 Task: Look for space in Khajurāho, India from 9th June, 2023 to 16th June, 2023 for 2 adults in price range Rs.8000 to Rs.16000. Place can be entire place with 2 bedrooms having 2 beds and 1 bathroom. Property type can be house, flat, guest house. Booking option can be shelf check-in. Required host language is English.
Action: Mouse moved to (558, 106)
Screenshot: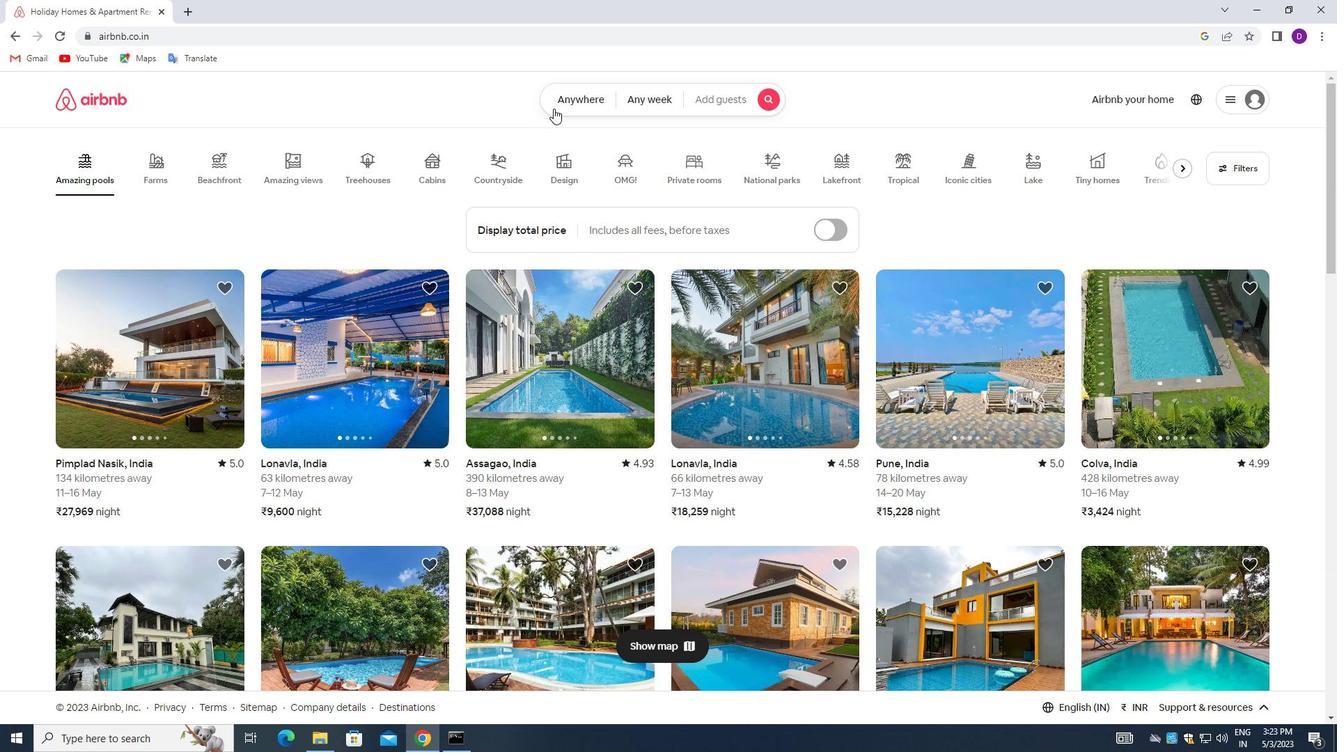
Action: Mouse pressed left at (558, 106)
Screenshot: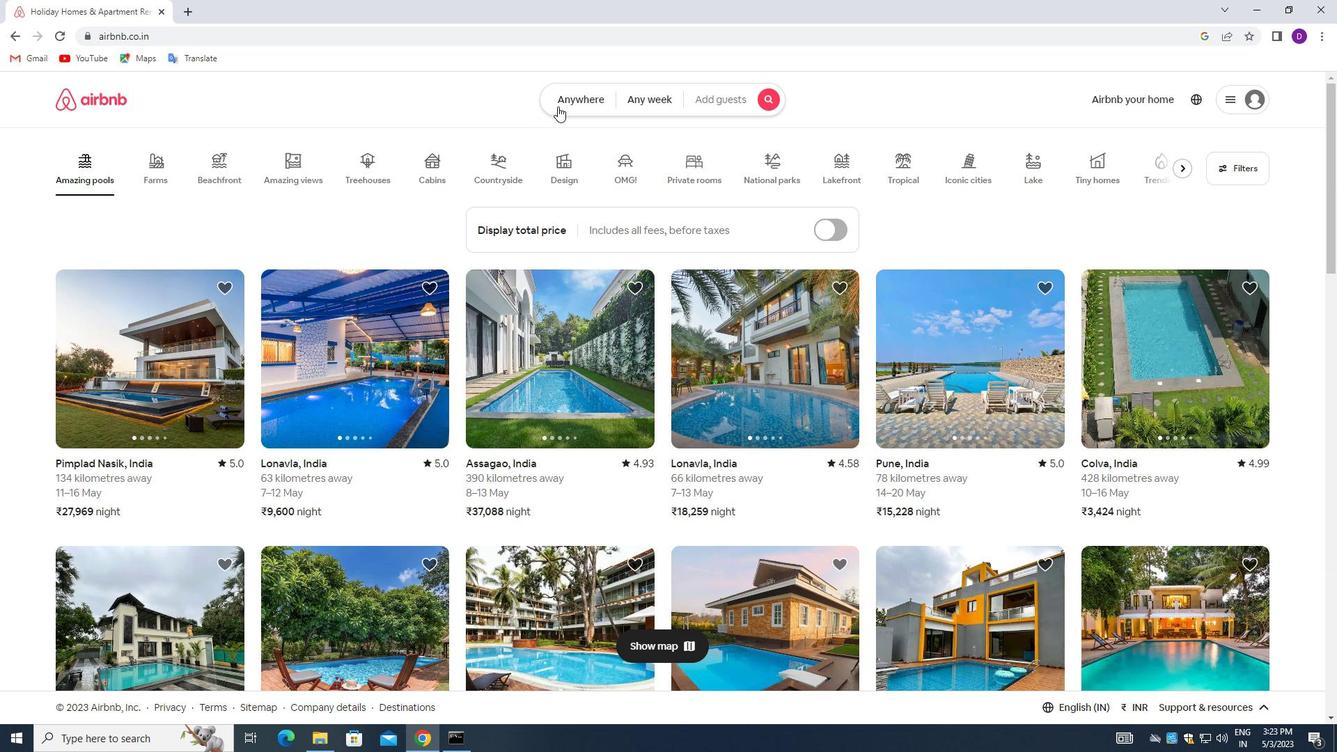 
Action: Mouse moved to (471, 160)
Screenshot: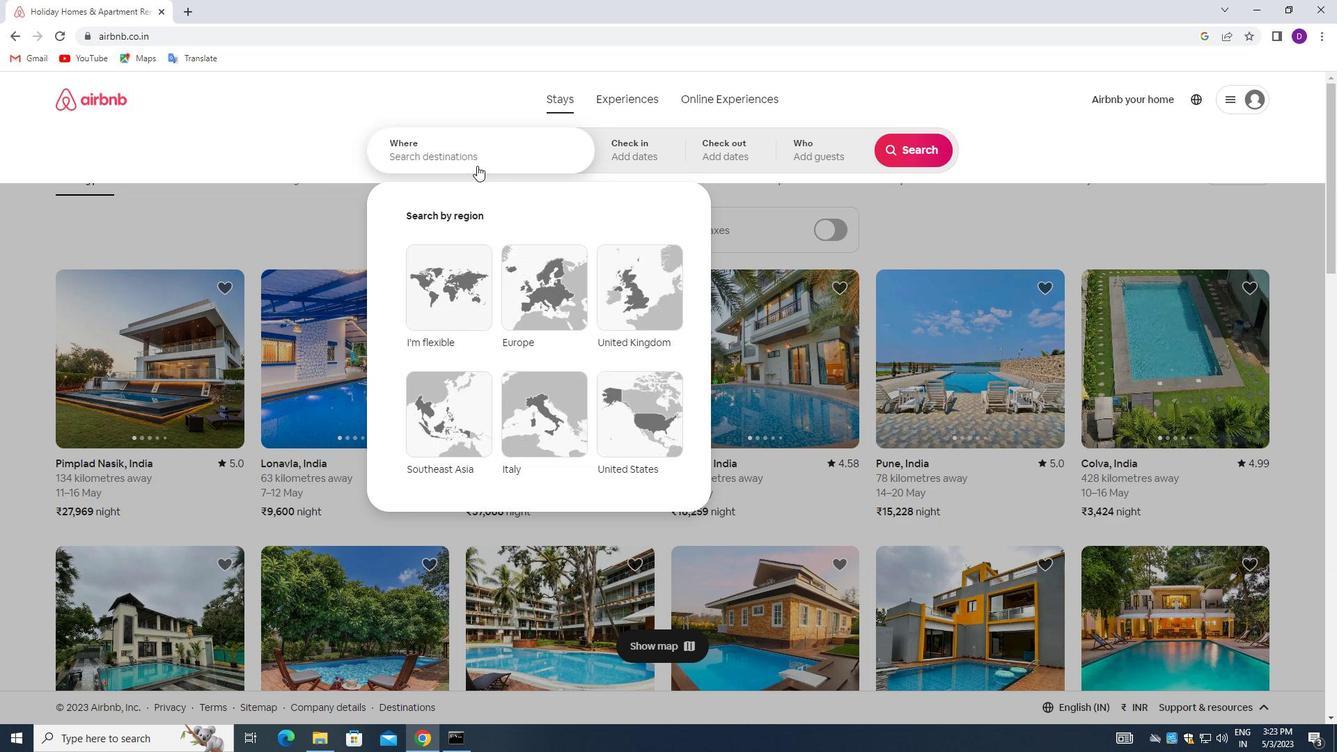 
Action: Mouse pressed left at (471, 160)
Screenshot: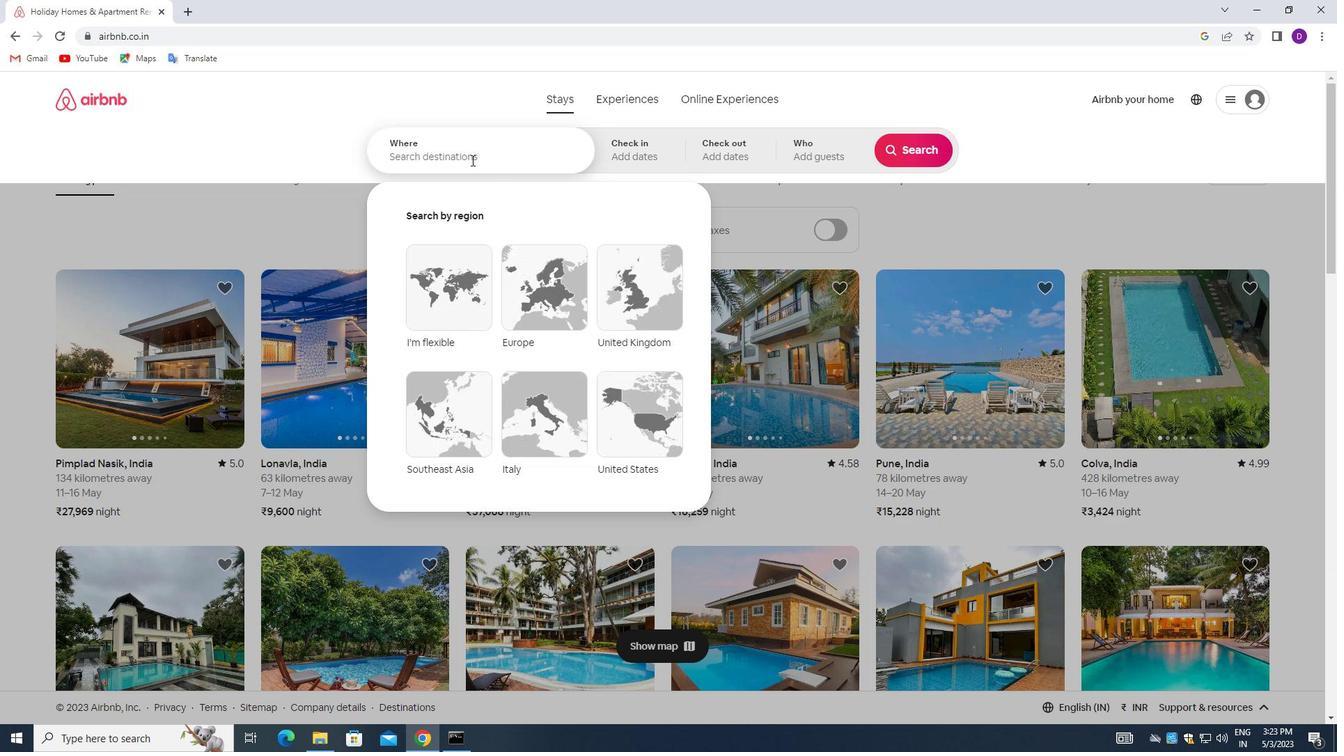 
Action: Mouse moved to (277, 131)
Screenshot: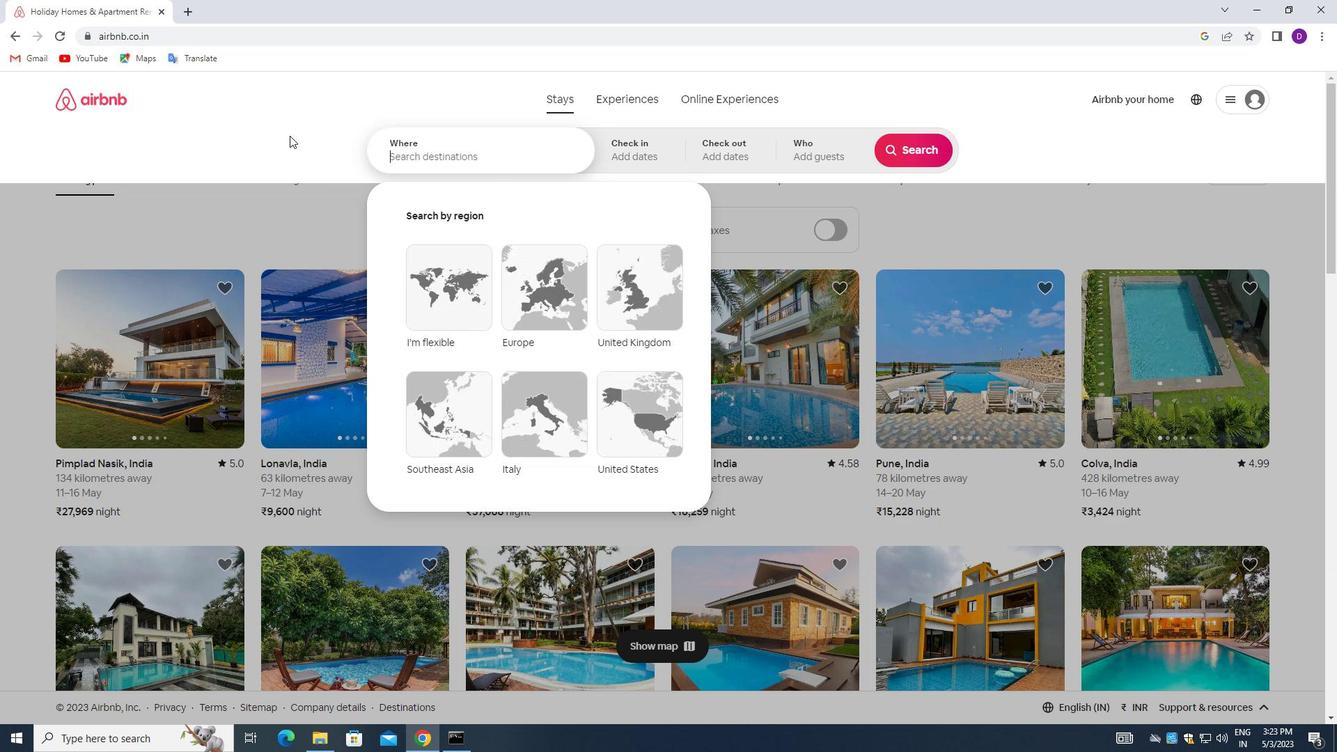 
Action: Key pressed <Key.shift>KHAJURAHO,<Key.space><Key.shift>INDIA<Key.enter>
Screenshot: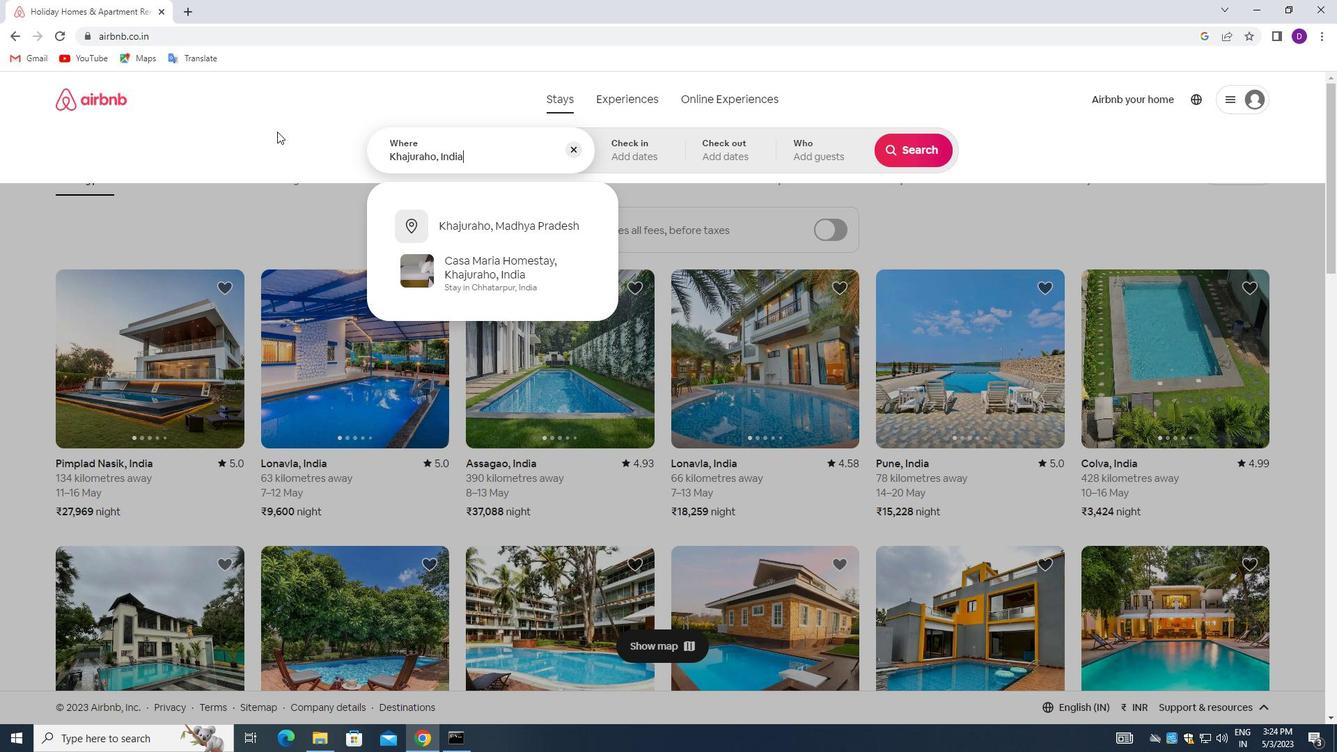 
Action: Mouse moved to (864, 351)
Screenshot: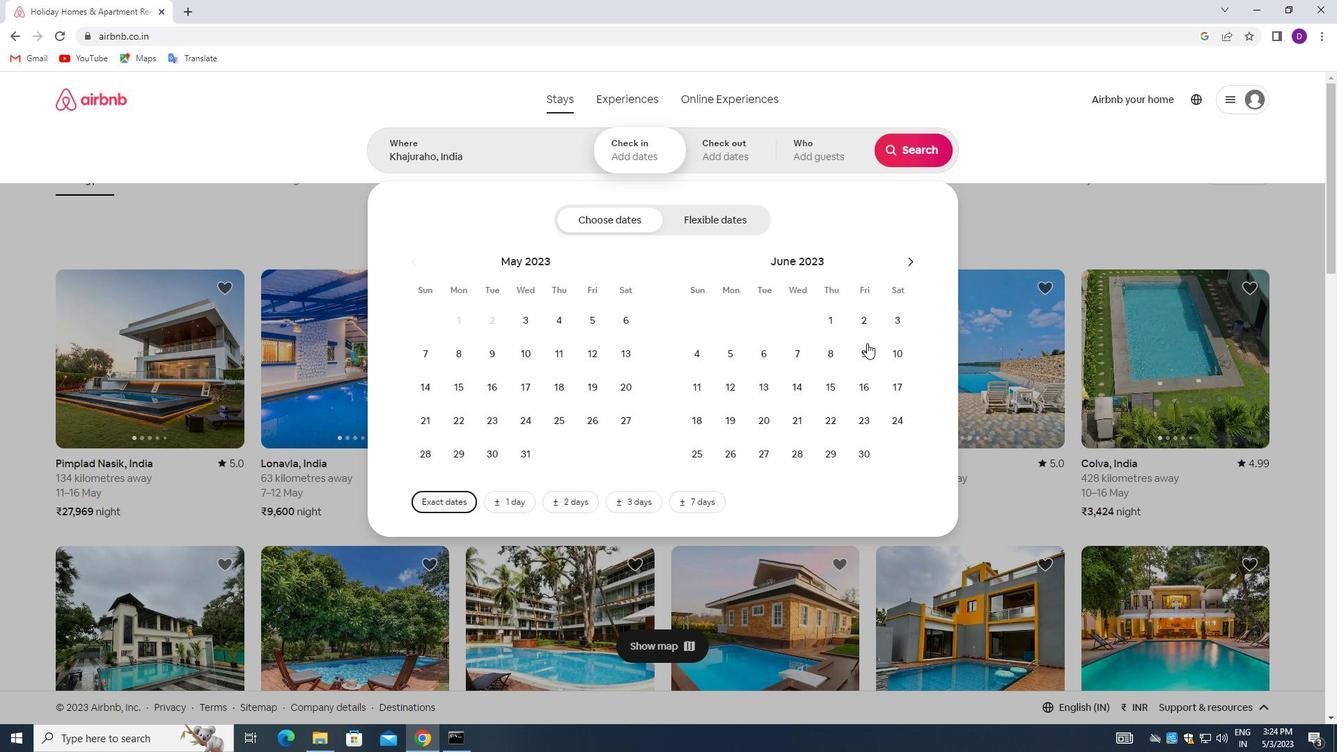 
Action: Mouse pressed left at (864, 351)
Screenshot: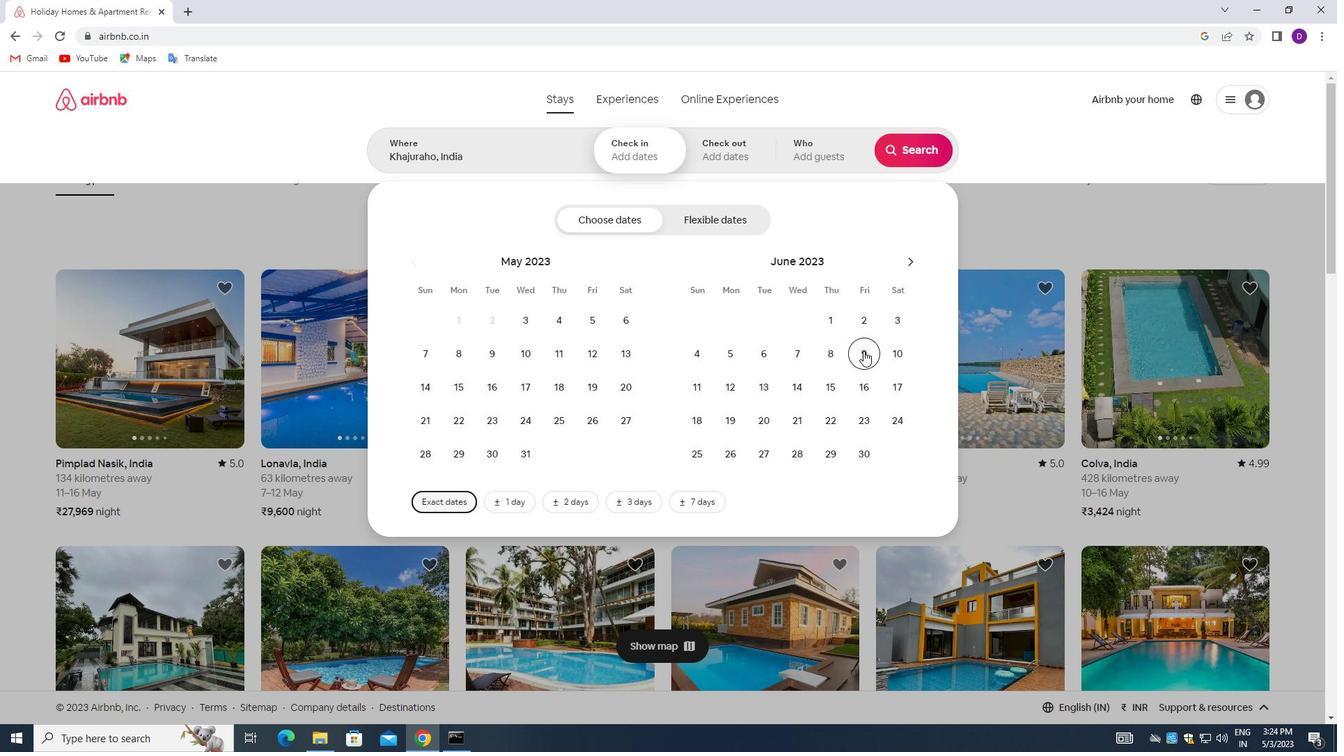 
Action: Mouse moved to (866, 385)
Screenshot: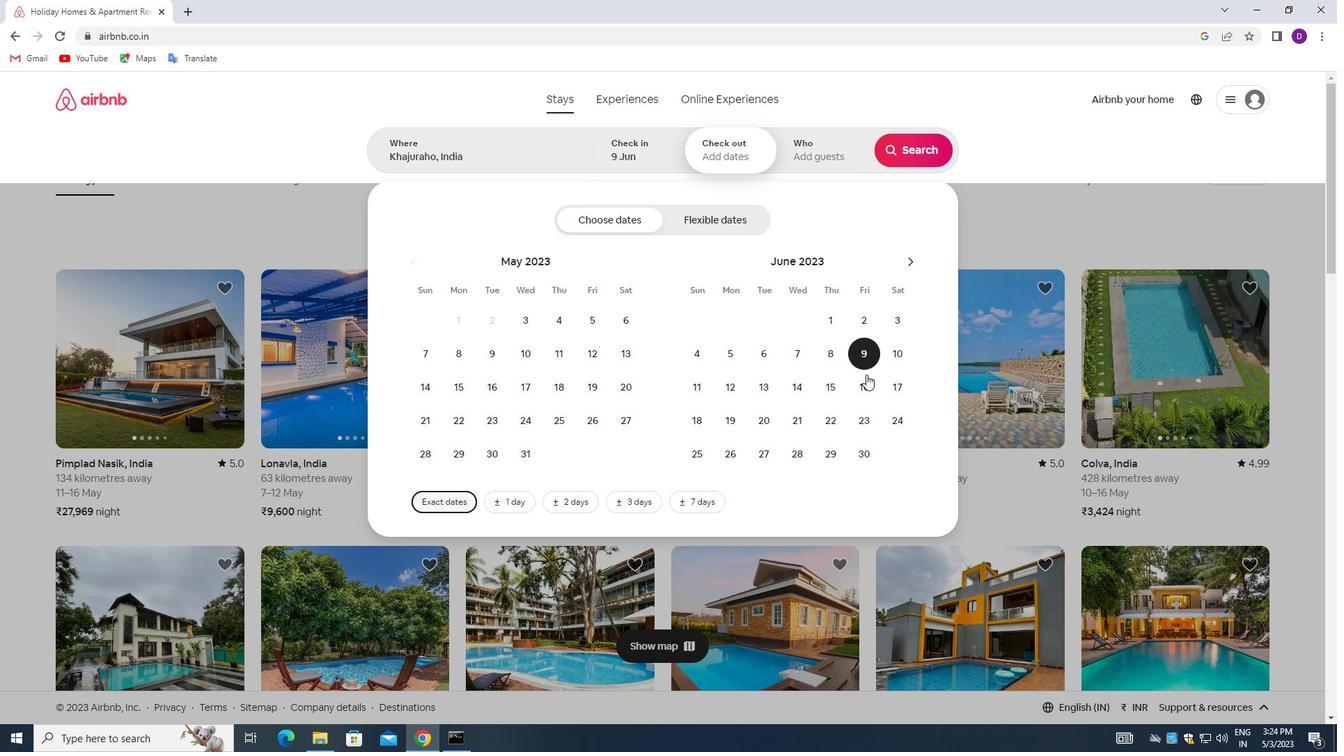 
Action: Mouse pressed left at (866, 385)
Screenshot: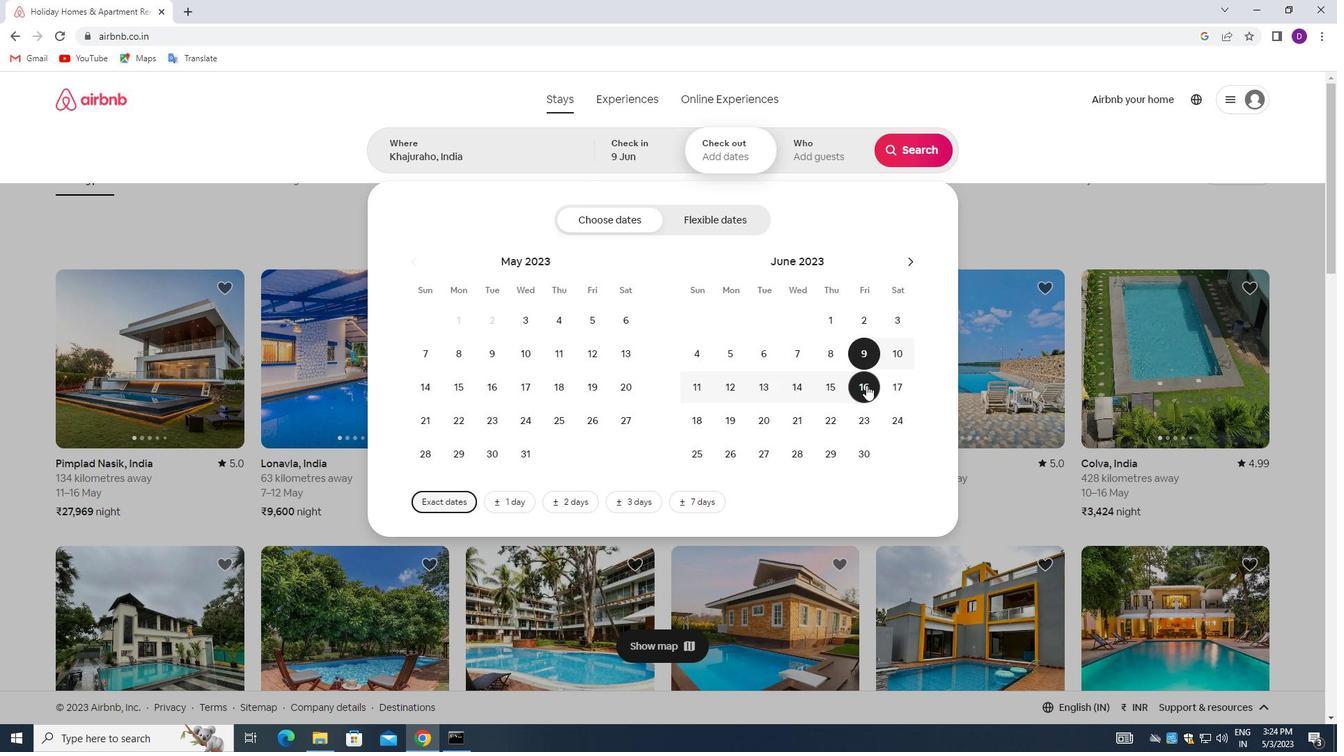 
Action: Mouse moved to (809, 144)
Screenshot: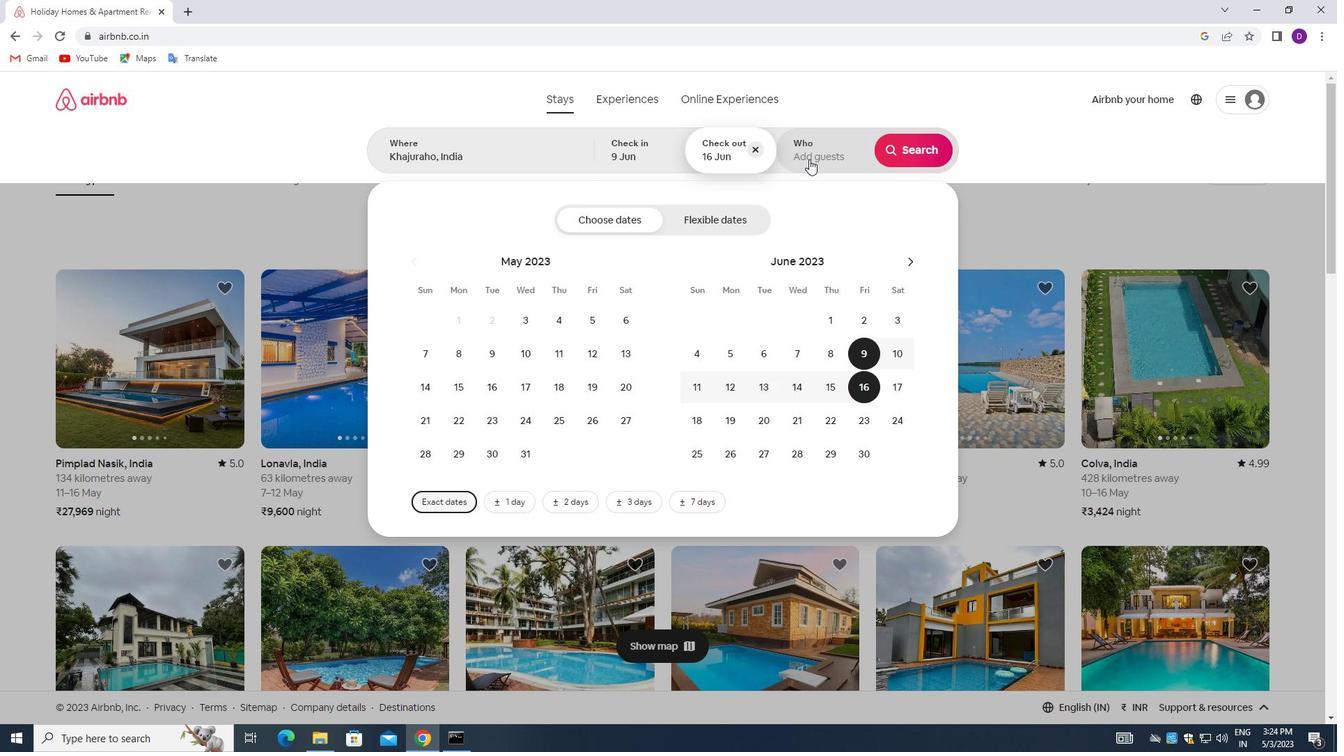 
Action: Mouse pressed left at (809, 144)
Screenshot: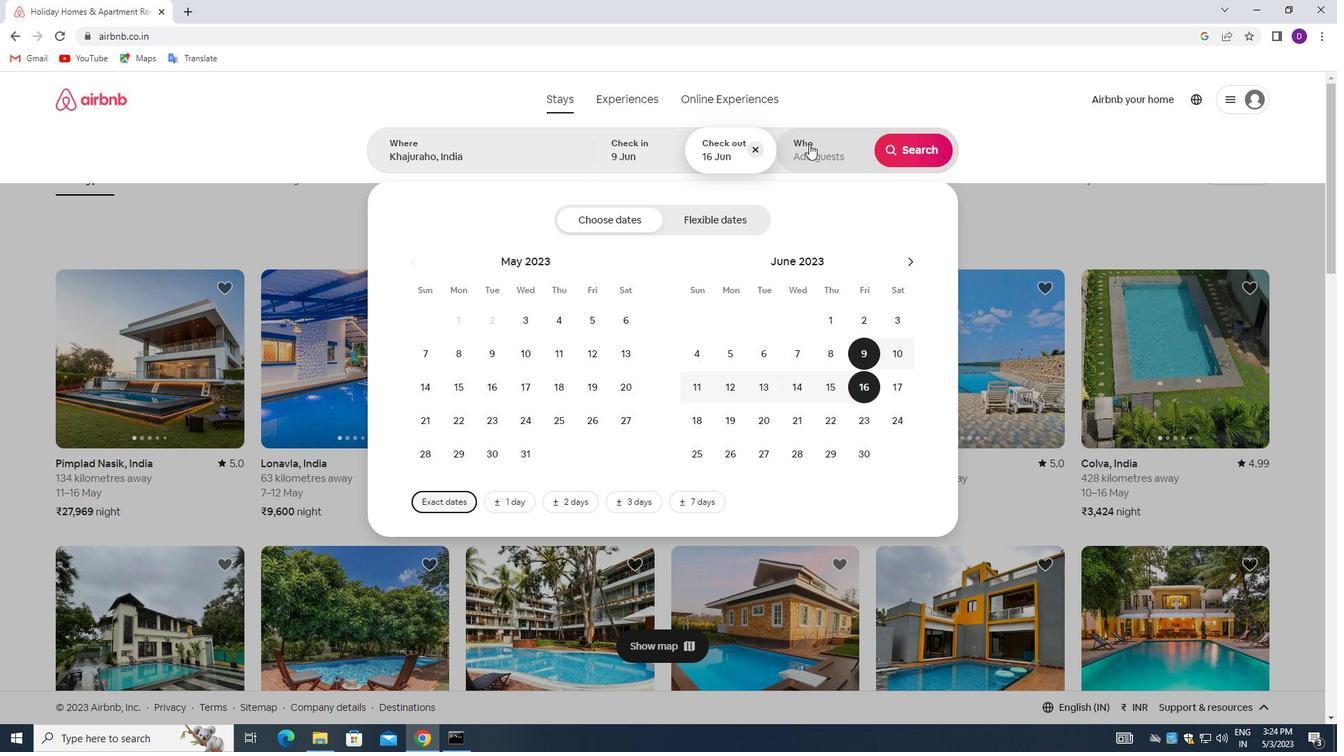 
Action: Mouse moved to (923, 227)
Screenshot: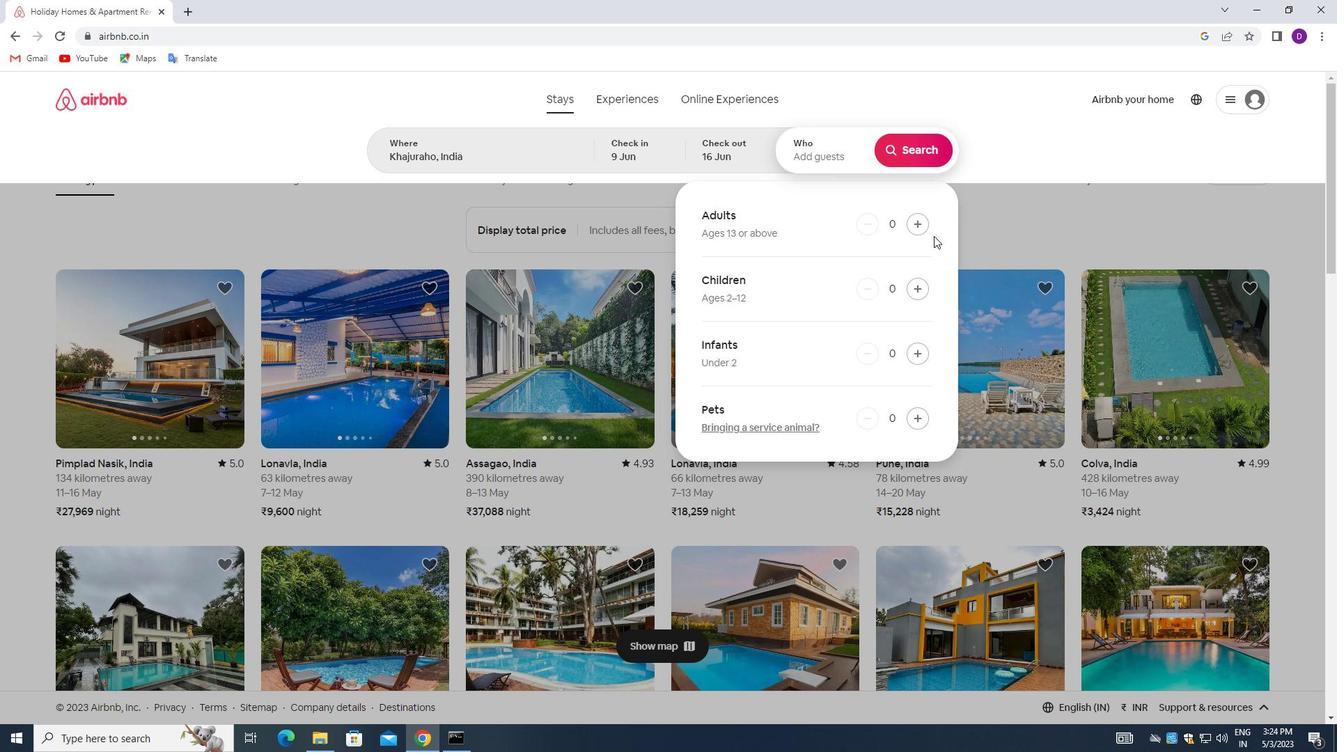 
Action: Mouse pressed left at (923, 227)
Screenshot: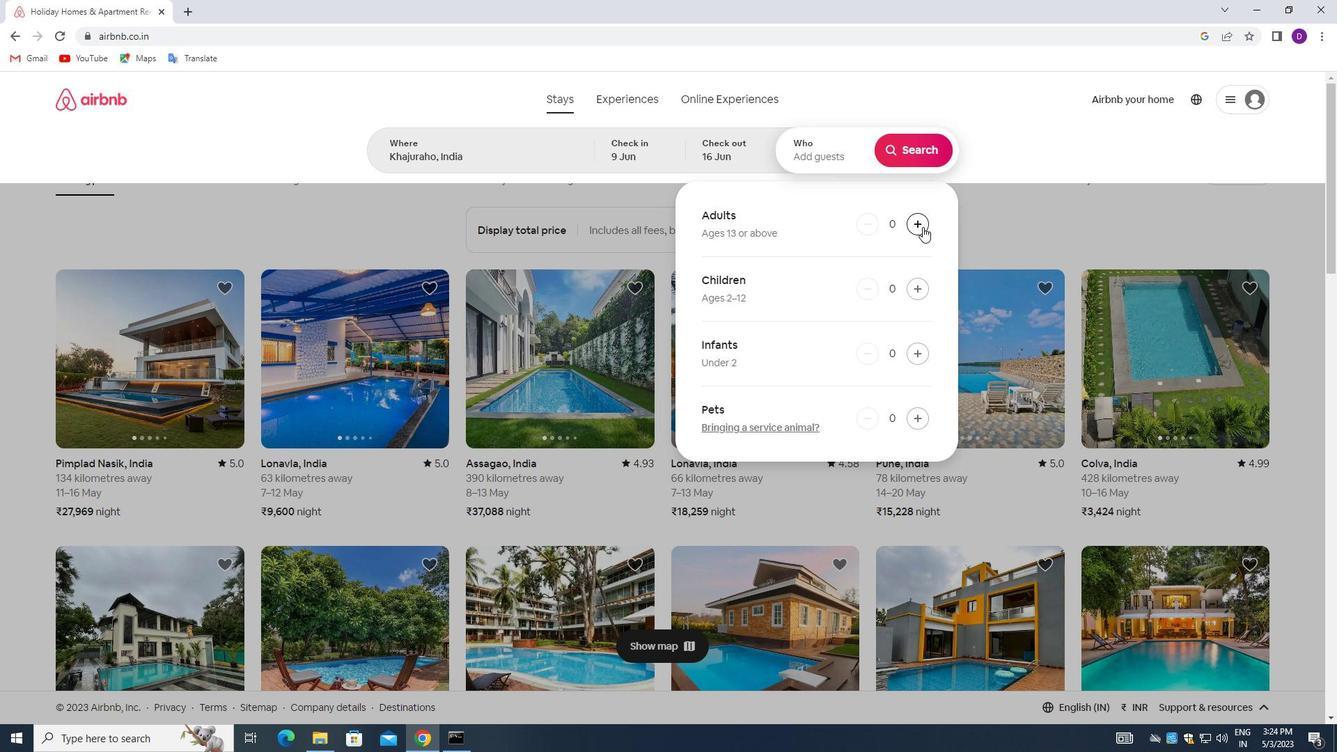
Action: Mouse pressed left at (923, 227)
Screenshot: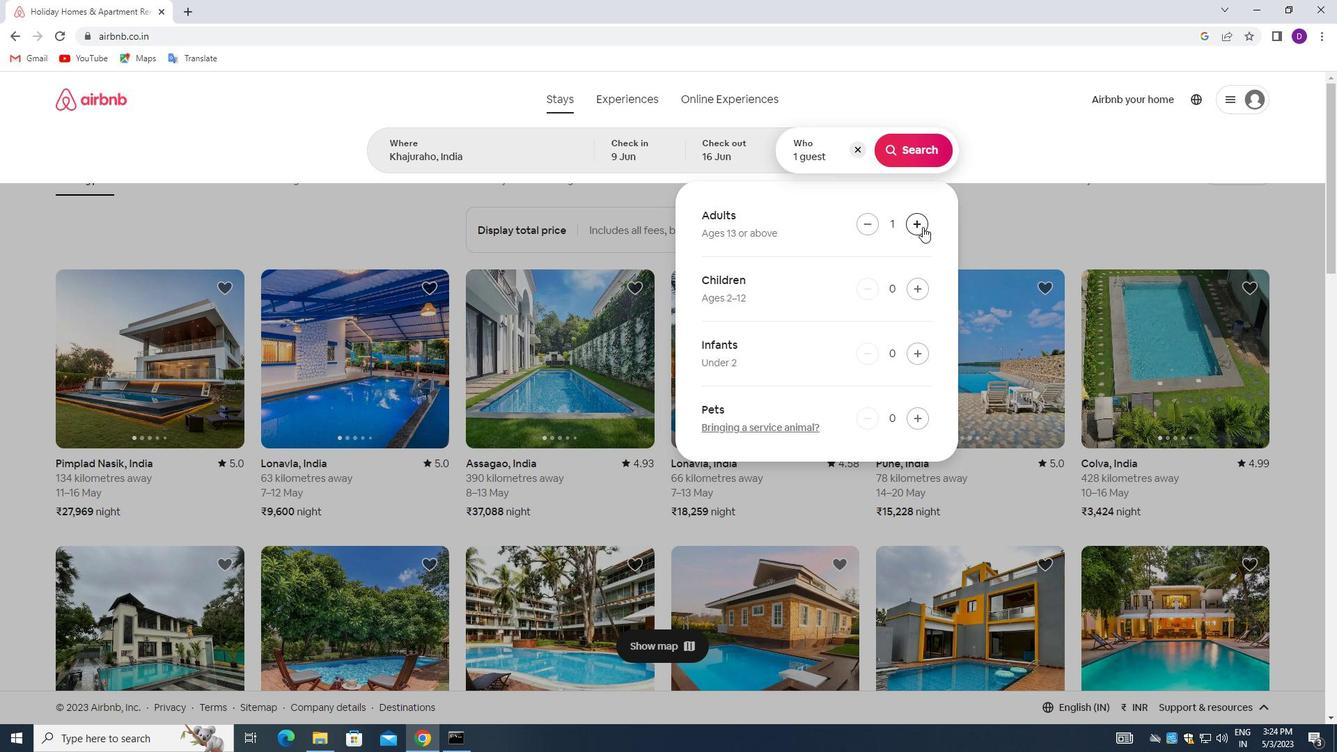 
Action: Mouse moved to (912, 145)
Screenshot: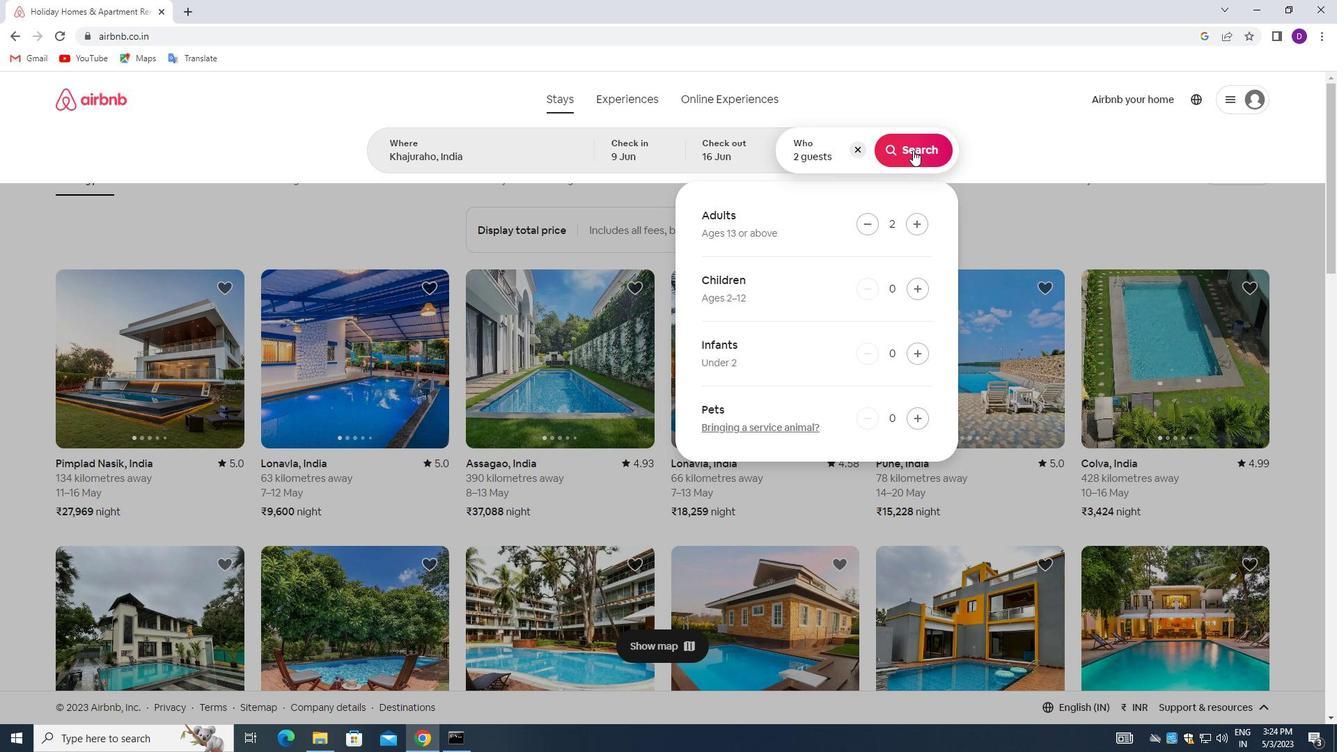 
Action: Mouse pressed left at (912, 145)
Screenshot: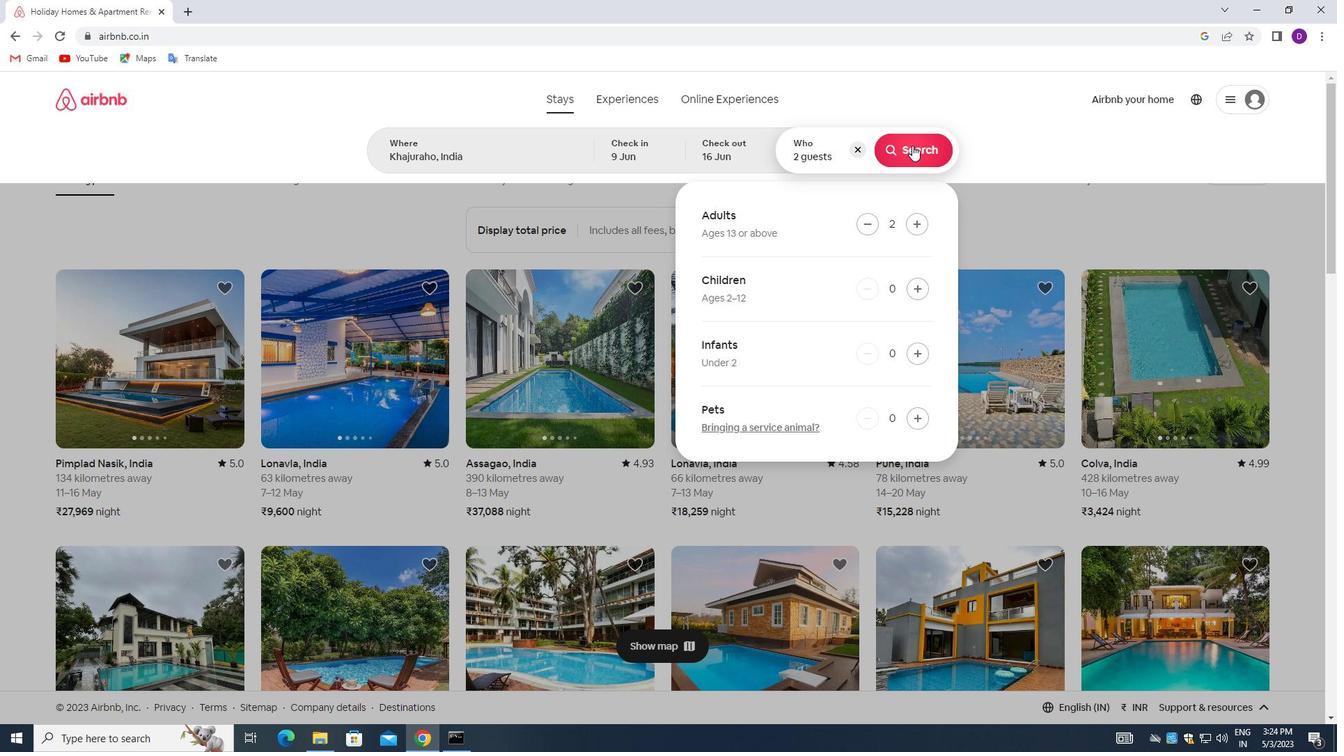 
Action: Mouse moved to (1261, 158)
Screenshot: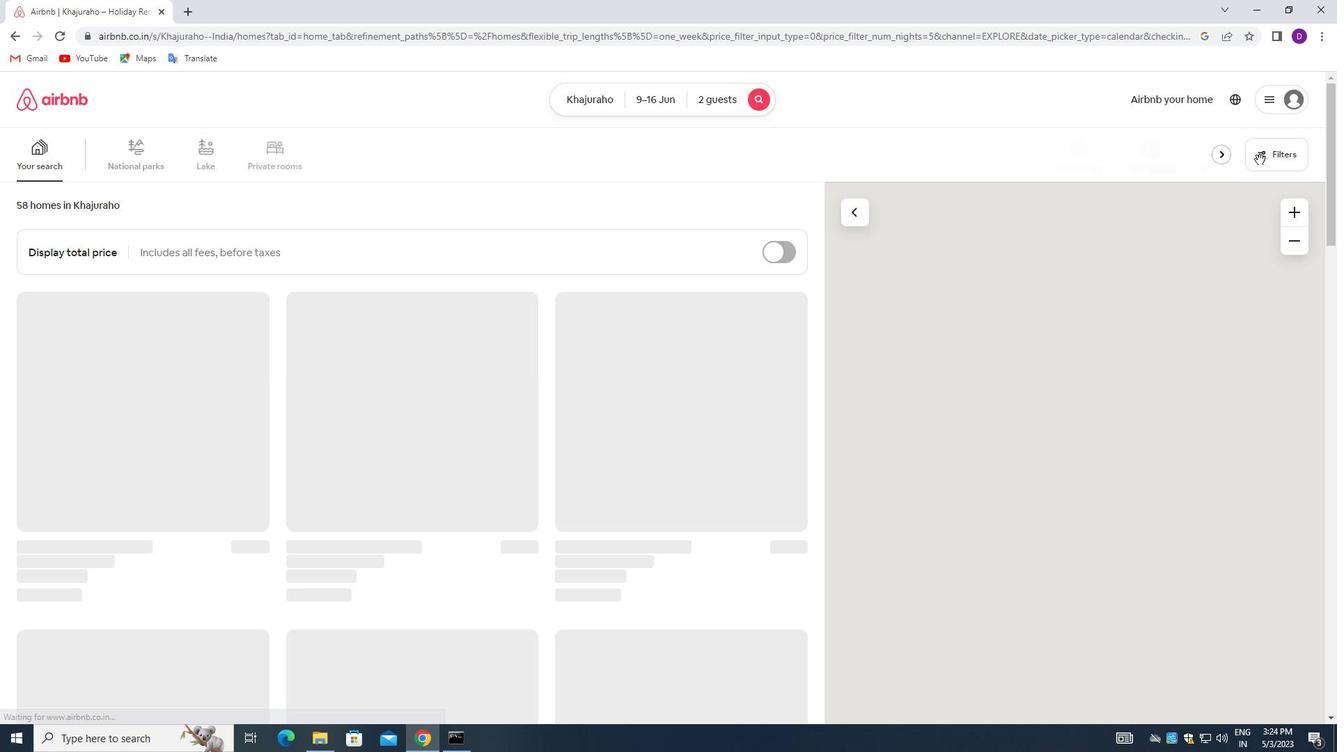 
Action: Mouse pressed left at (1261, 158)
Screenshot: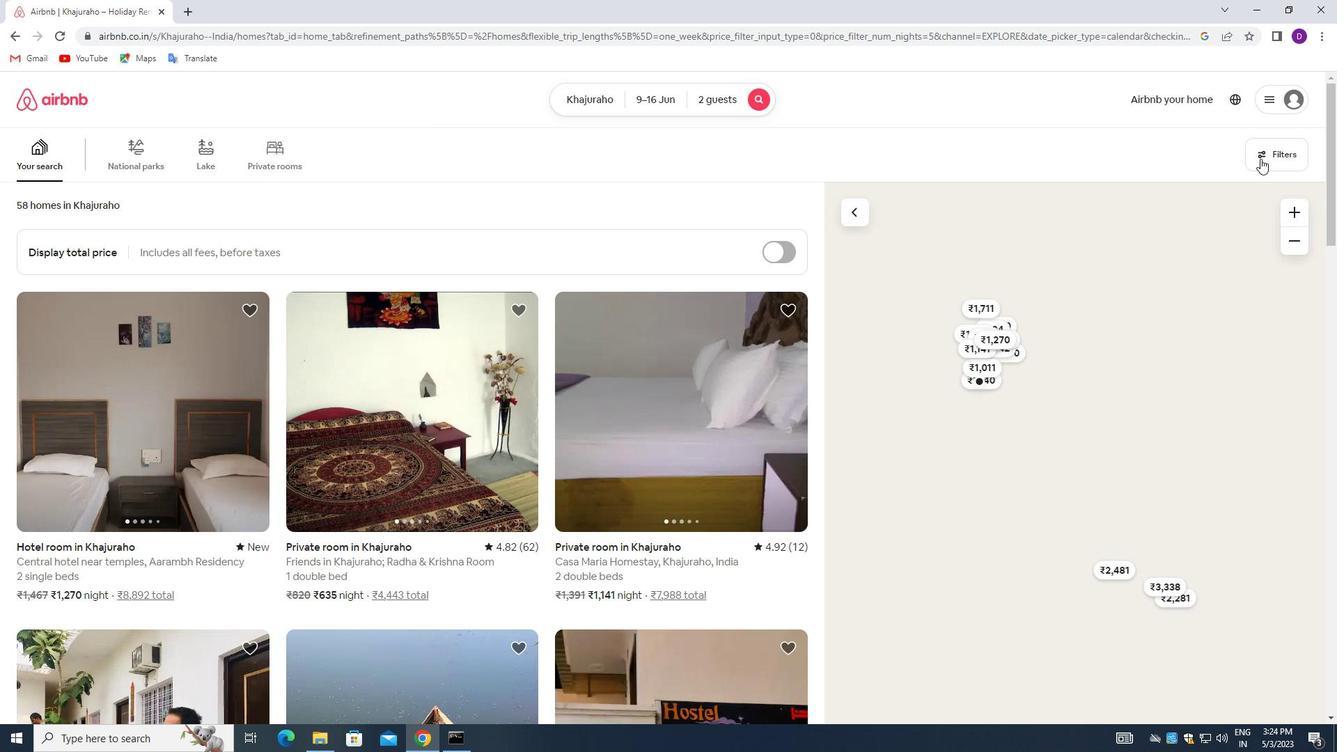 
Action: Mouse moved to (486, 337)
Screenshot: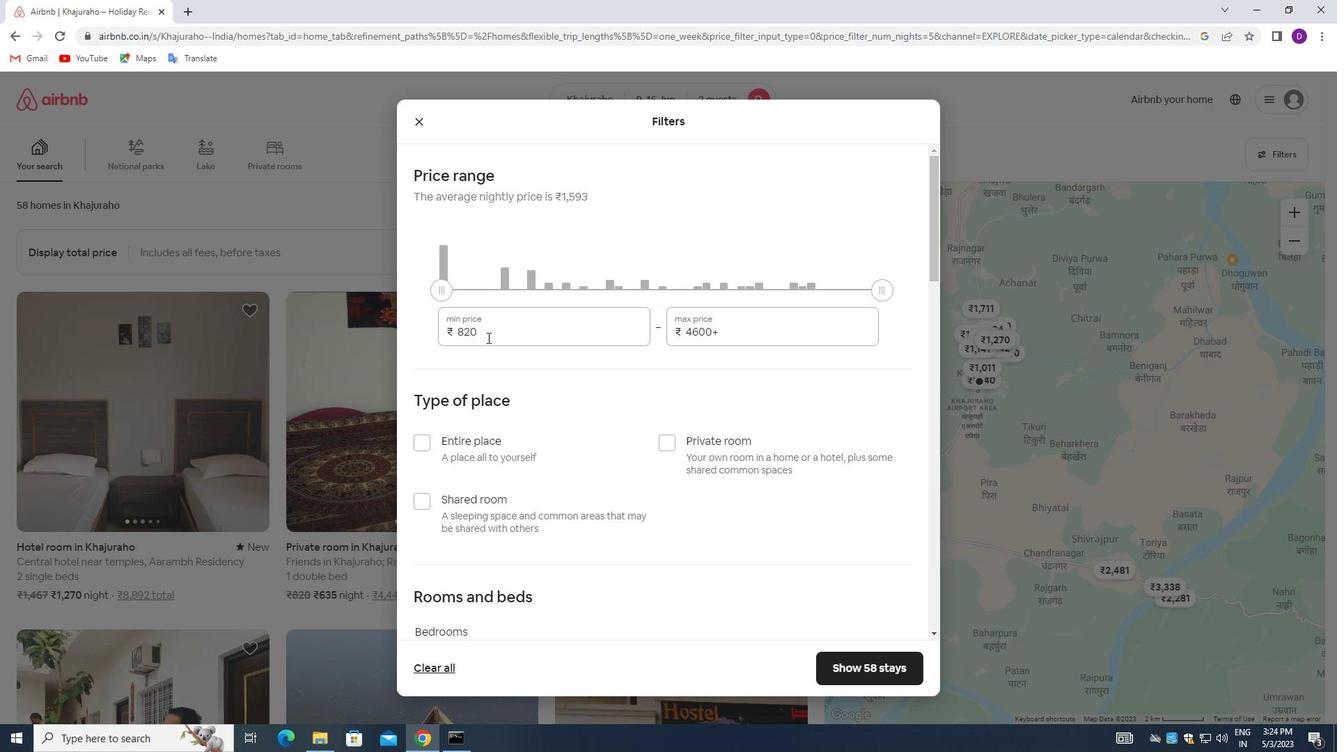 
Action: Mouse pressed left at (486, 337)
Screenshot: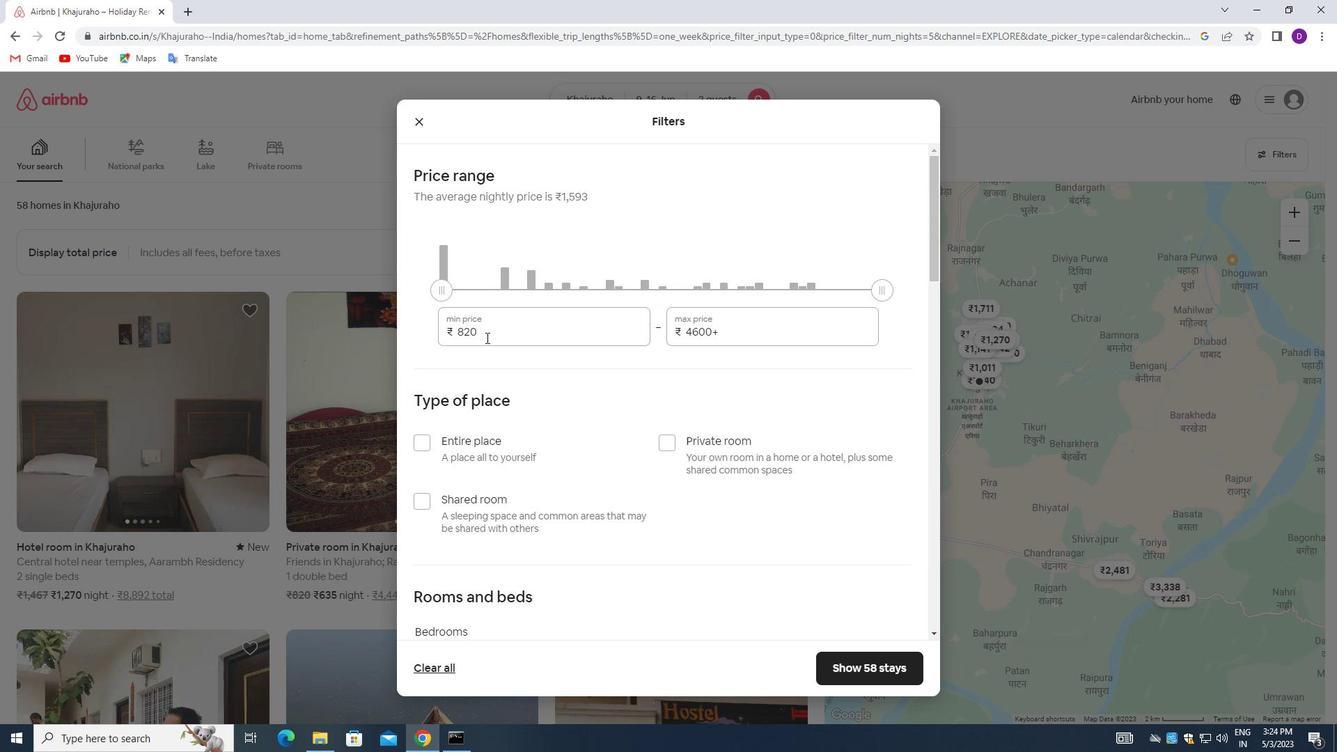 
Action: Mouse pressed left at (486, 337)
Screenshot: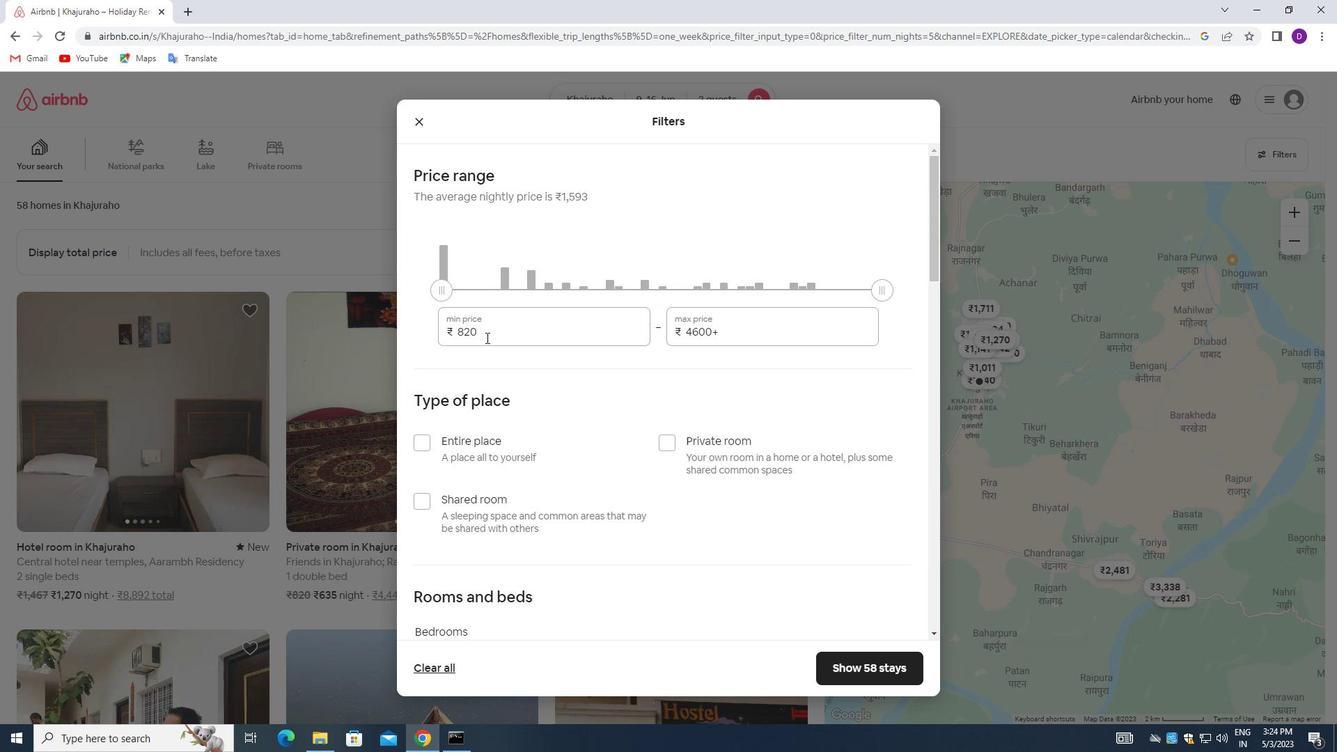 
Action: Key pressed 8000<Key.tab>16000
Screenshot: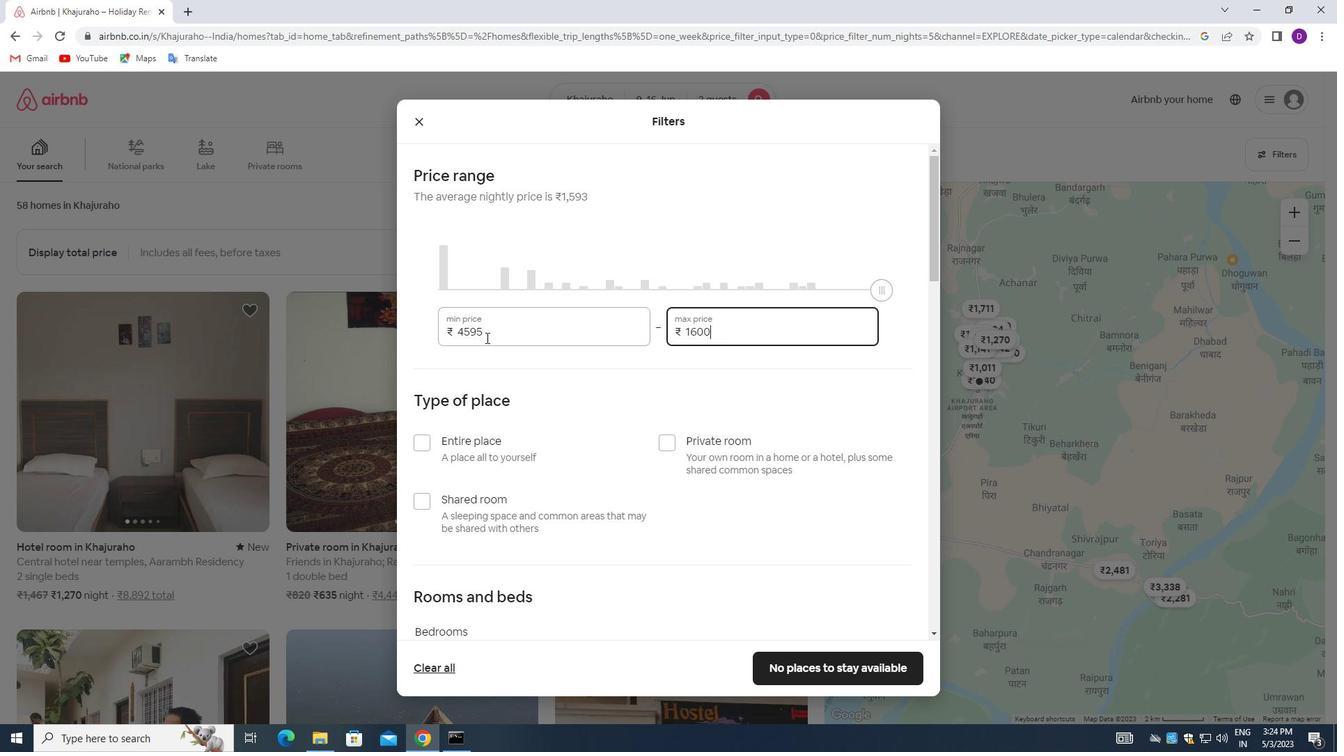 
Action: Mouse moved to (686, 404)
Screenshot: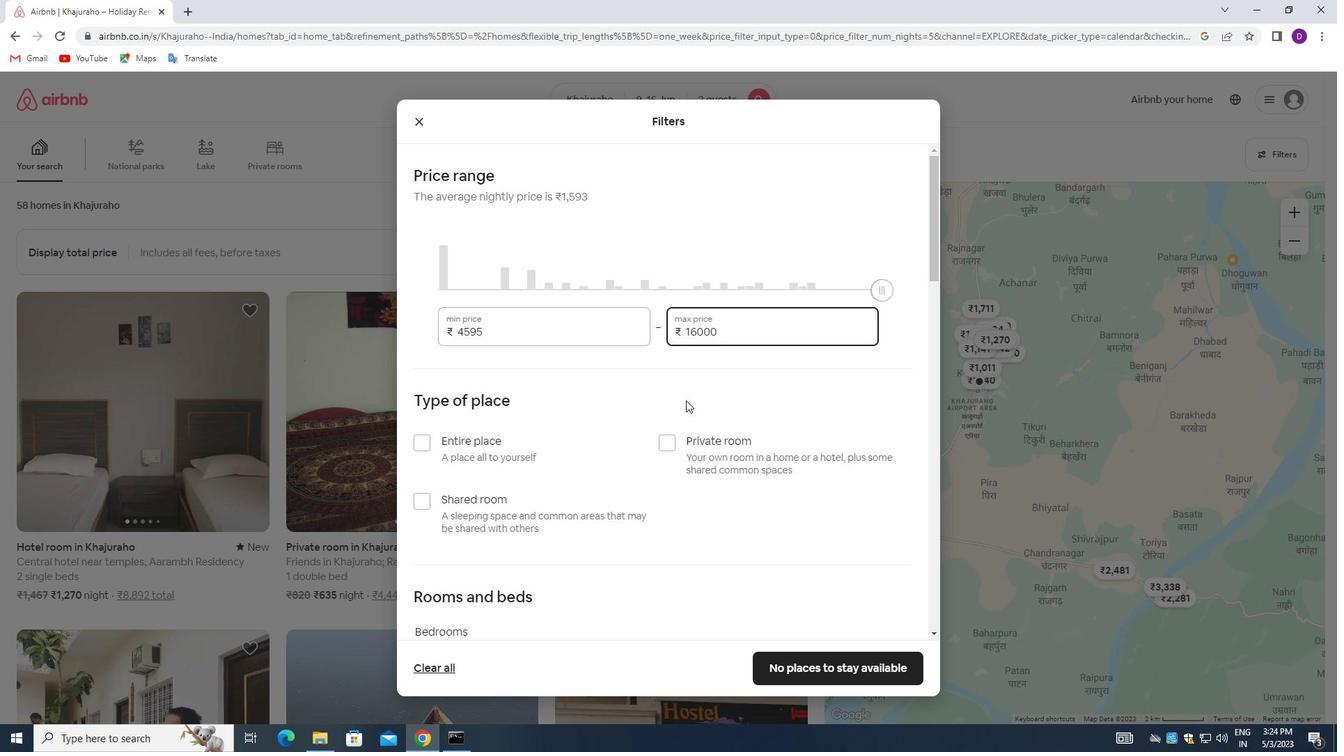 
Action: Mouse scrolled (686, 403) with delta (0, 0)
Screenshot: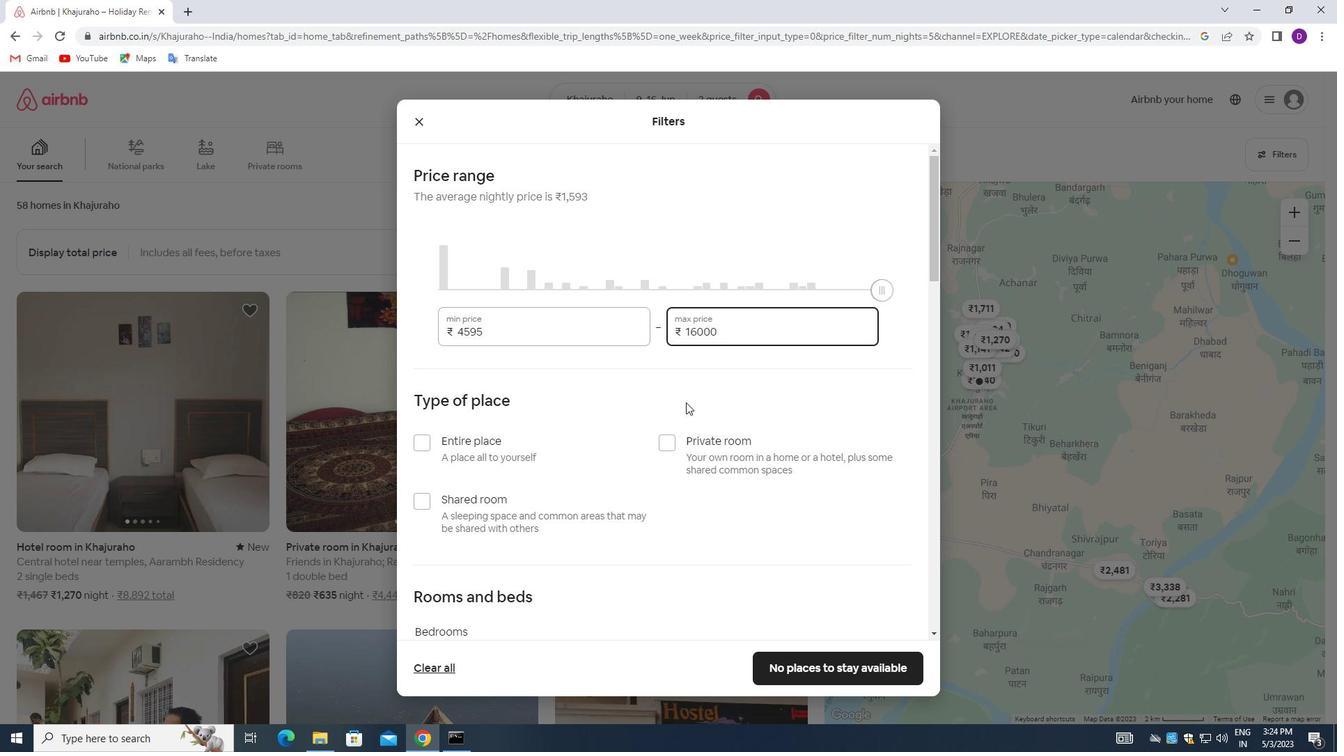 
Action: Mouse moved to (686, 404)
Screenshot: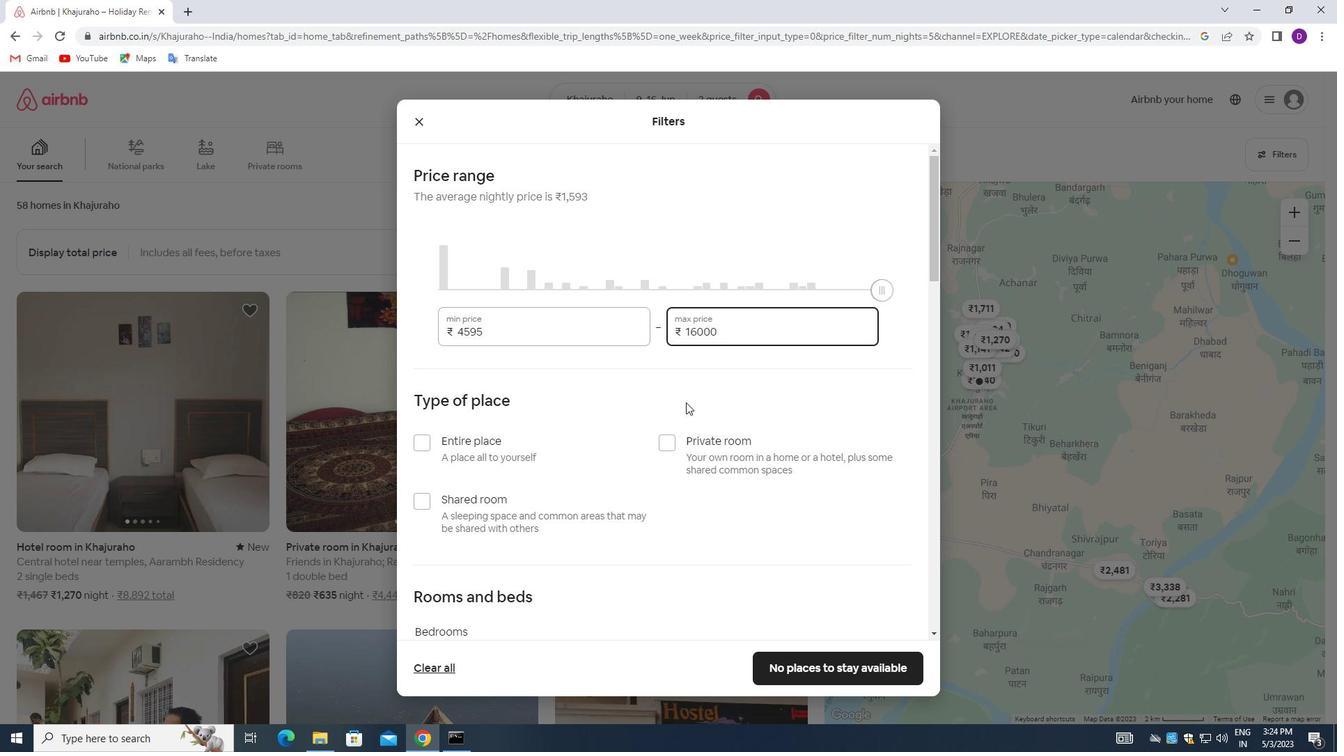
Action: Mouse scrolled (686, 404) with delta (0, 0)
Screenshot: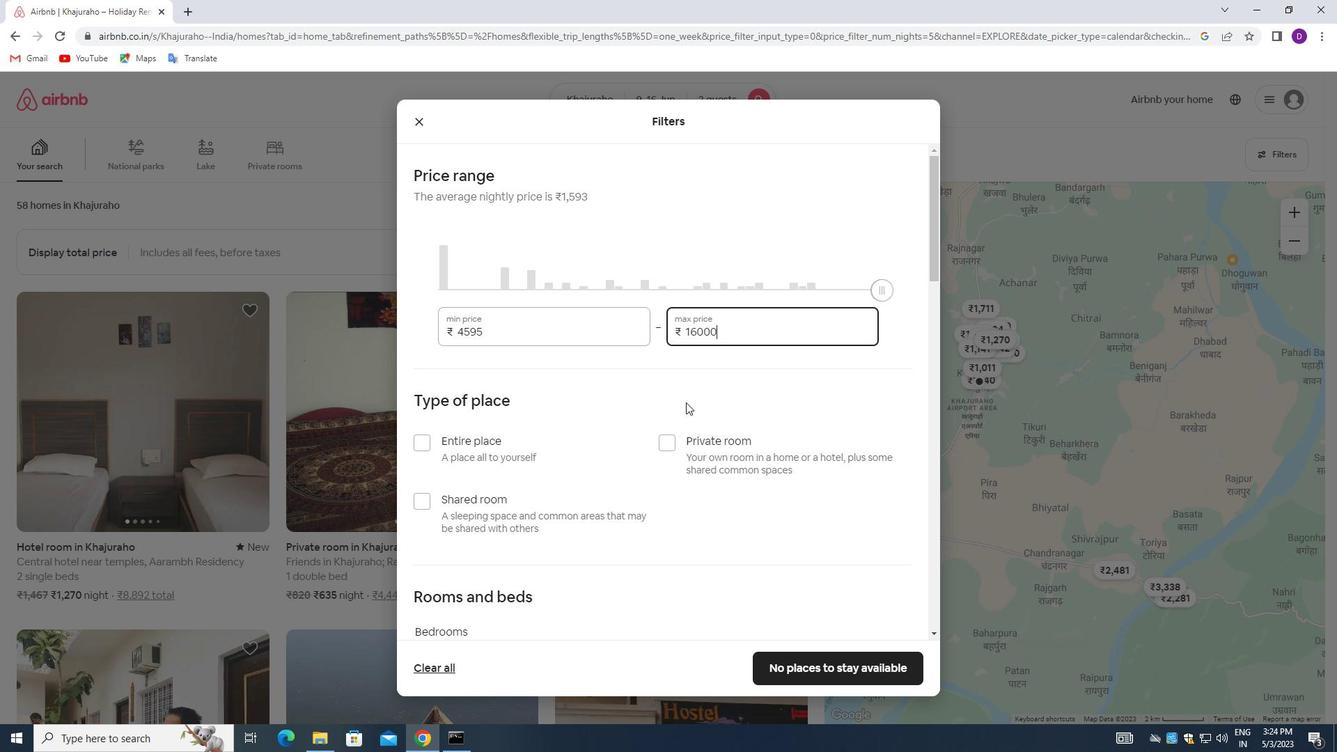 
Action: Mouse moved to (422, 306)
Screenshot: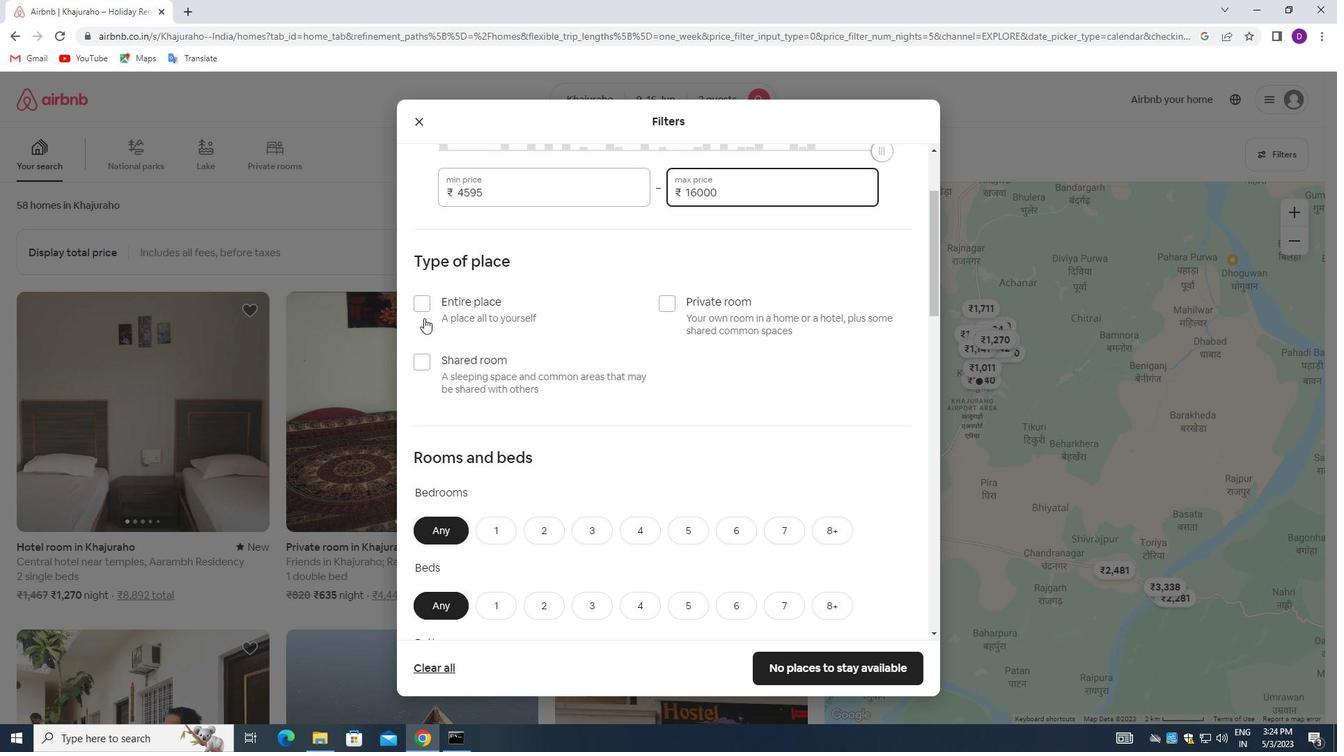 
Action: Mouse pressed left at (422, 306)
Screenshot: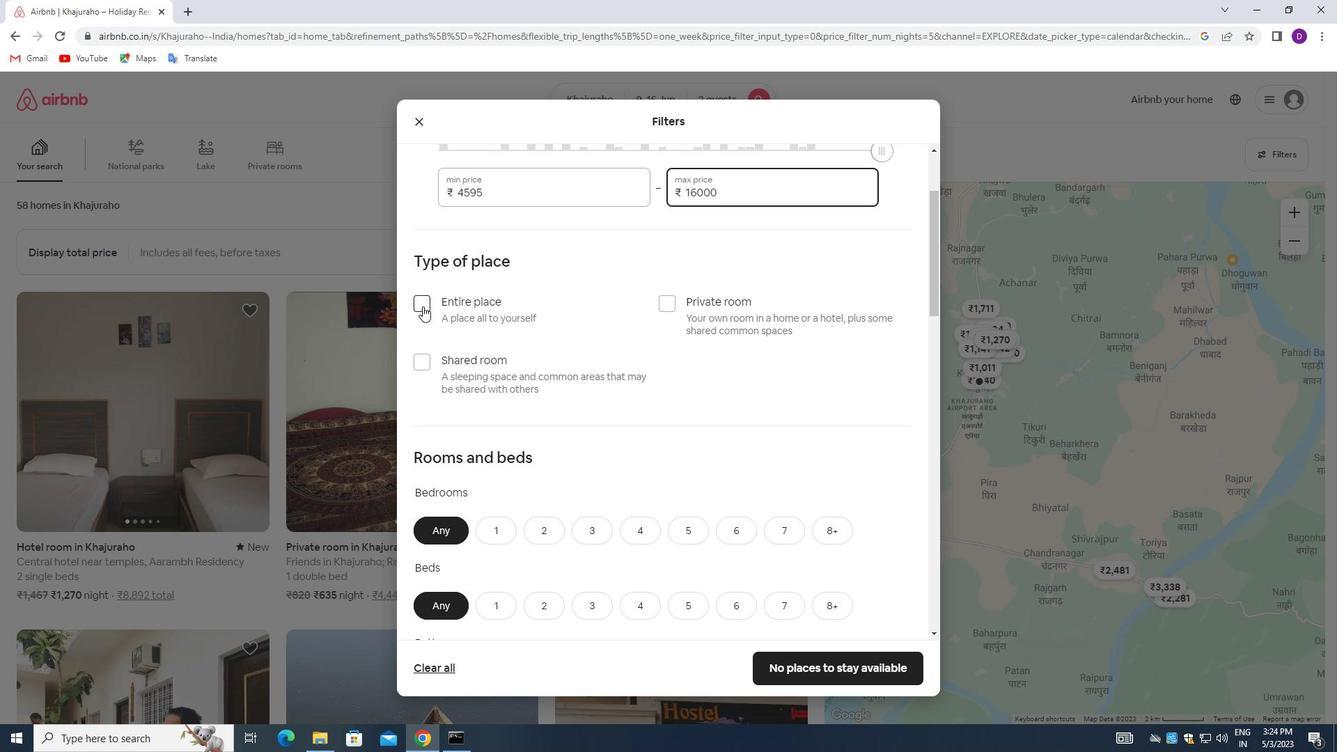 
Action: Mouse moved to (613, 411)
Screenshot: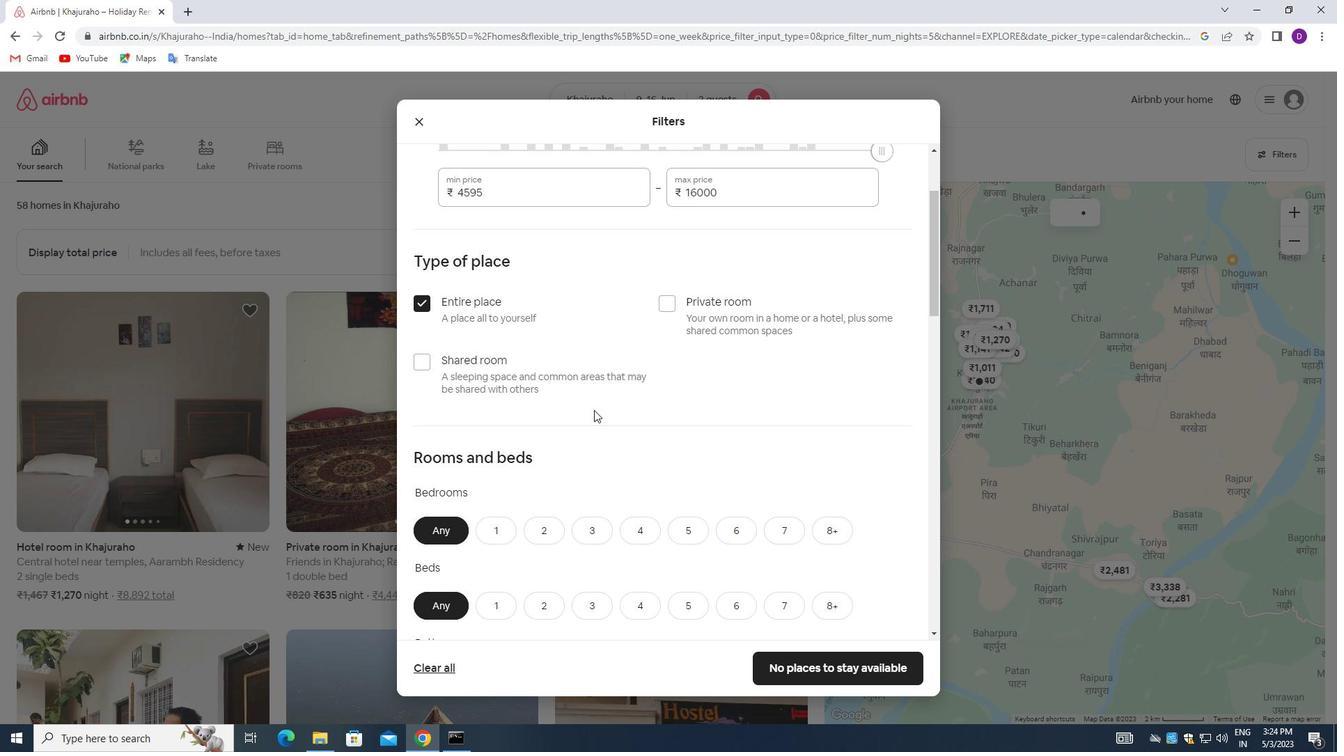 
Action: Mouse scrolled (613, 411) with delta (0, 0)
Screenshot: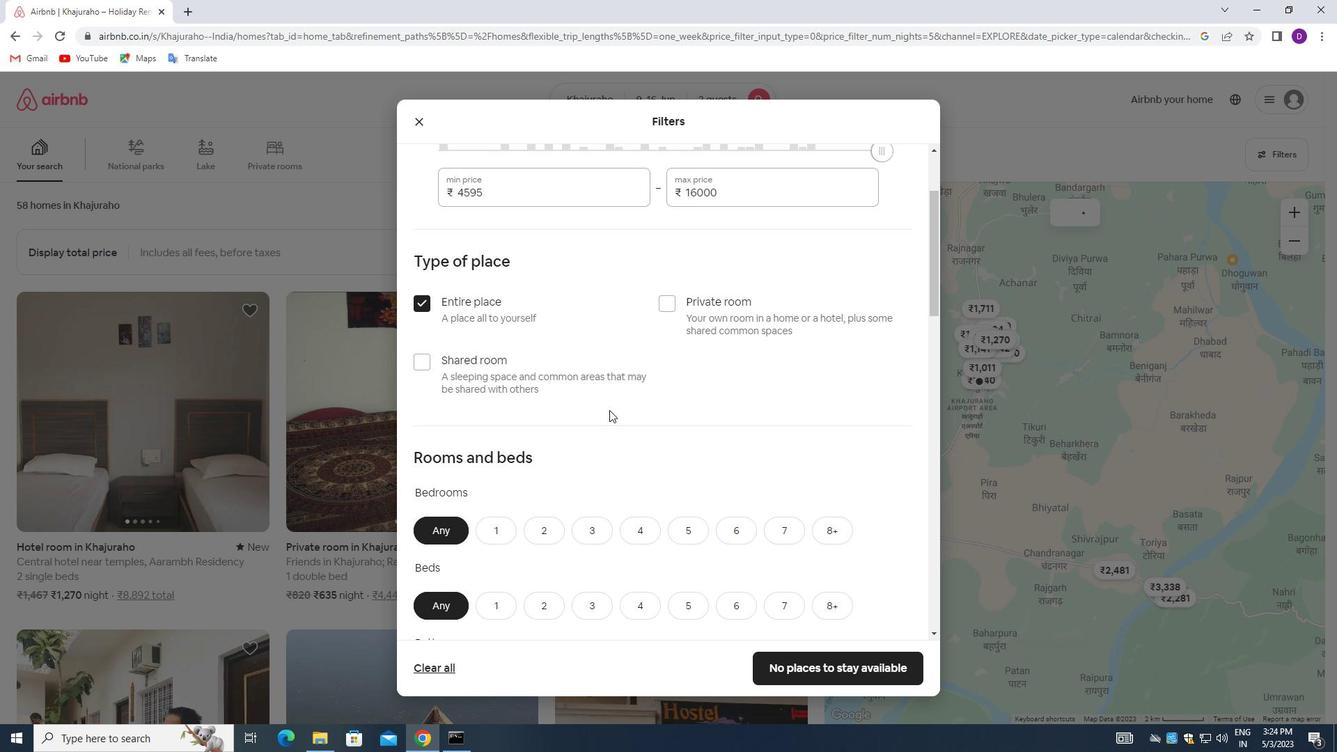 
Action: Mouse scrolled (613, 411) with delta (0, 0)
Screenshot: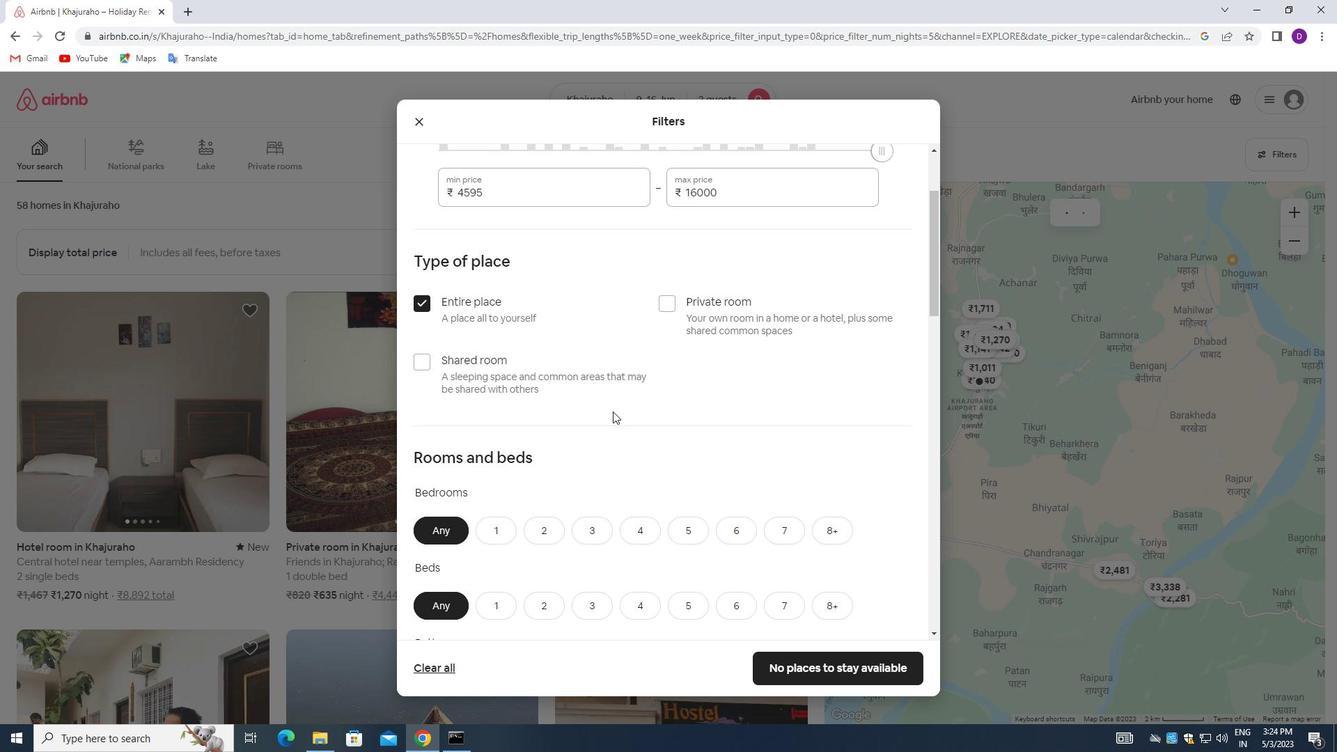 
Action: Mouse scrolled (613, 411) with delta (0, 0)
Screenshot: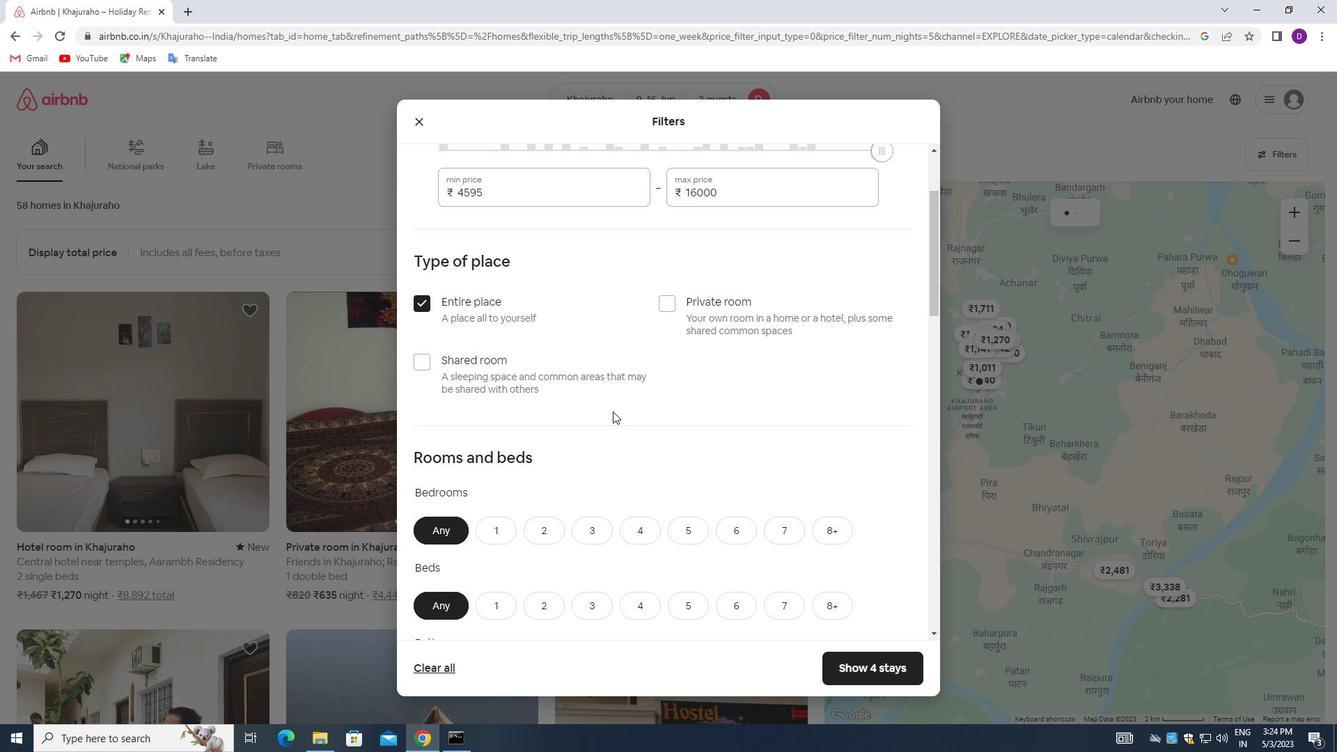 
Action: Mouse moved to (537, 326)
Screenshot: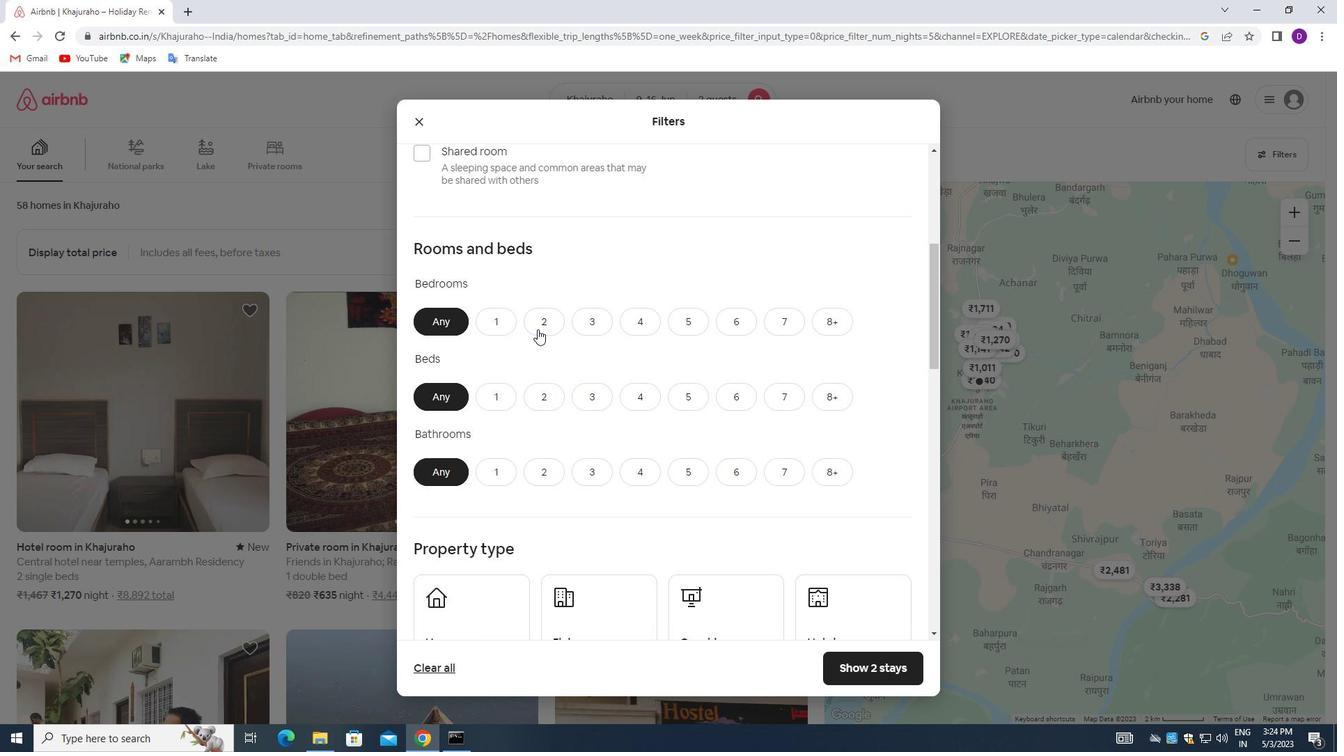 
Action: Mouse pressed left at (537, 326)
Screenshot: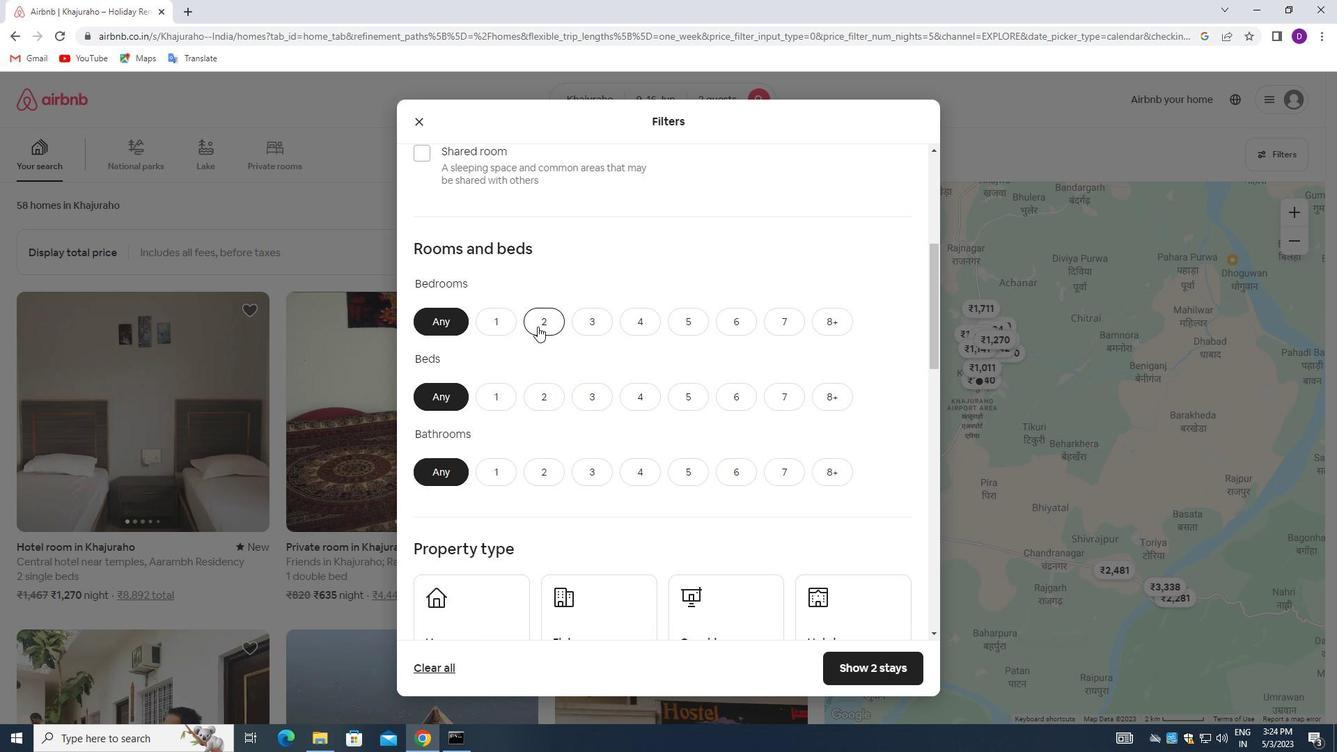 
Action: Mouse moved to (544, 399)
Screenshot: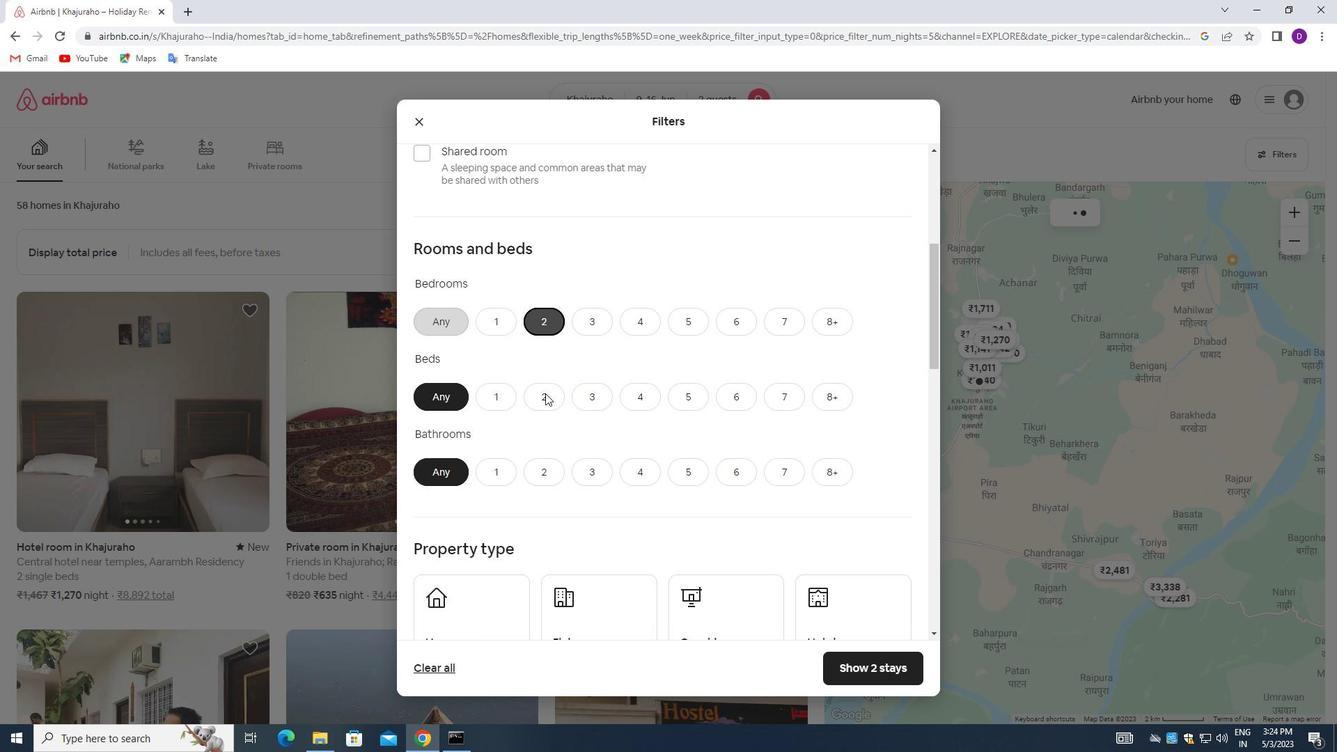 
Action: Mouse pressed left at (544, 399)
Screenshot: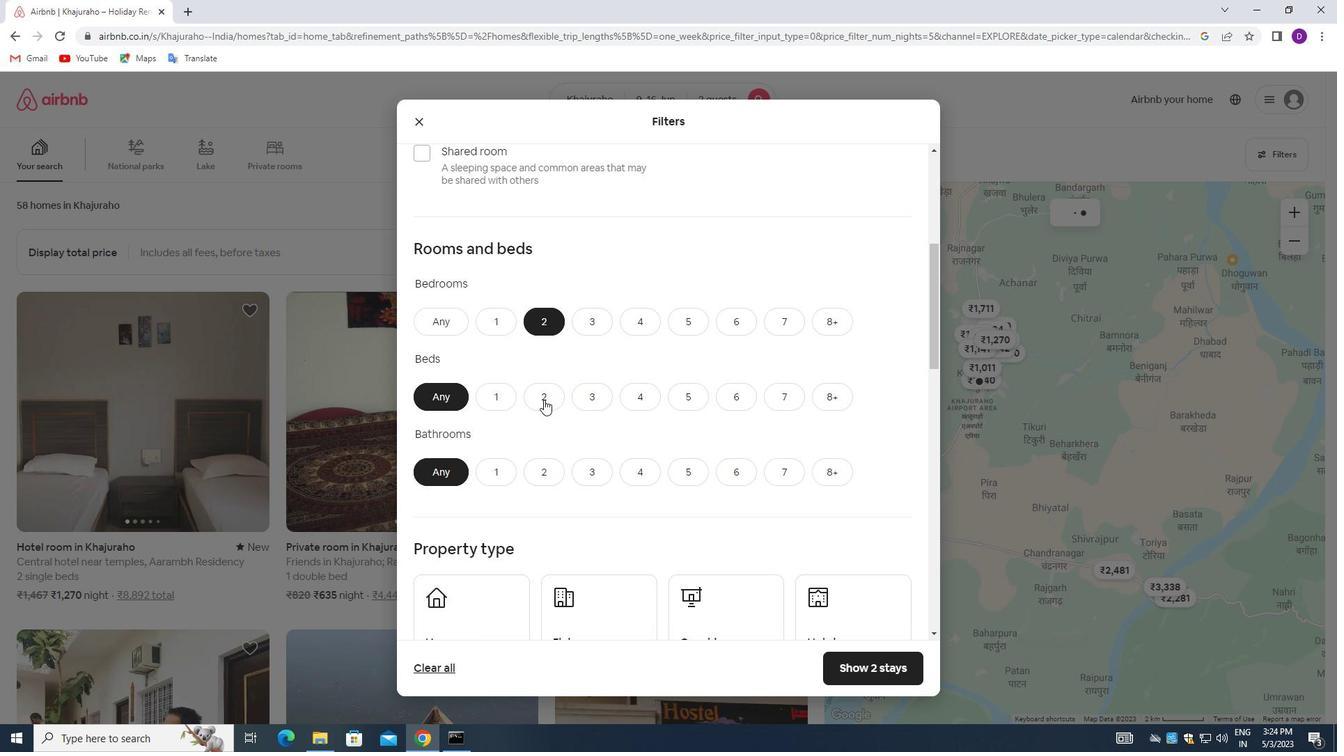 
Action: Mouse moved to (500, 472)
Screenshot: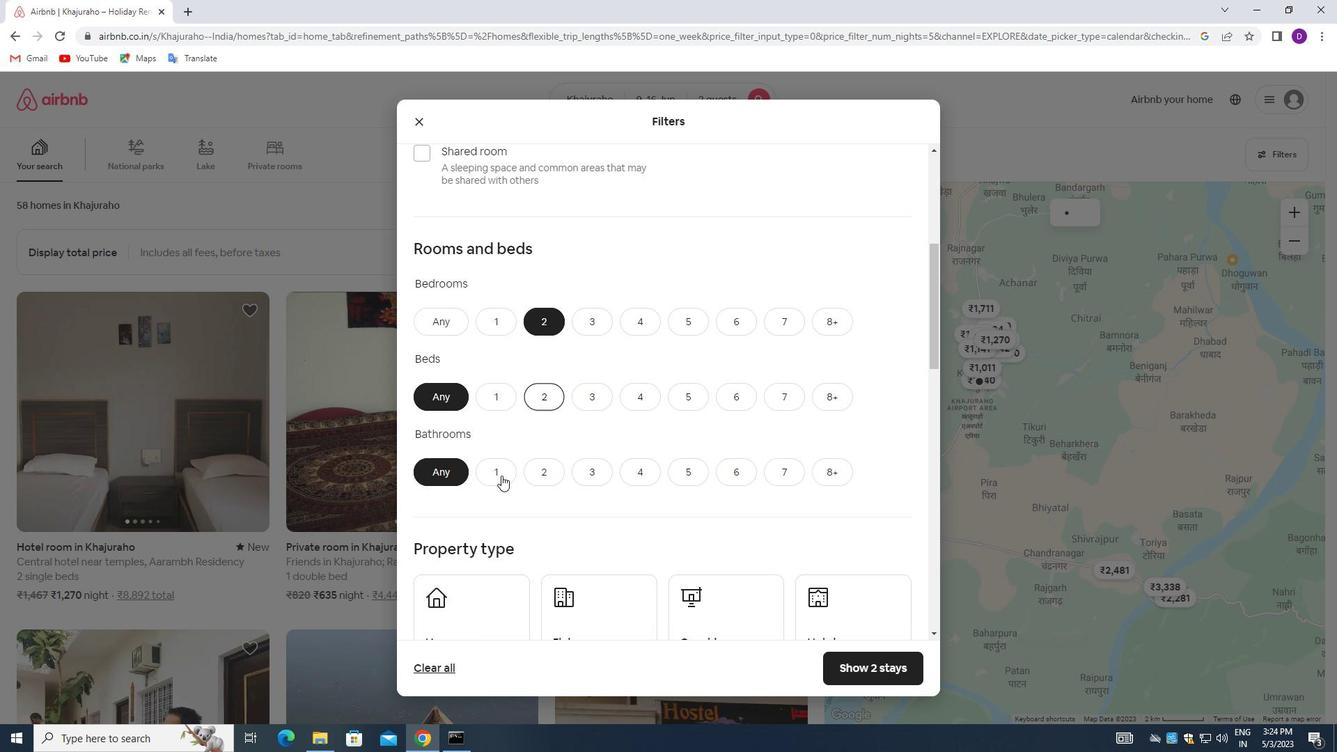 
Action: Mouse pressed left at (500, 472)
Screenshot: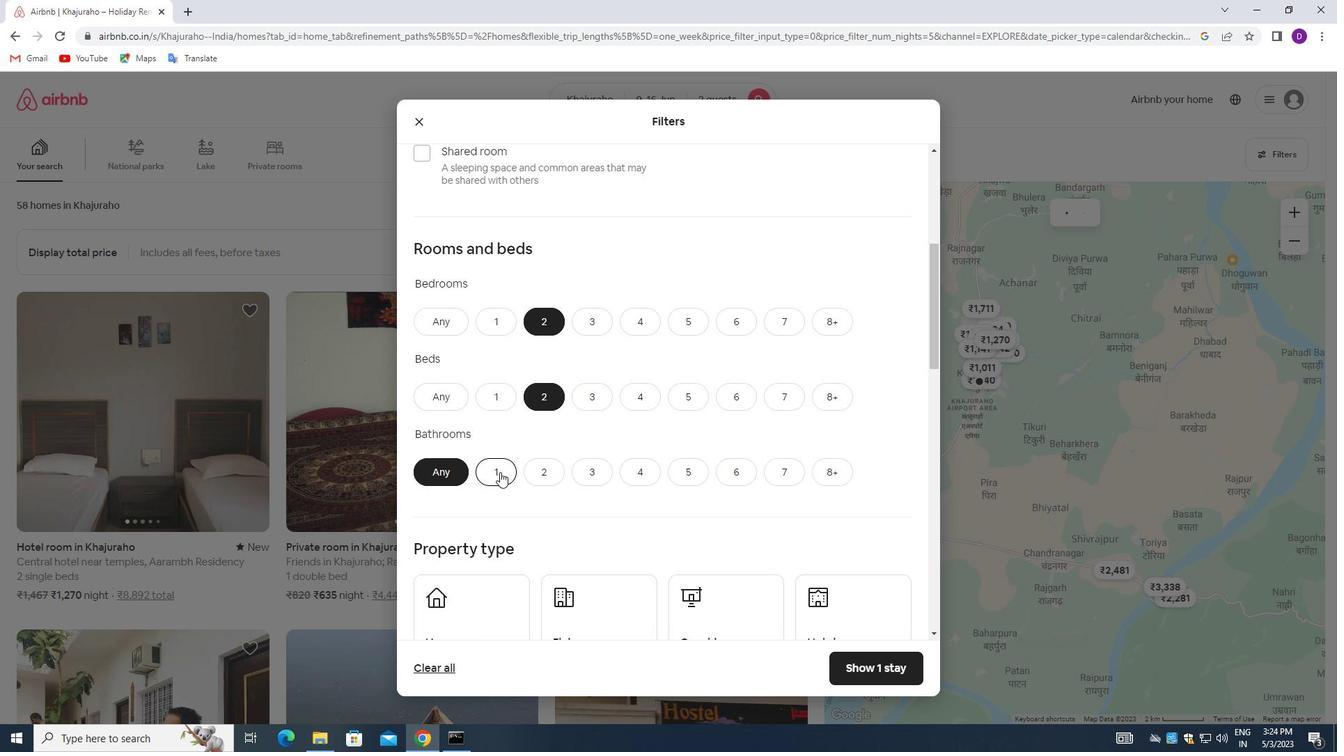 
Action: Mouse moved to (553, 429)
Screenshot: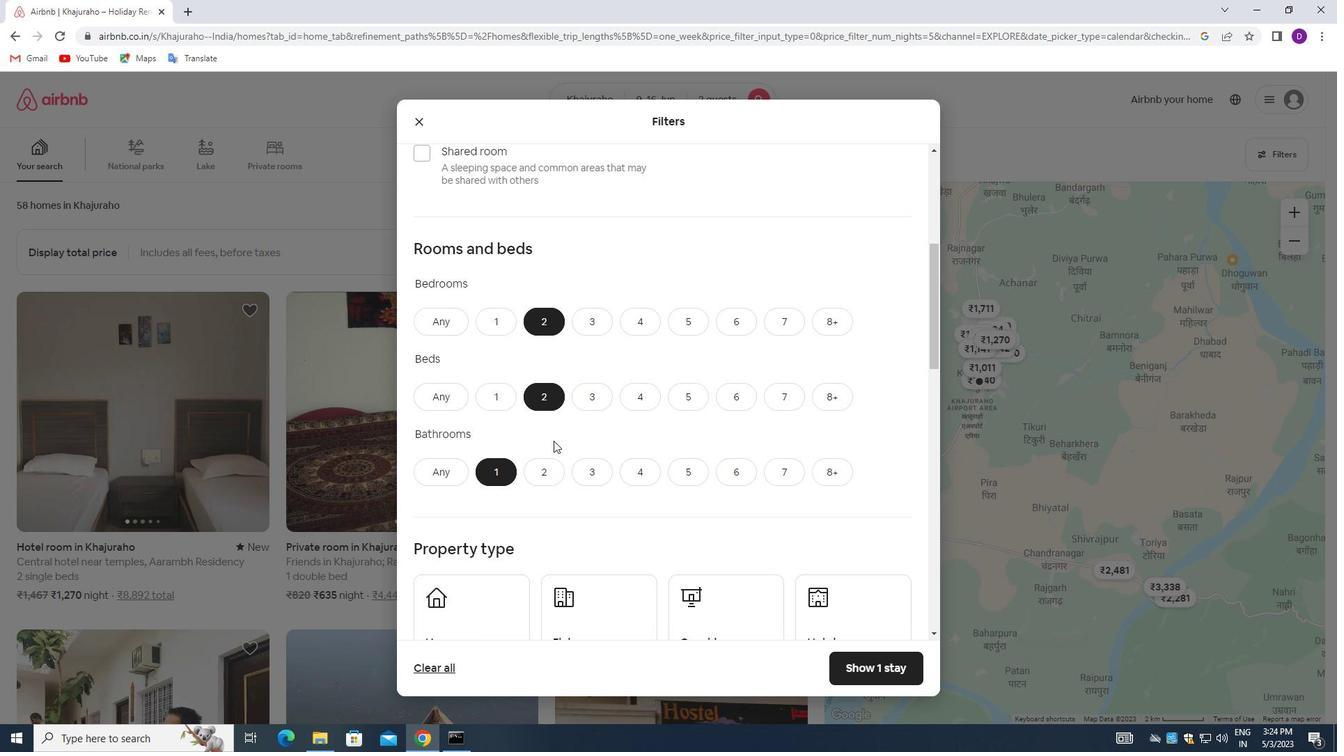 
Action: Mouse scrolled (553, 429) with delta (0, 0)
Screenshot: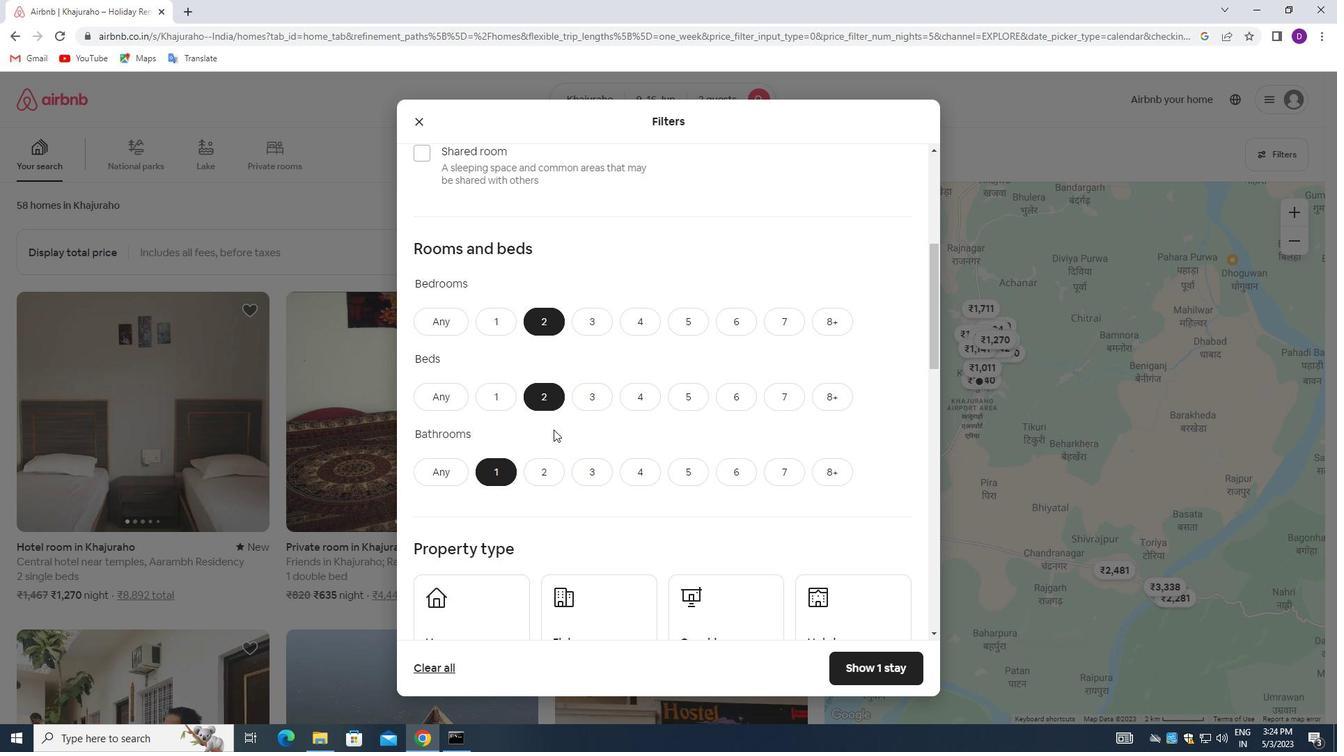 
Action: Mouse scrolled (553, 429) with delta (0, 0)
Screenshot: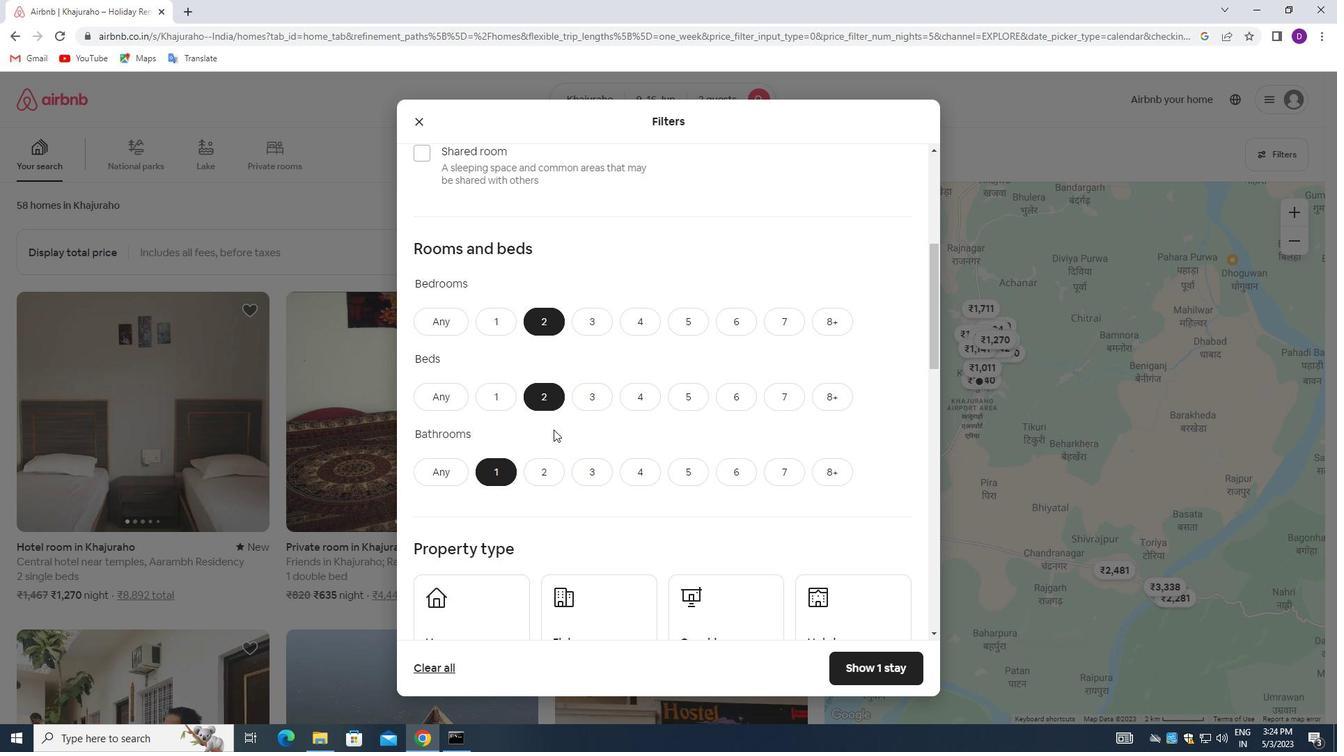 
Action: Mouse scrolled (553, 429) with delta (0, 0)
Screenshot: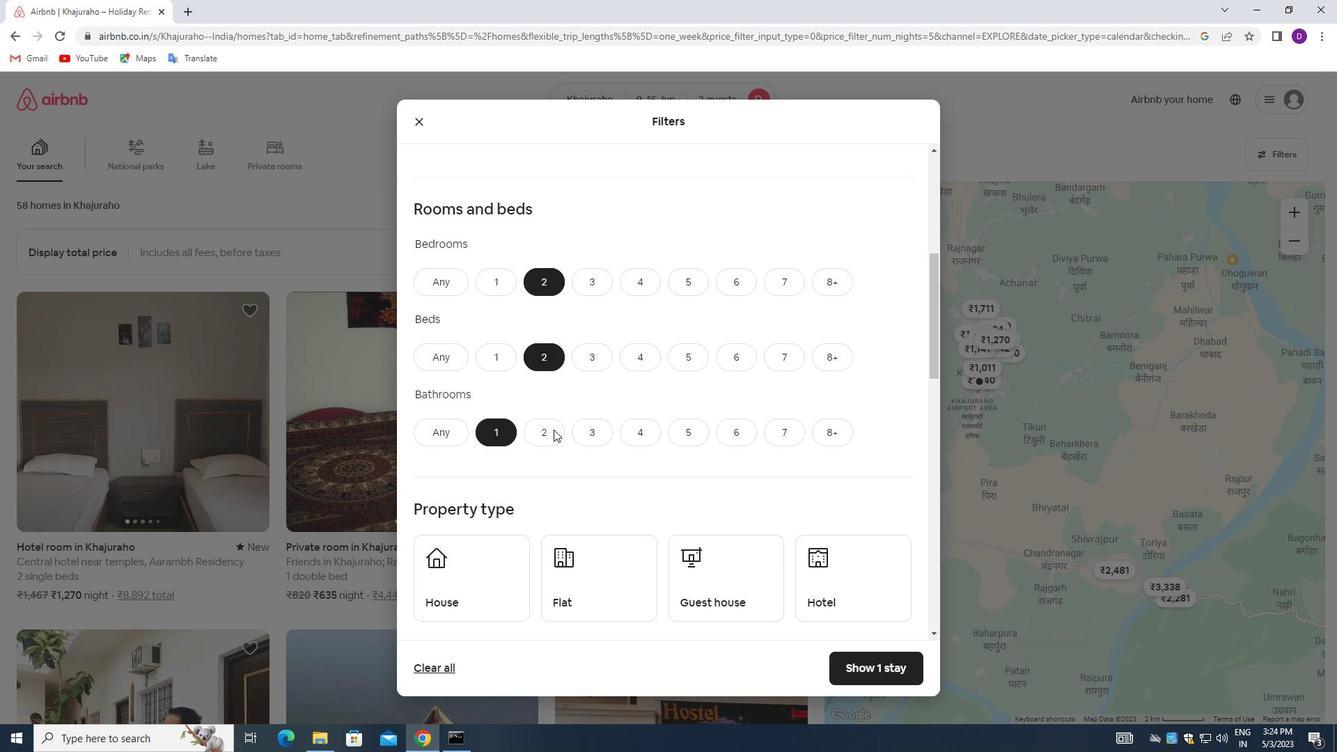 
Action: Mouse moved to (487, 404)
Screenshot: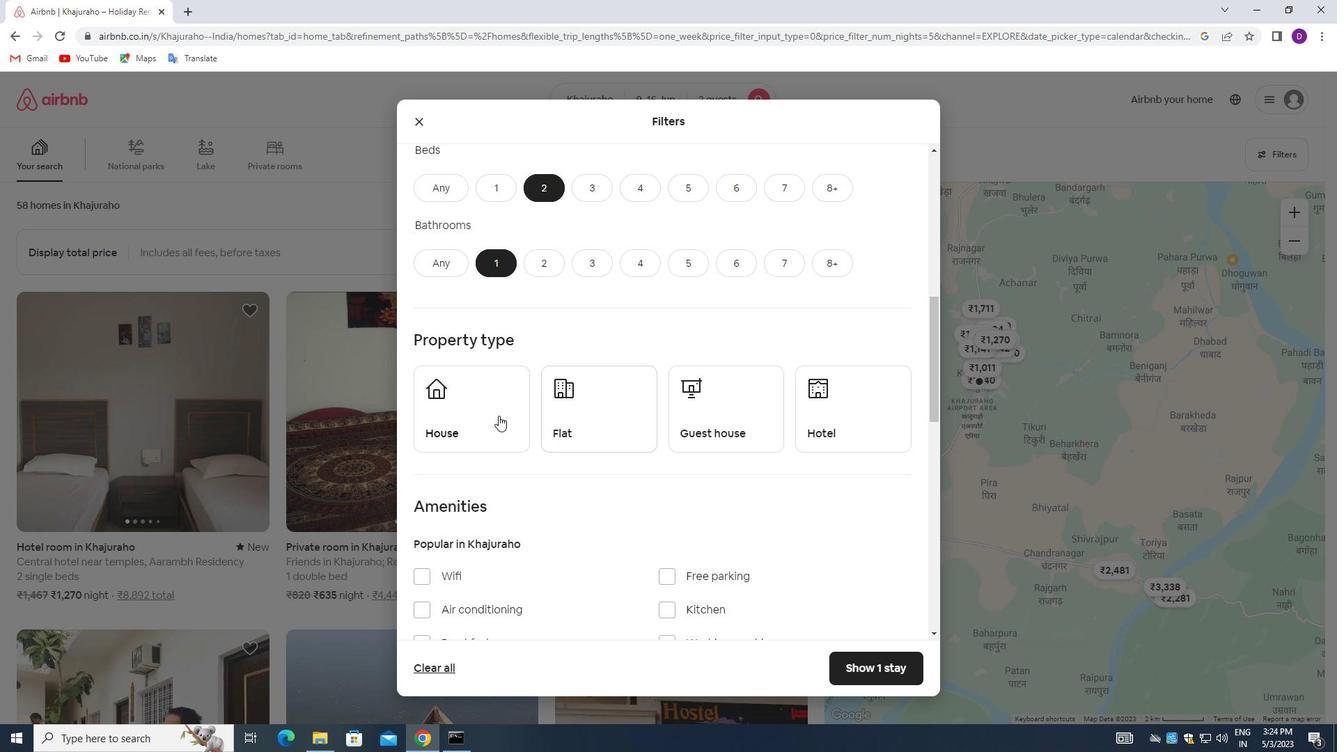 
Action: Mouse pressed left at (487, 404)
Screenshot: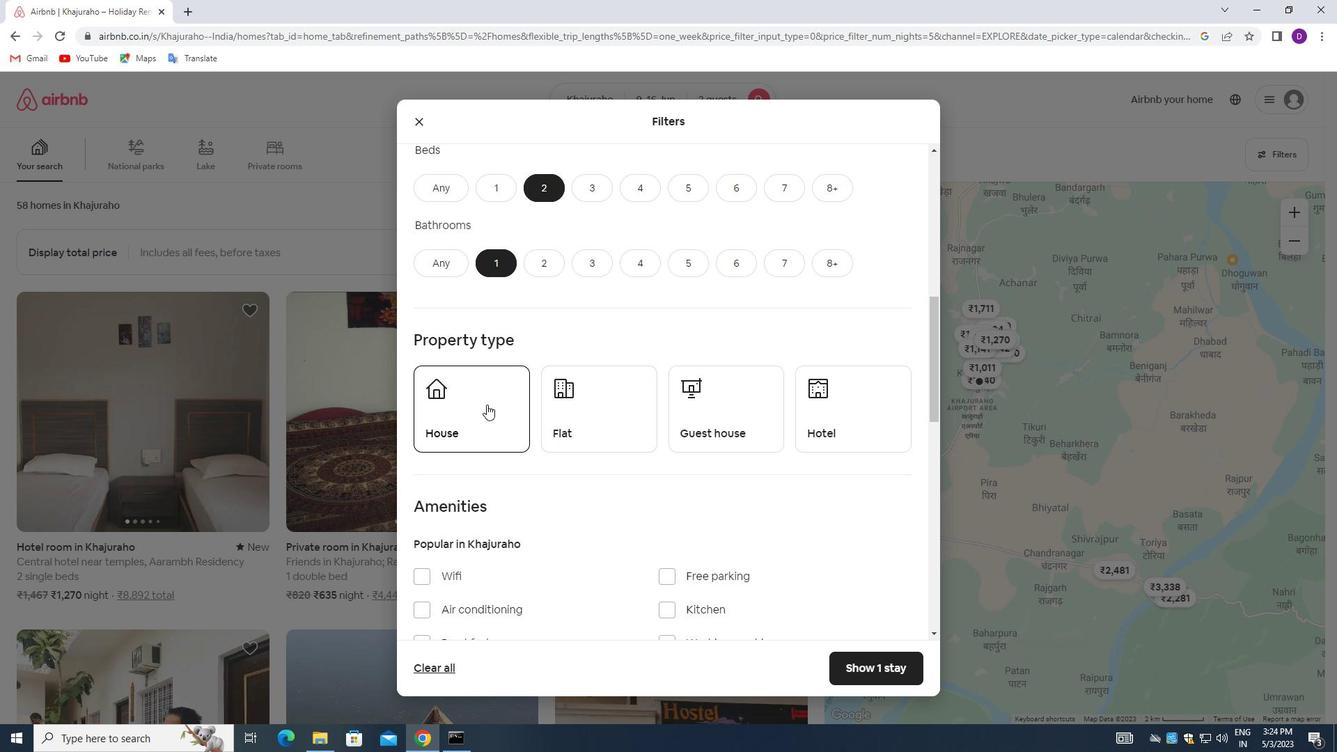 
Action: Mouse moved to (606, 415)
Screenshot: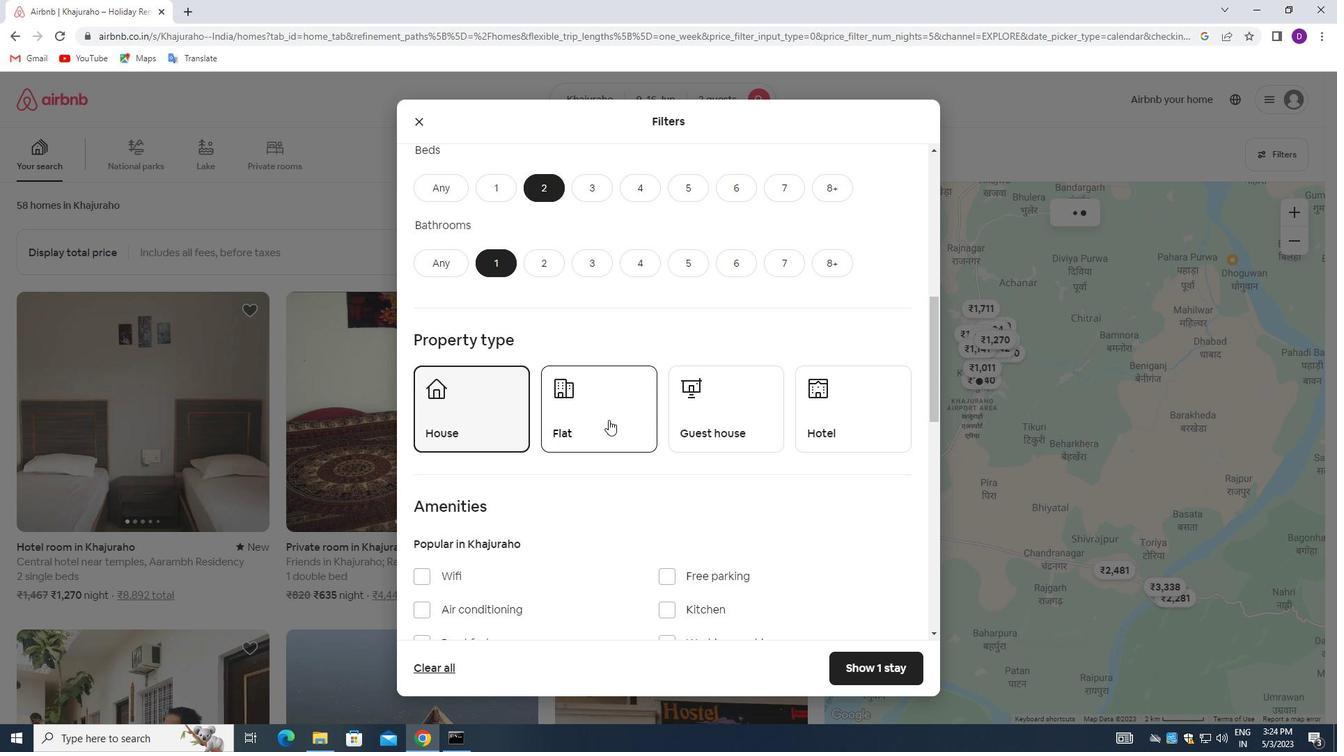 
Action: Mouse pressed left at (606, 415)
Screenshot: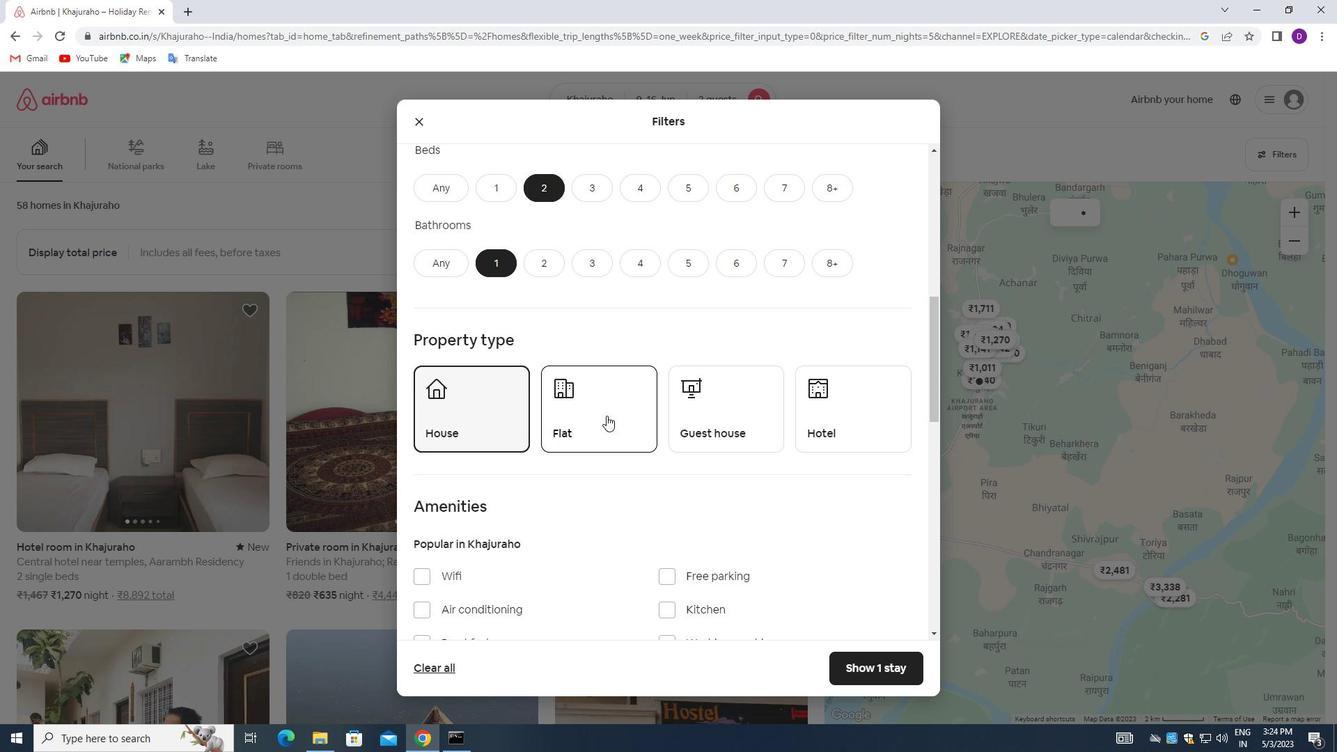
Action: Mouse moved to (711, 421)
Screenshot: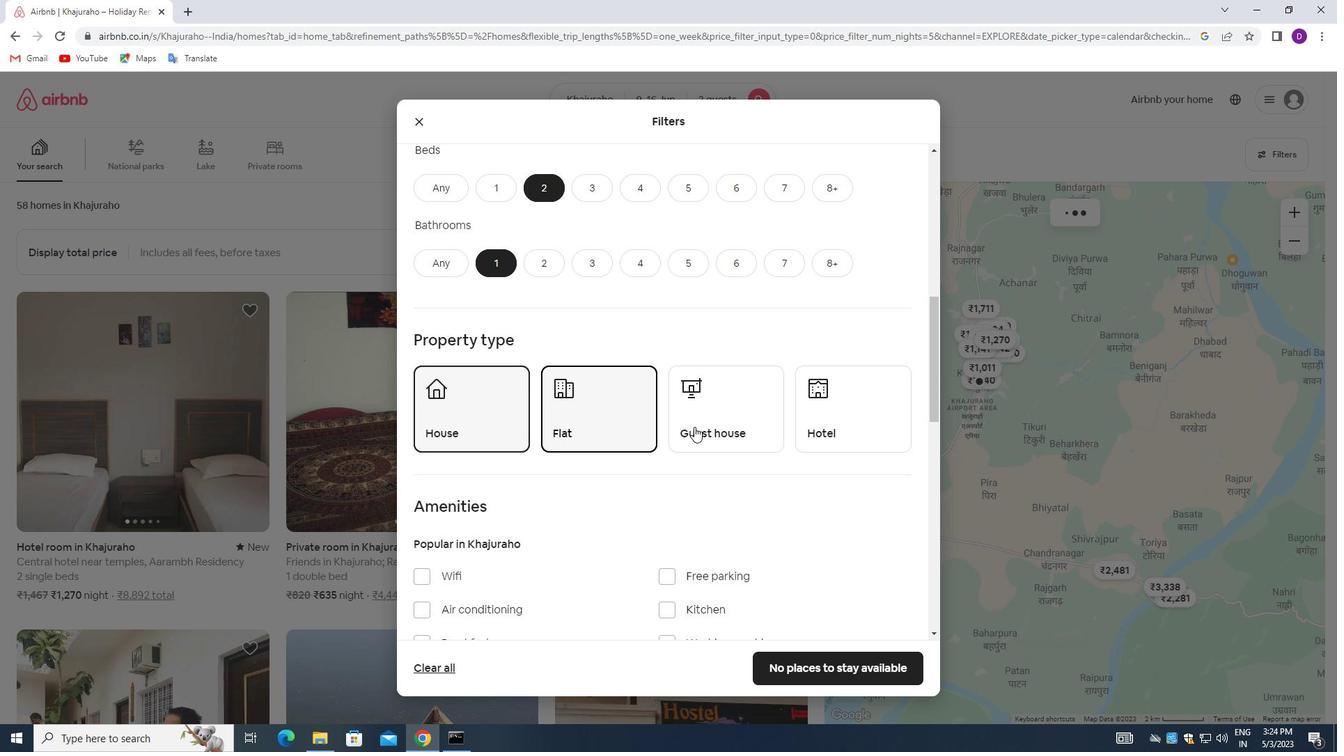 
Action: Mouse pressed left at (711, 421)
Screenshot: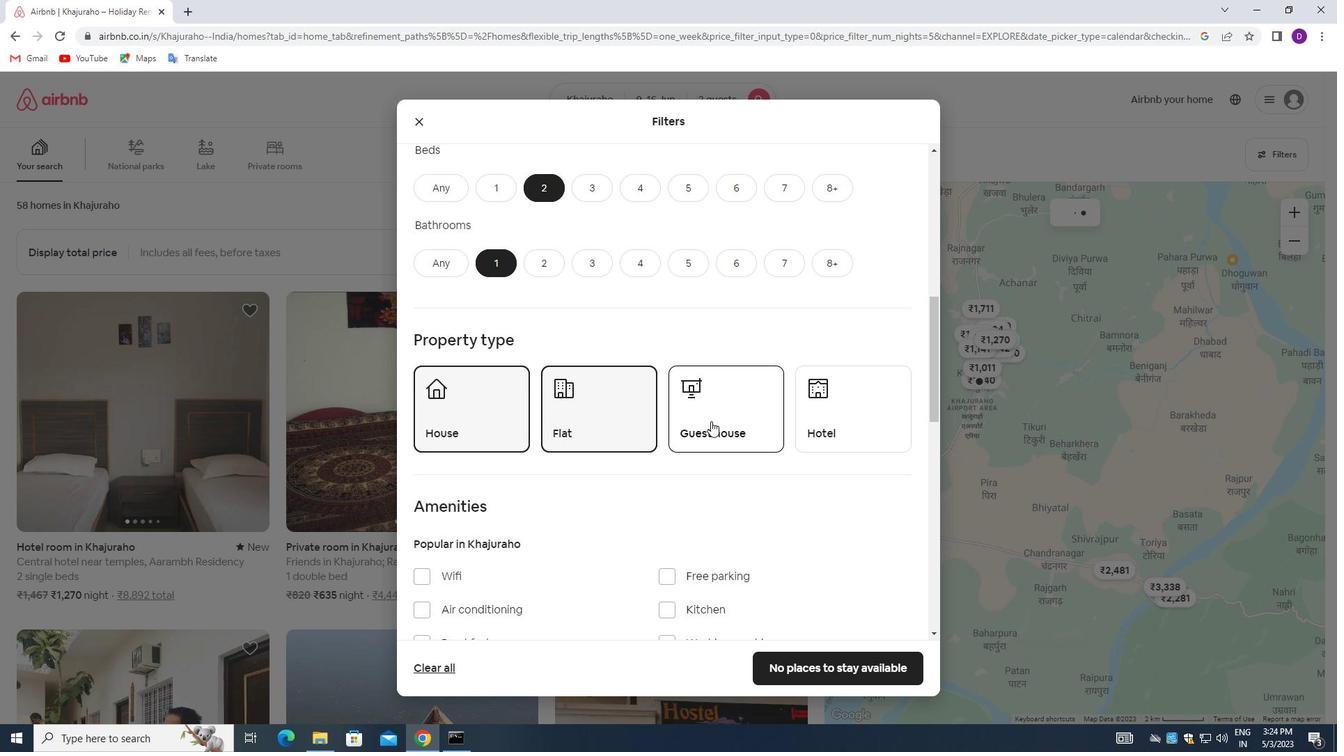 
Action: Mouse moved to (625, 438)
Screenshot: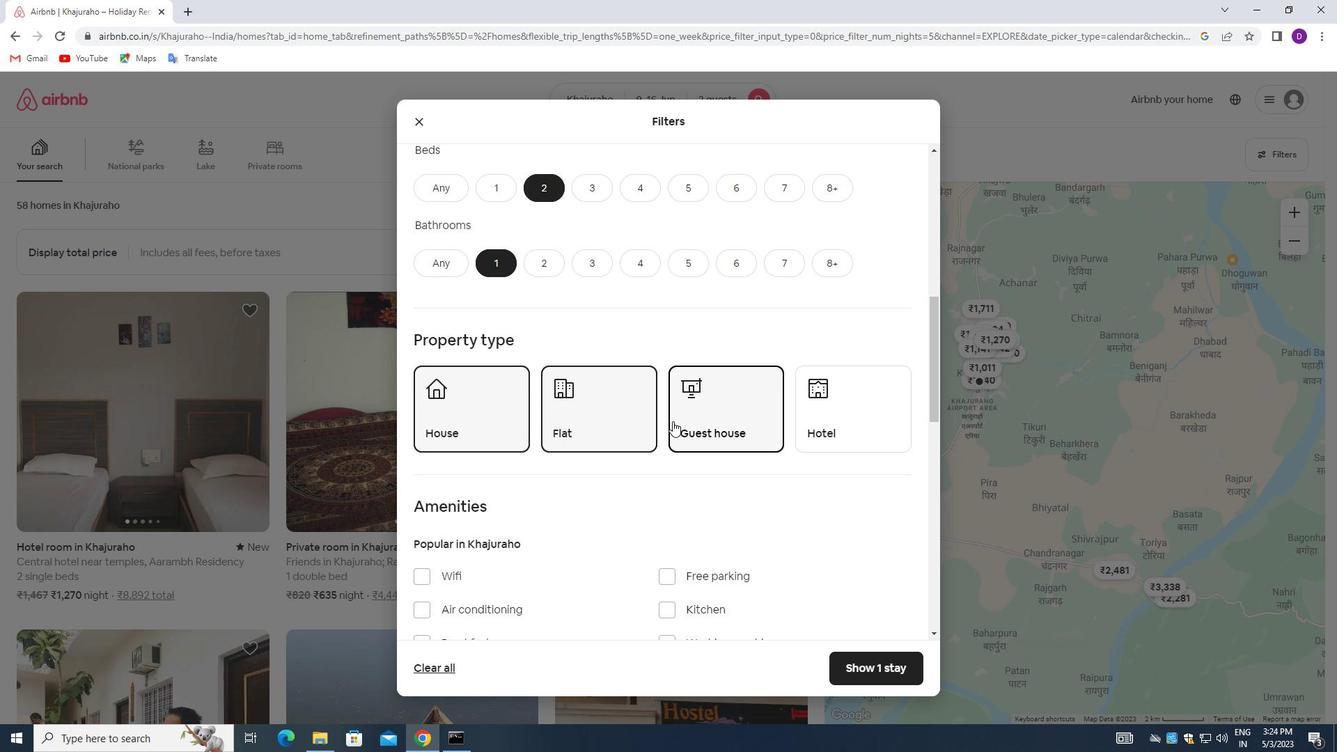 
Action: Mouse scrolled (625, 438) with delta (0, 0)
Screenshot: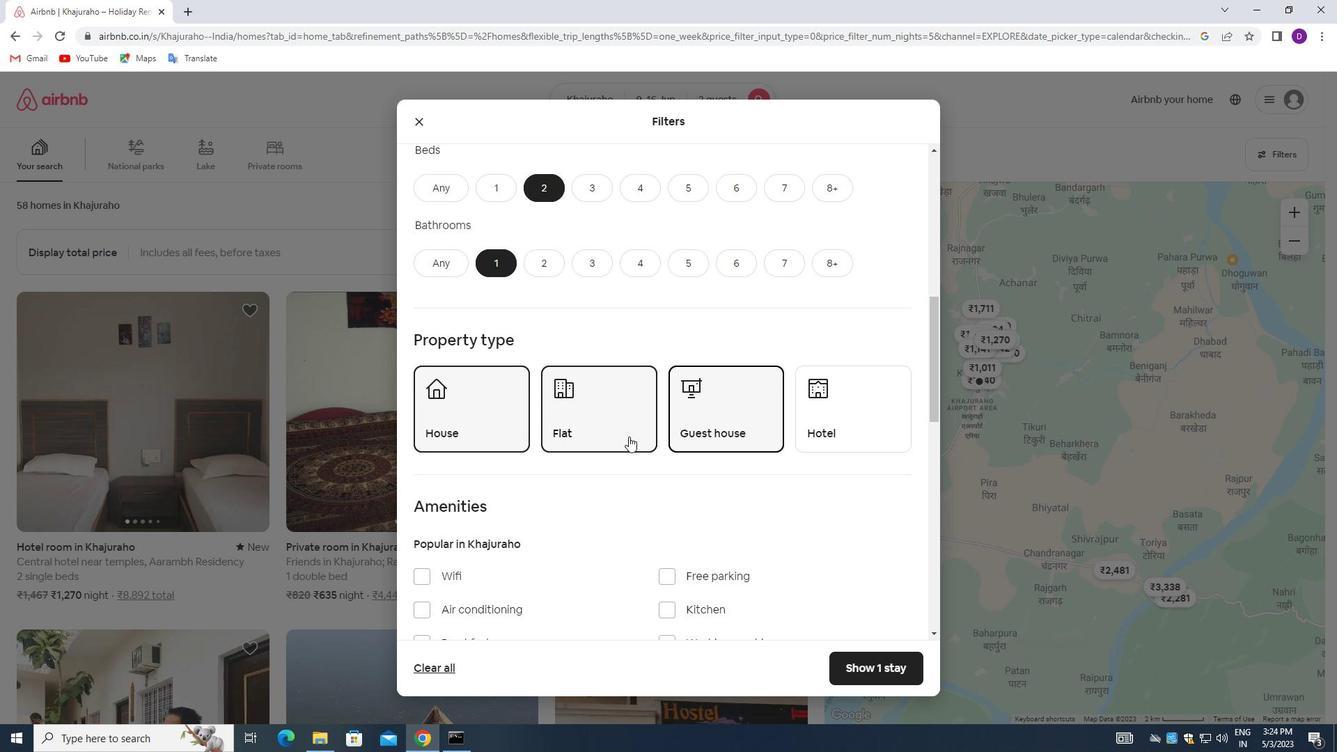 
Action: Mouse moved to (580, 424)
Screenshot: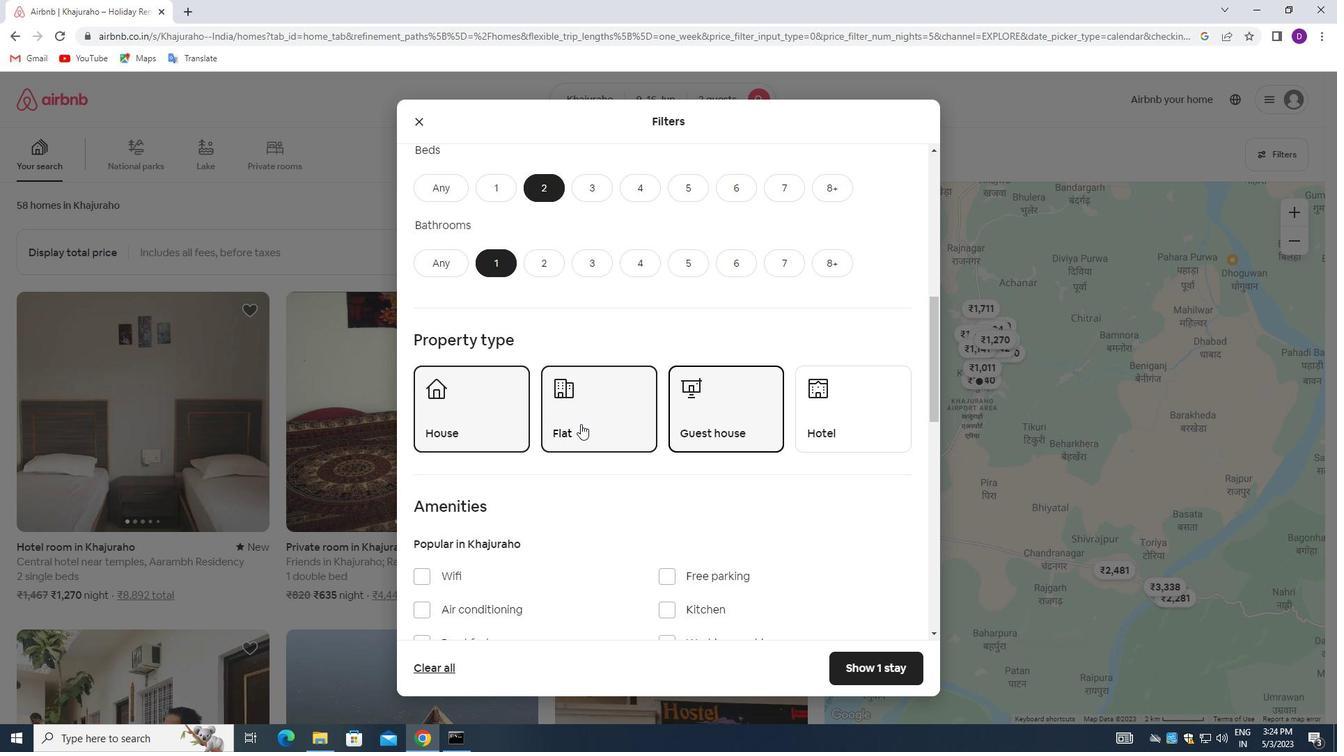 
Action: Mouse scrolled (580, 423) with delta (0, 0)
Screenshot: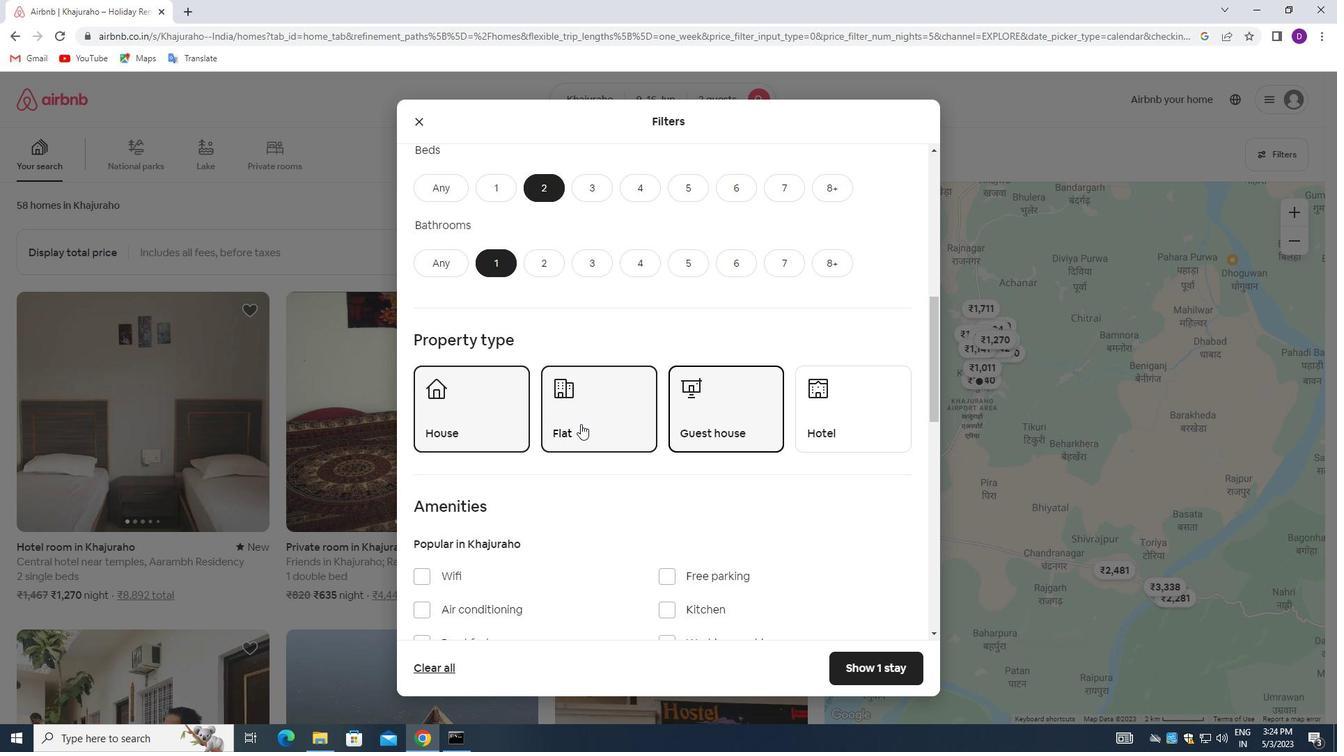 
Action: Mouse scrolled (580, 423) with delta (0, 0)
Screenshot: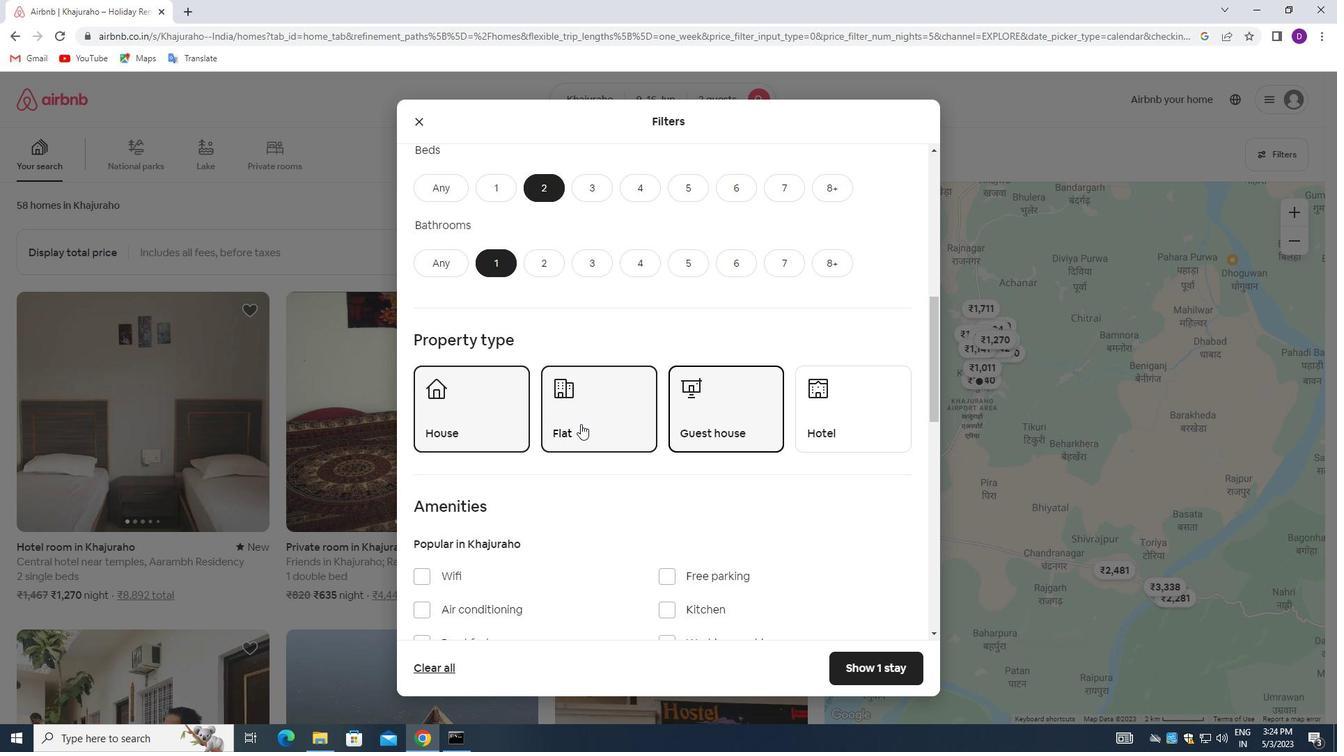 
Action: Mouse moved to (636, 413)
Screenshot: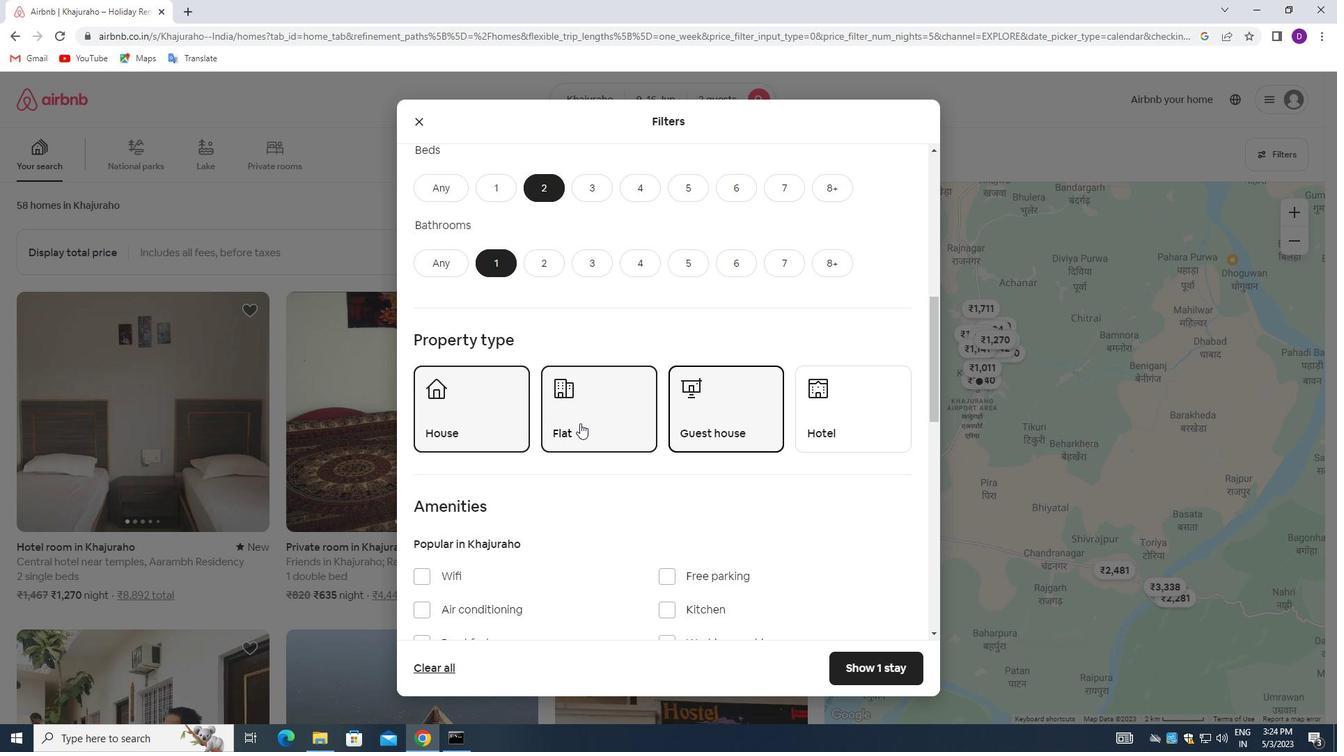 
Action: Mouse scrolled (636, 412) with delta (0, 0)
Screenshot: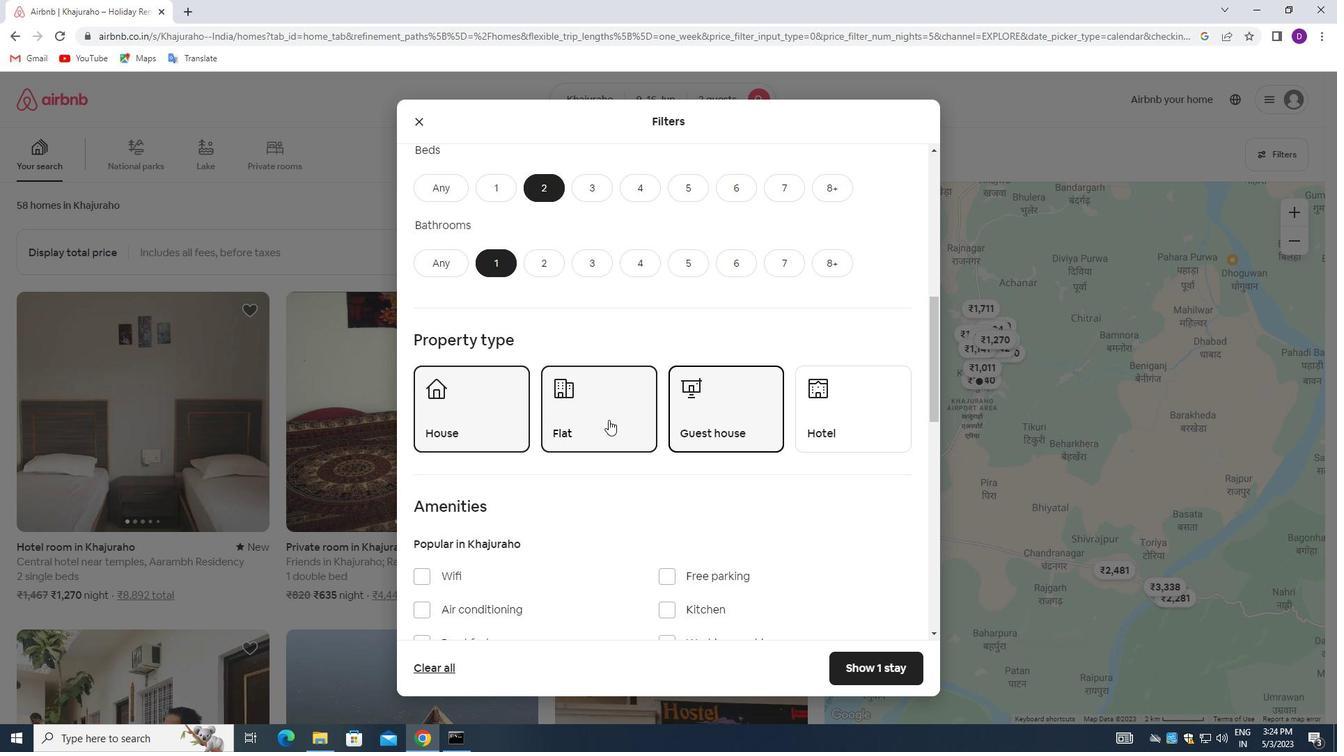 
Action: Mouse moved to (636, 413)
Screenshot: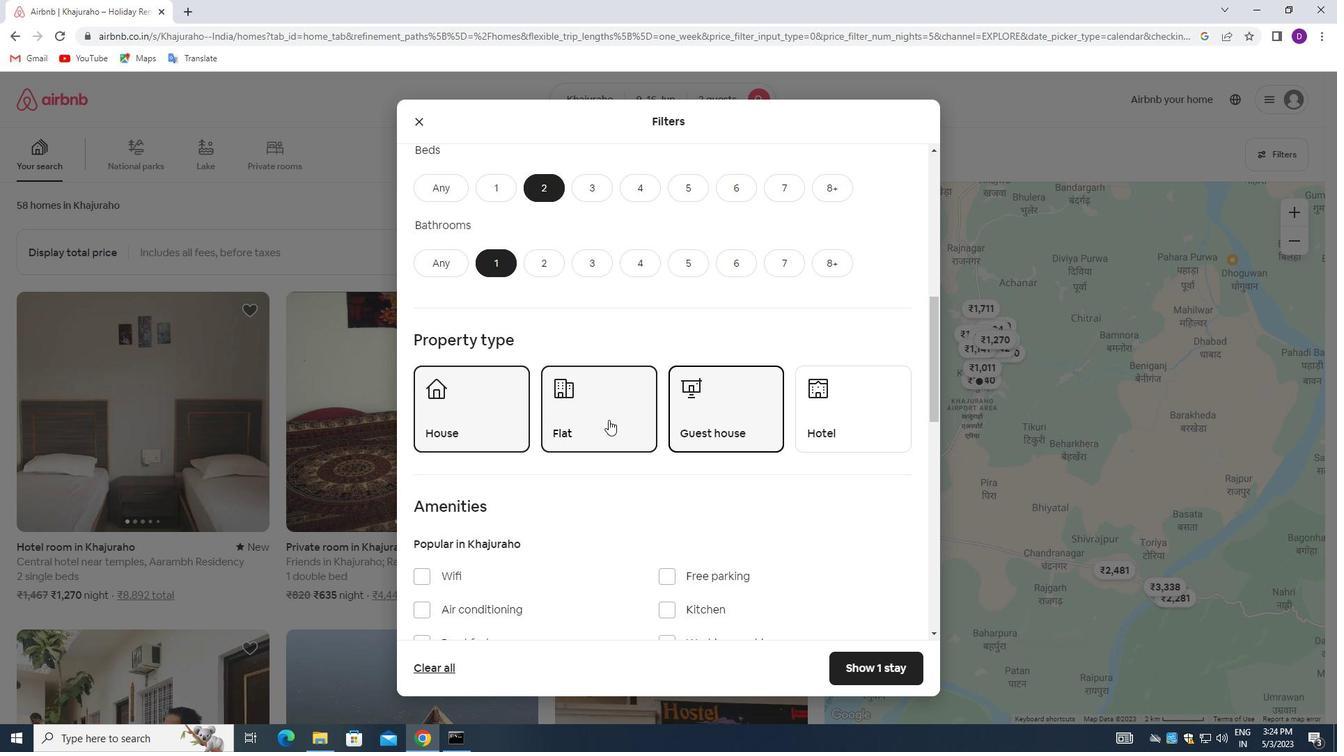 
Action: Mouse scrolled (636, 412) with delta (0, 0)
Screenshot: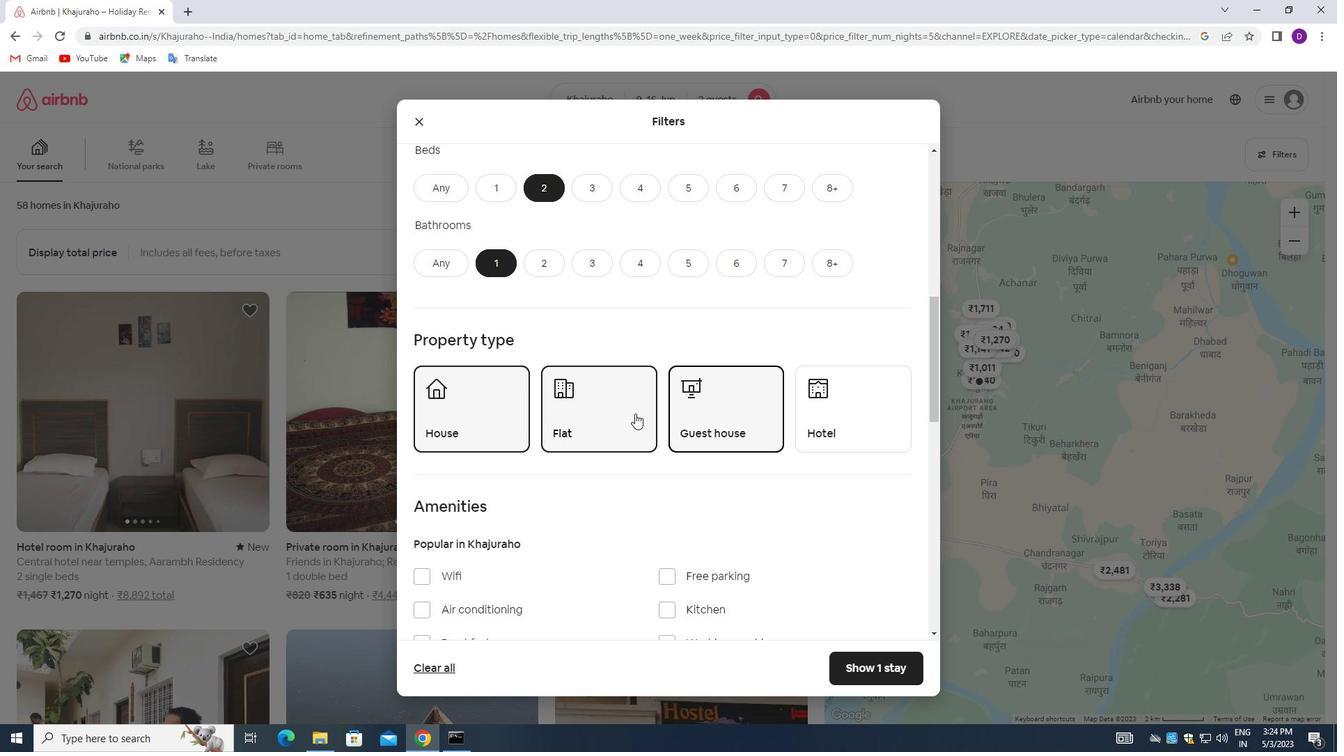 
Action: Mouse scrolled (636, 412) with delta (0, 0)
Screenshot: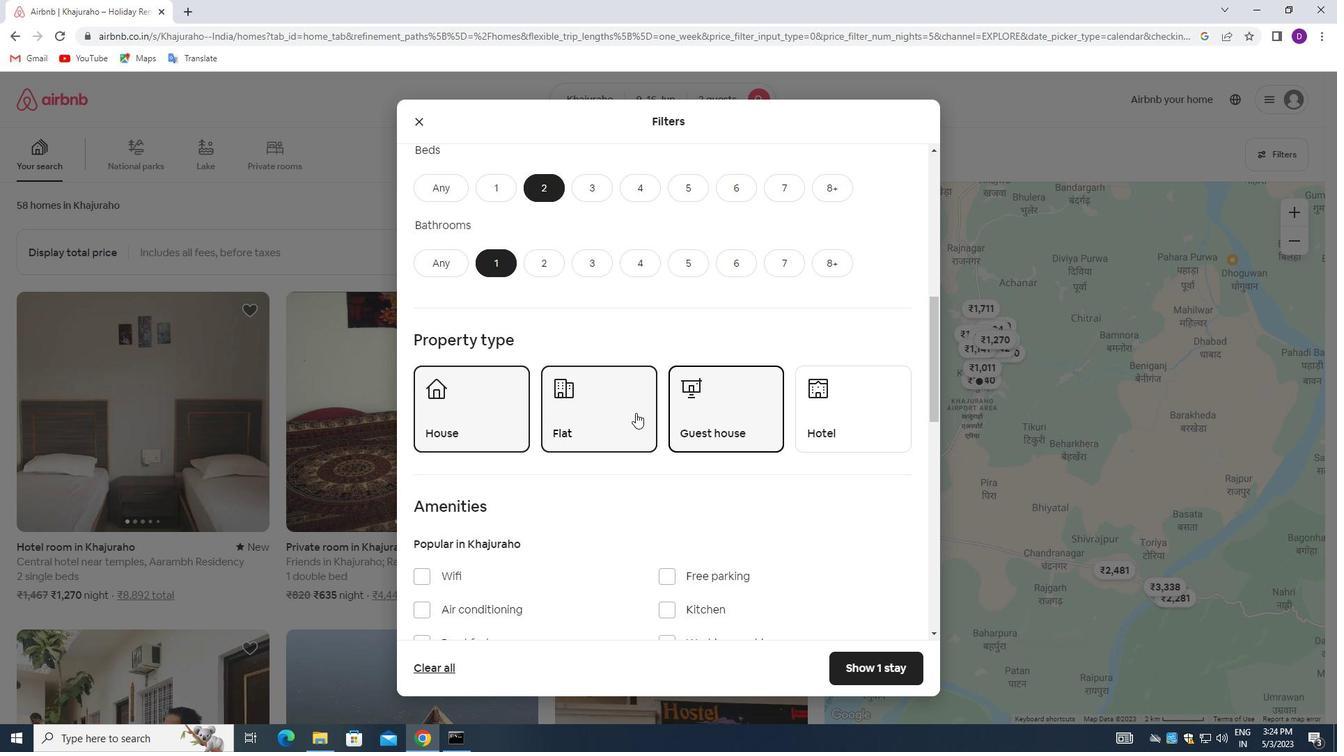 
Action: Mouse scrolled (636, 412) with delta (0, 0)
Screenshot: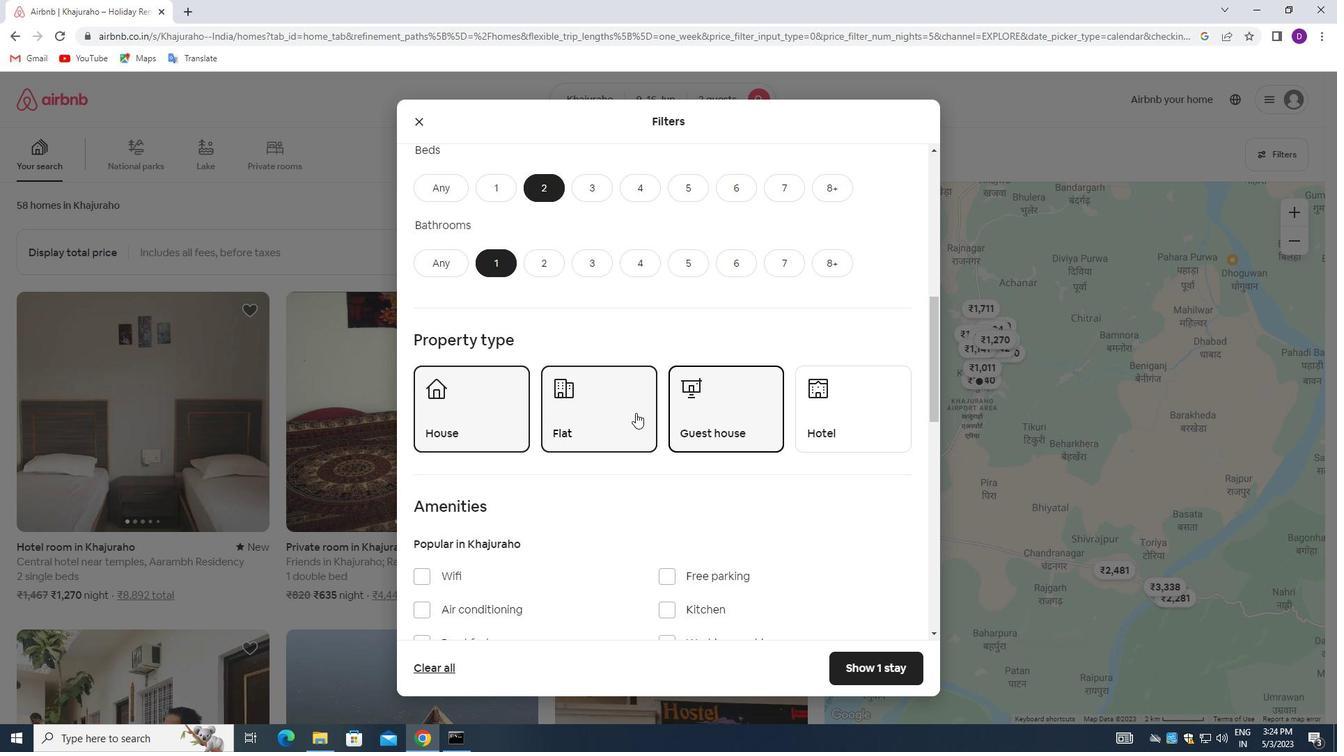 
Action: Mouse moved to (636, 415)
Screenshot: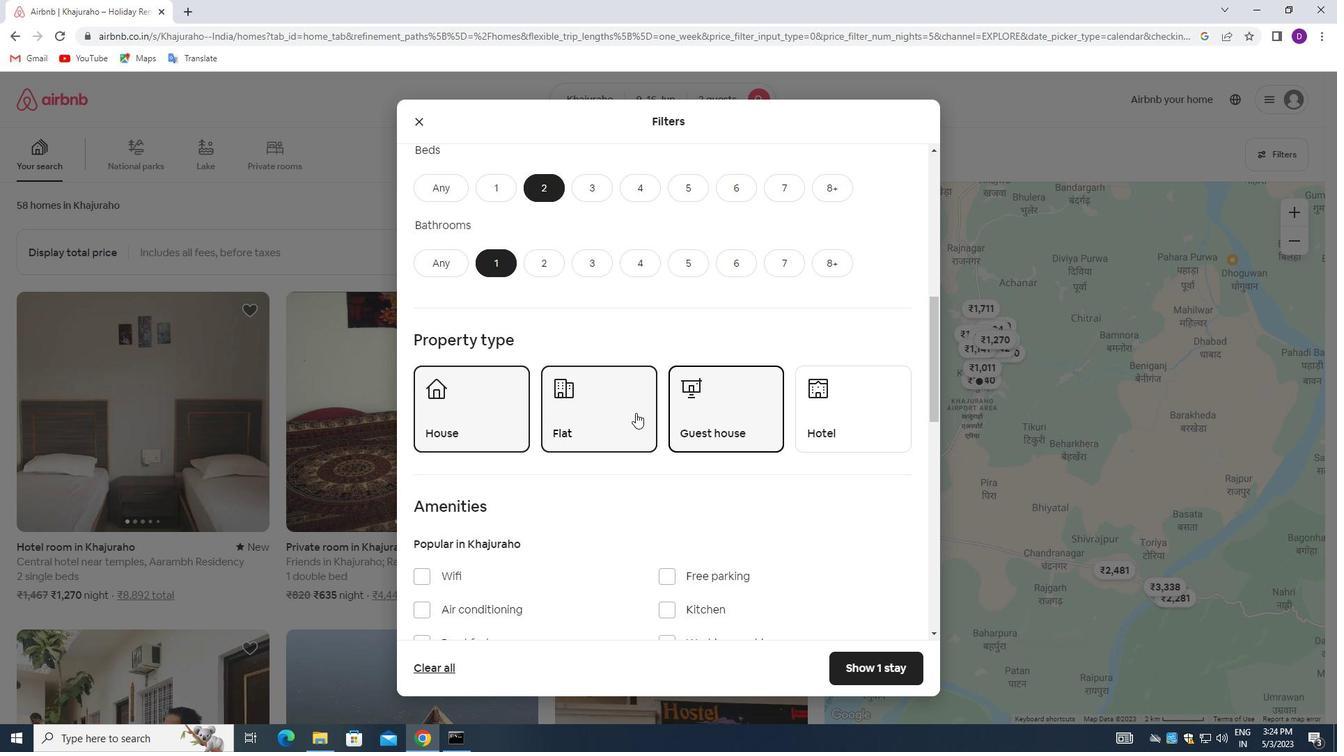 
Action: Mouse scrolled (636, 415) with delta (0, 0)
Screenshot: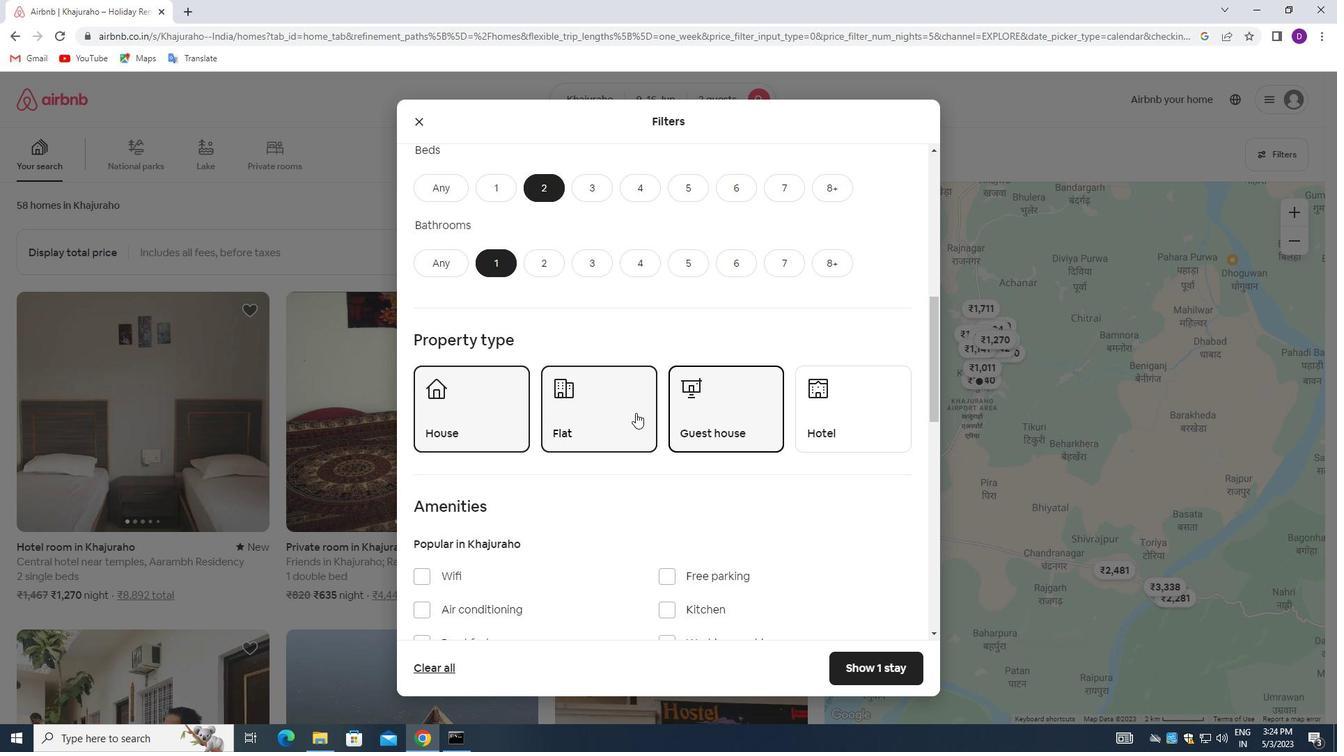 
Action: Mouse moved to (634, 424)
Screenshot: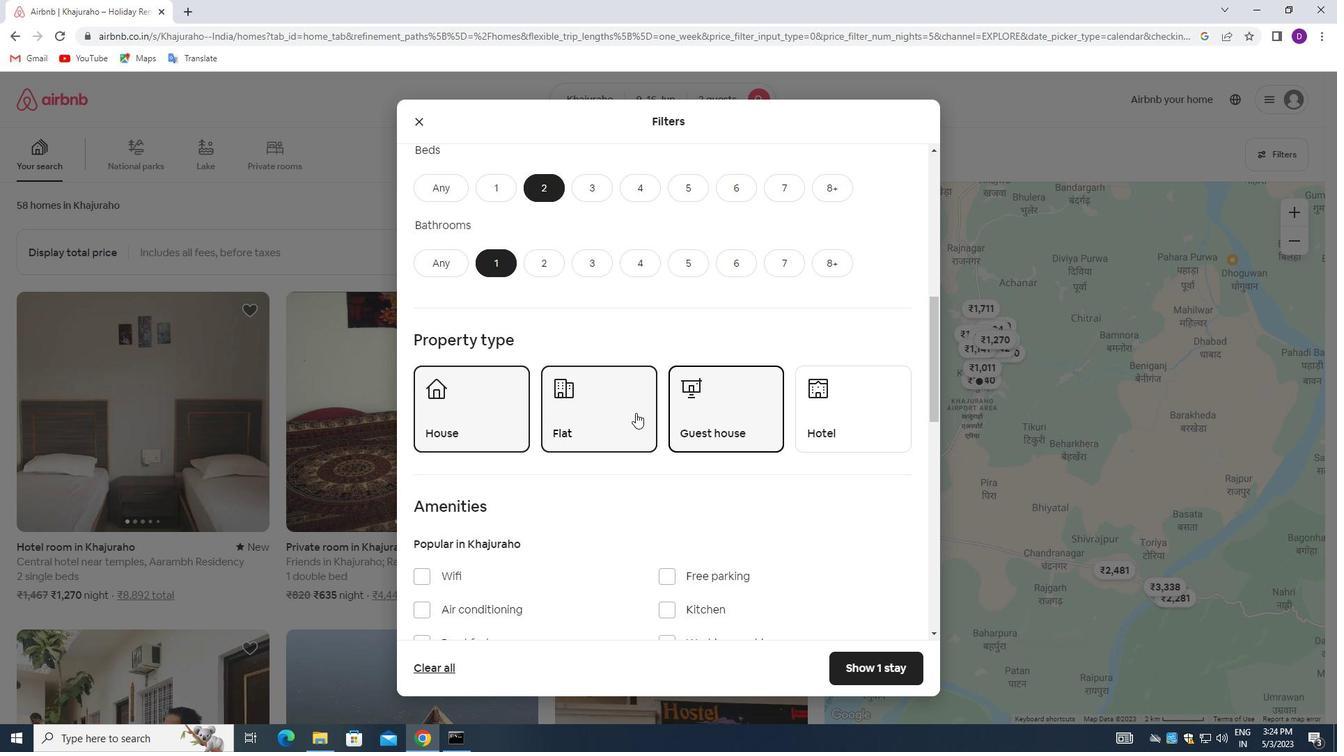 
Action: Mouse scrolled (634, 423) with delta (0, 0)
Screenshot: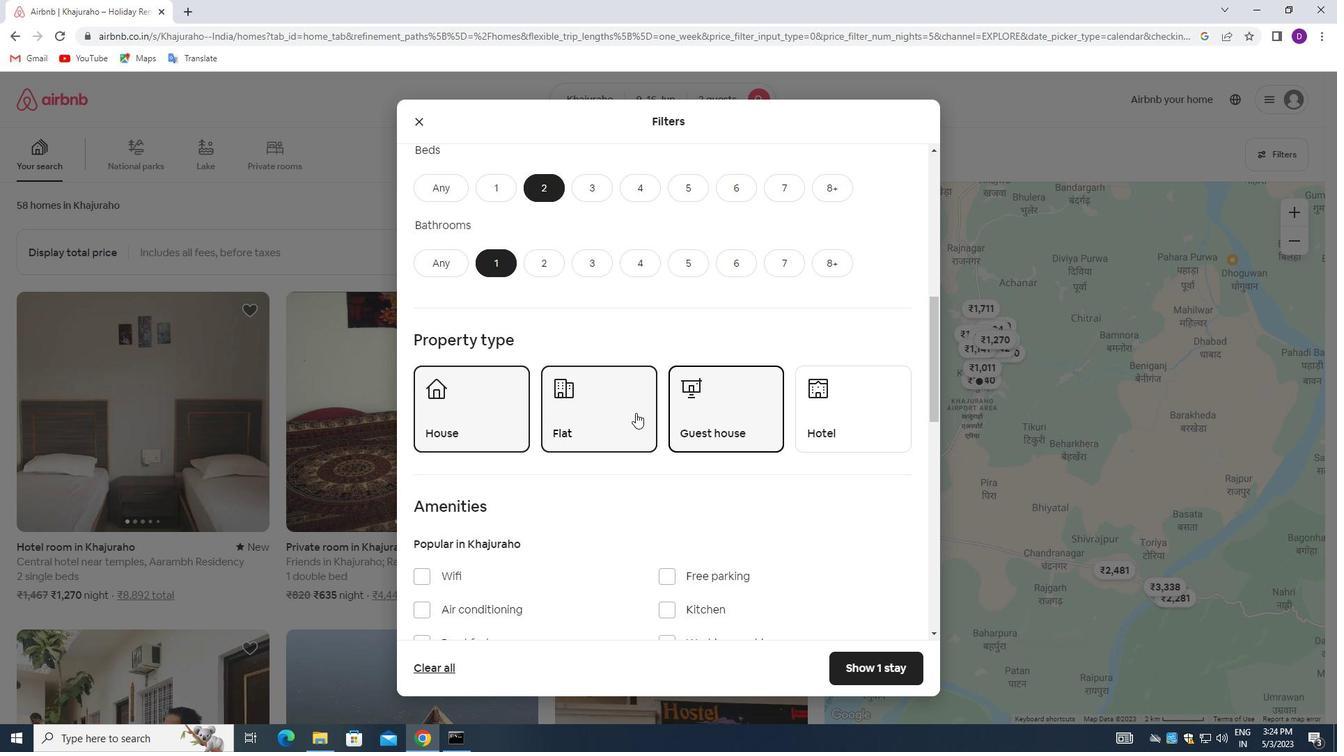 
Action: Mouse moved to (619, 419)
Screenshot: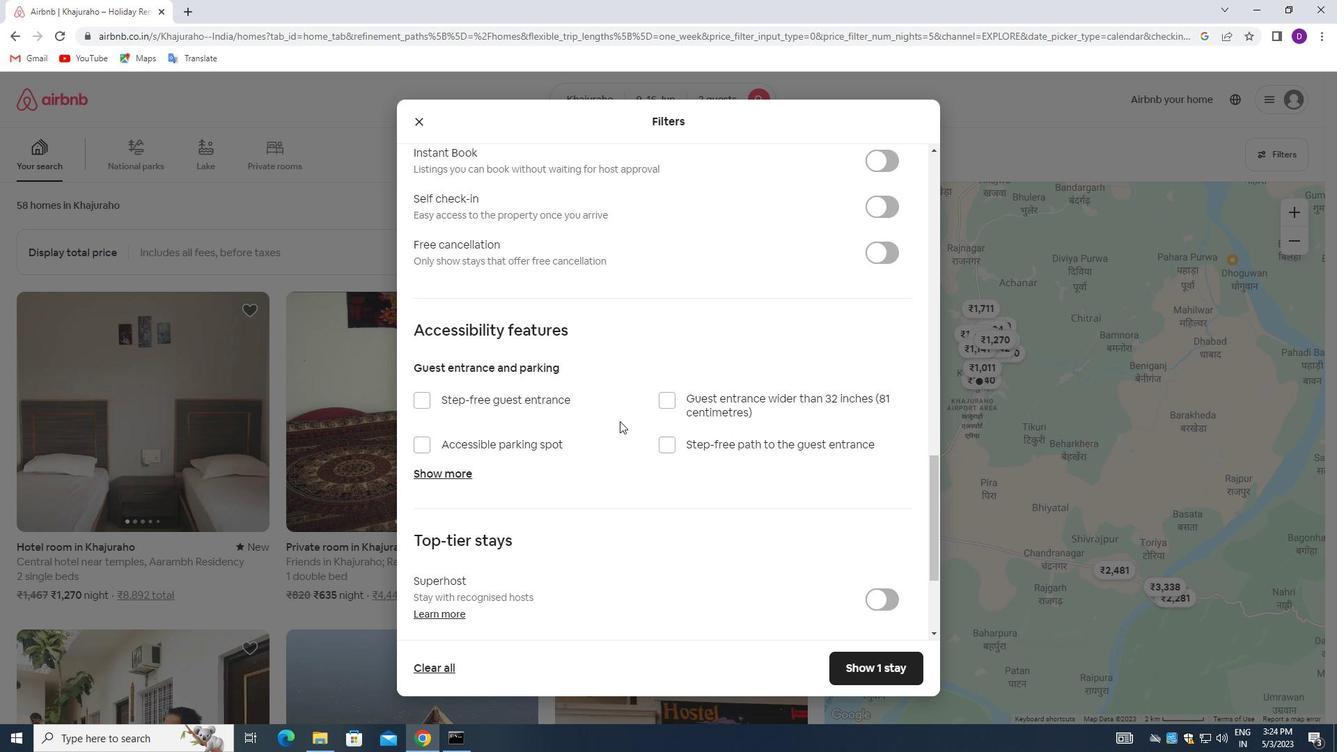 
Action: Mouse scrolled (619, 420) with delta (0, 0)
Screenshot: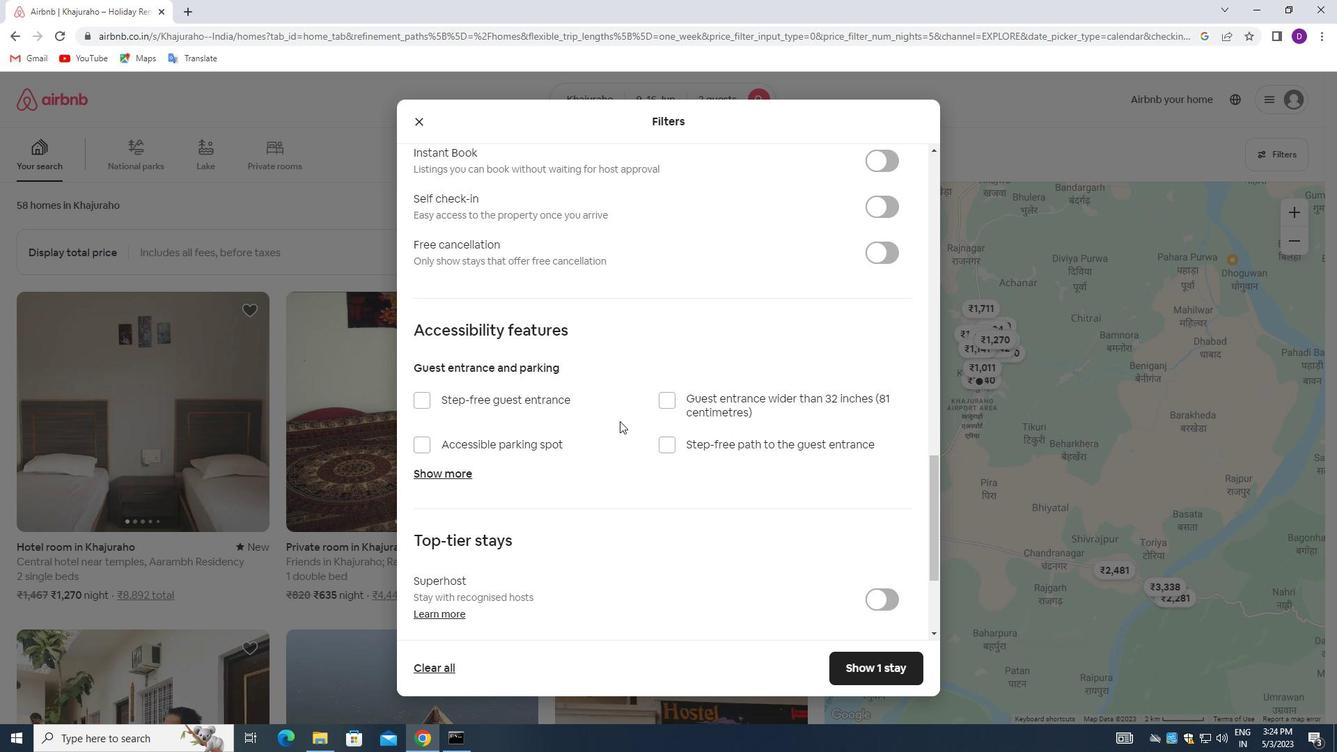
Action: Mouse scrolled (619, 420) with delta (0, 0)
Screenshot: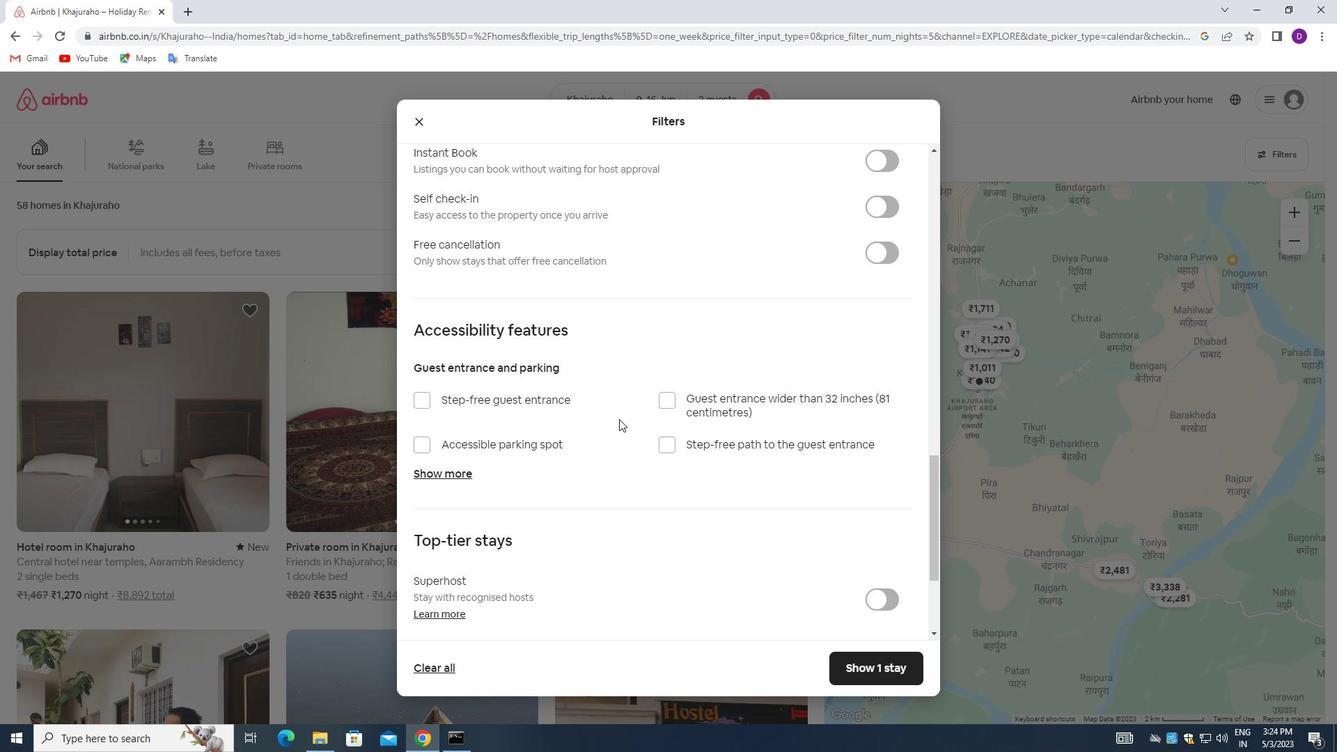
Action: Mouse scrolled (619, 420) with delta (0, 0)
Screenshot: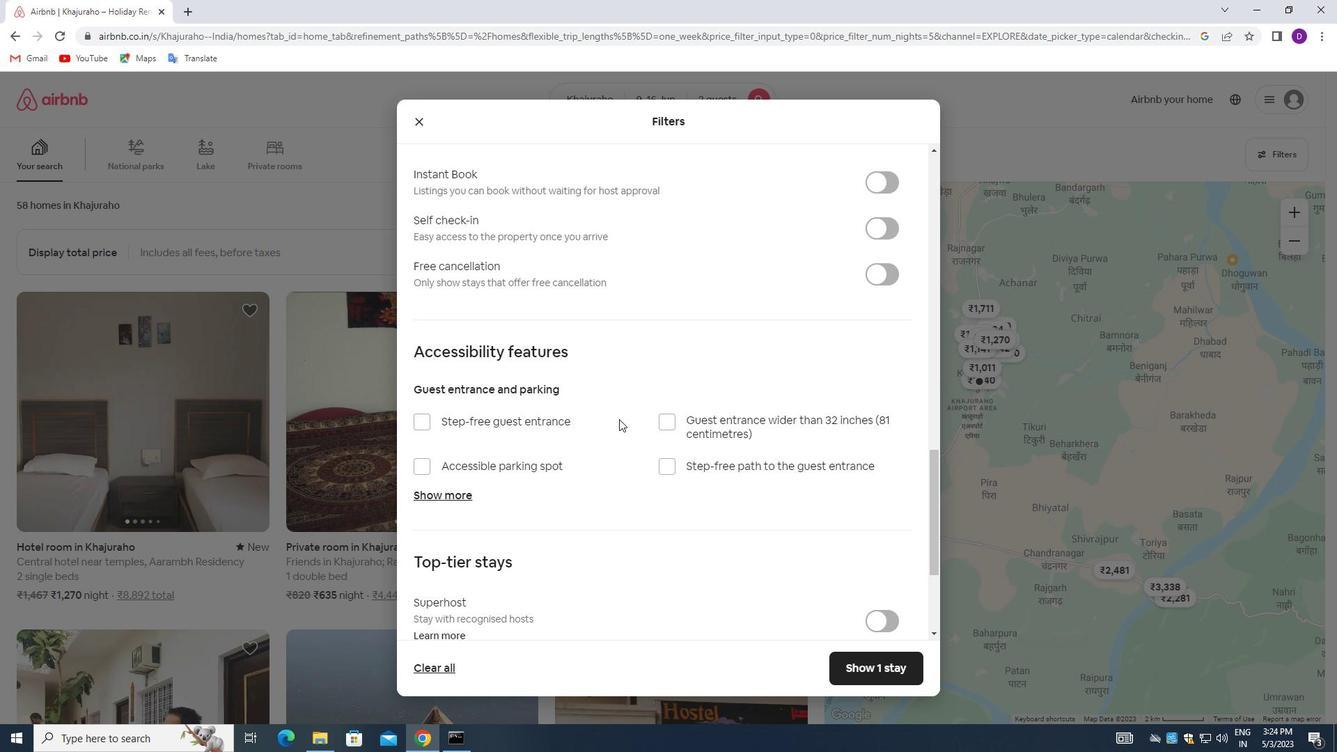 
Action: Mouse scrolled (619, 420) with delta (0, 0)
Screenshot: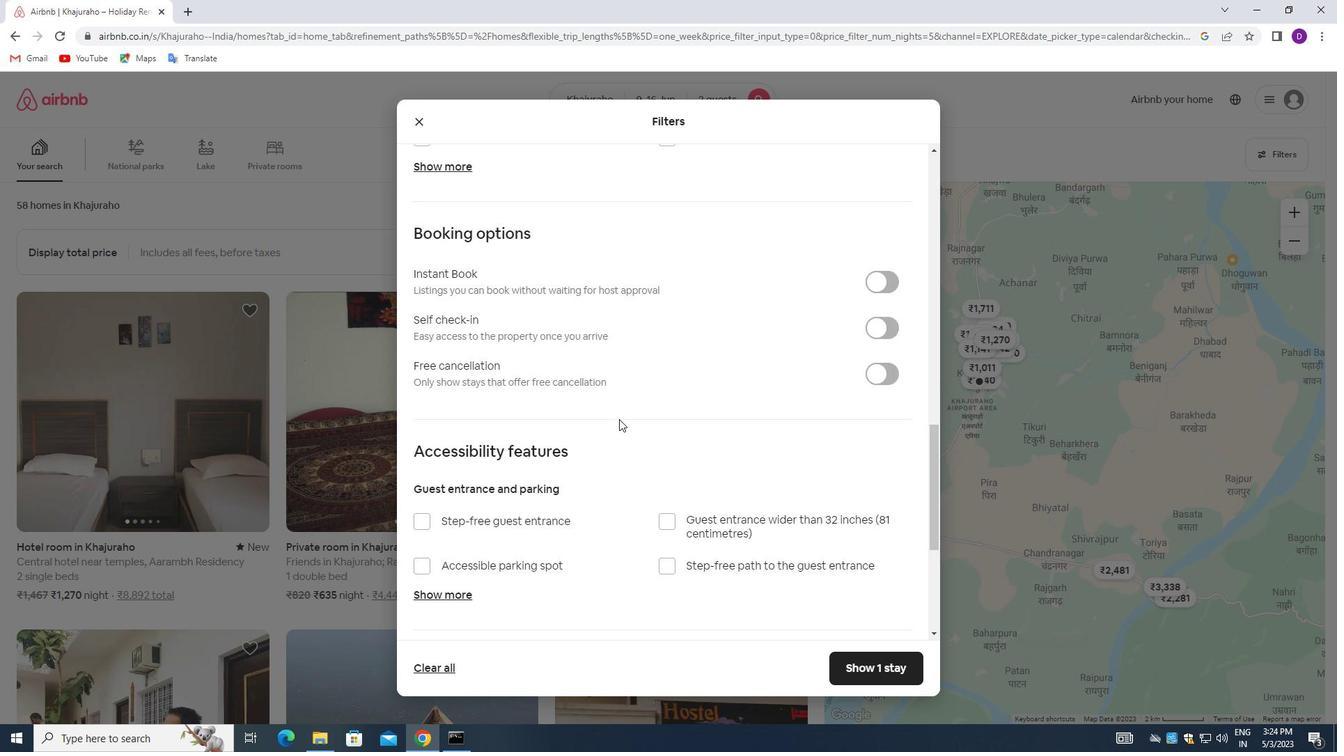 
Action: Mouse scrolled (619, 420) with delta (0, 0)
Screenshot: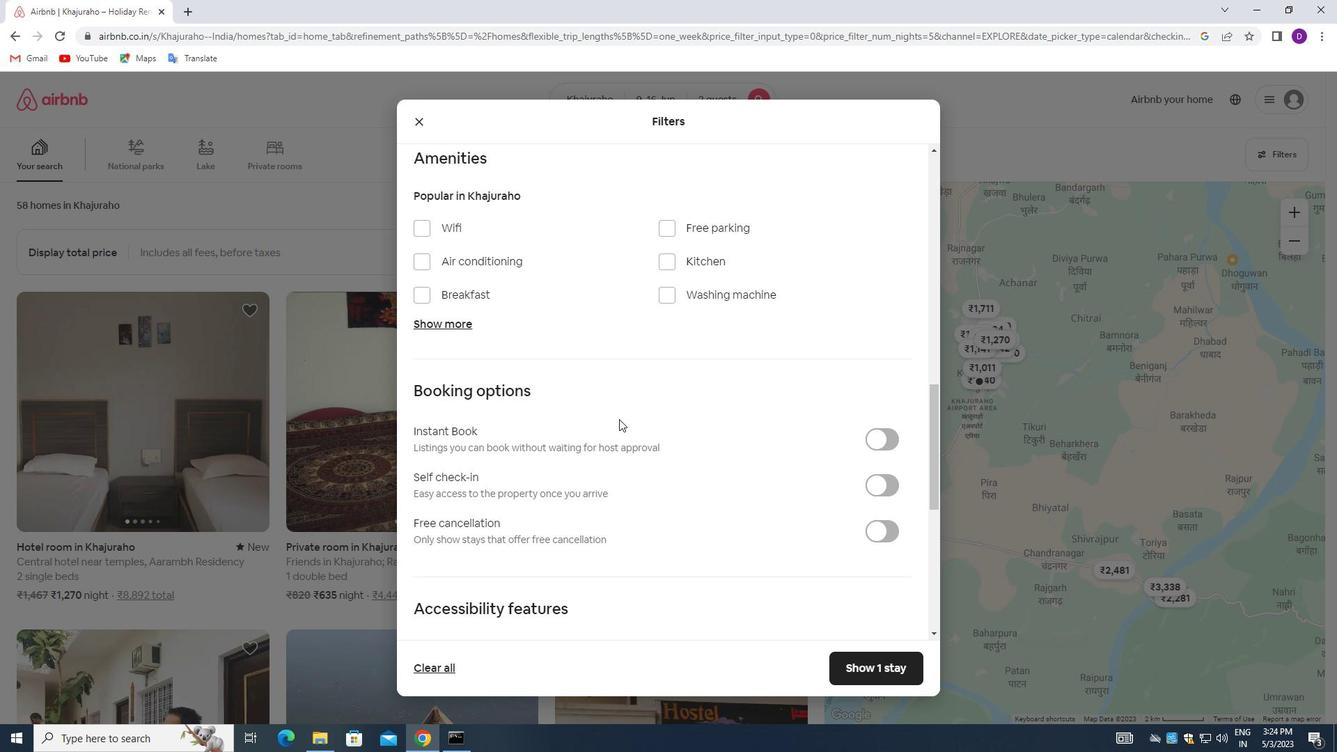 
Action: Mouse scrolled (619, 420) with delta (0, 0)
Screenshot: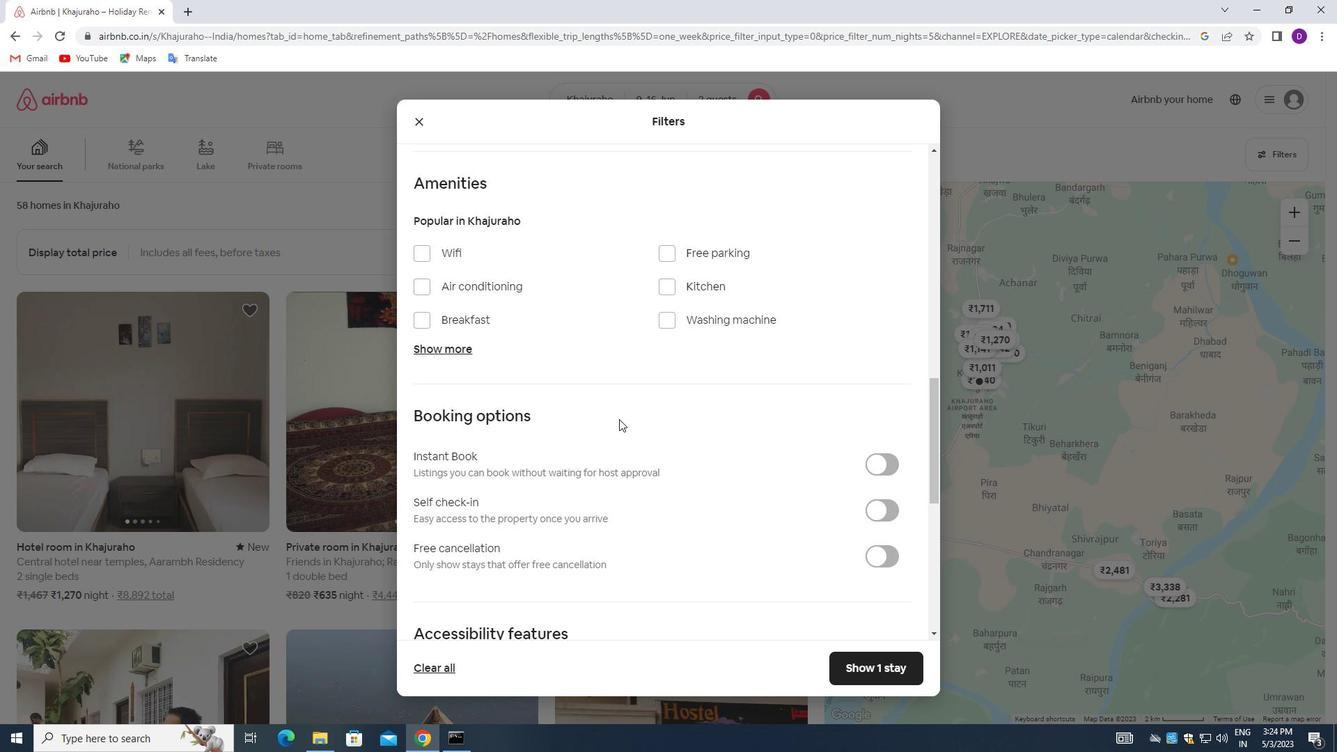 
Action: Mouse moved to (572, 434)
Screenshot: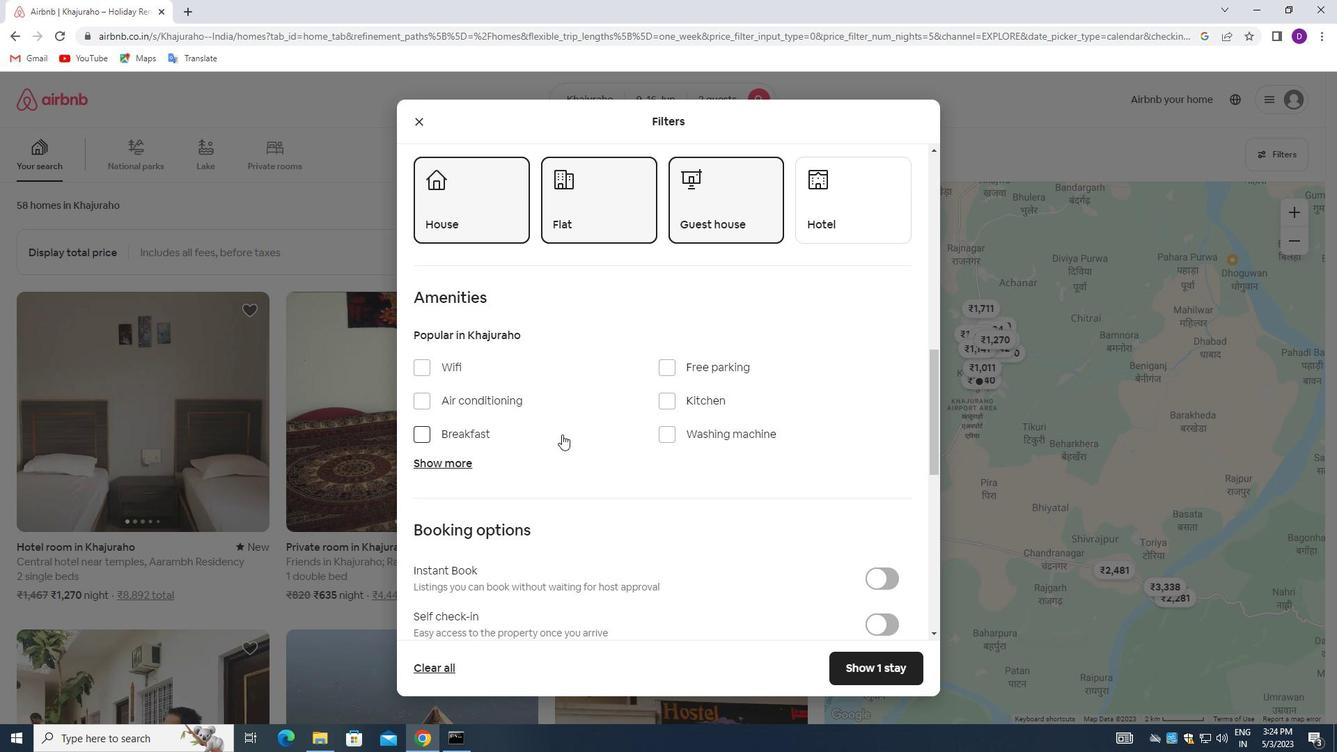 
Action: Mouse scrolled (572, 434) with delta (0, 0)
Screenshot: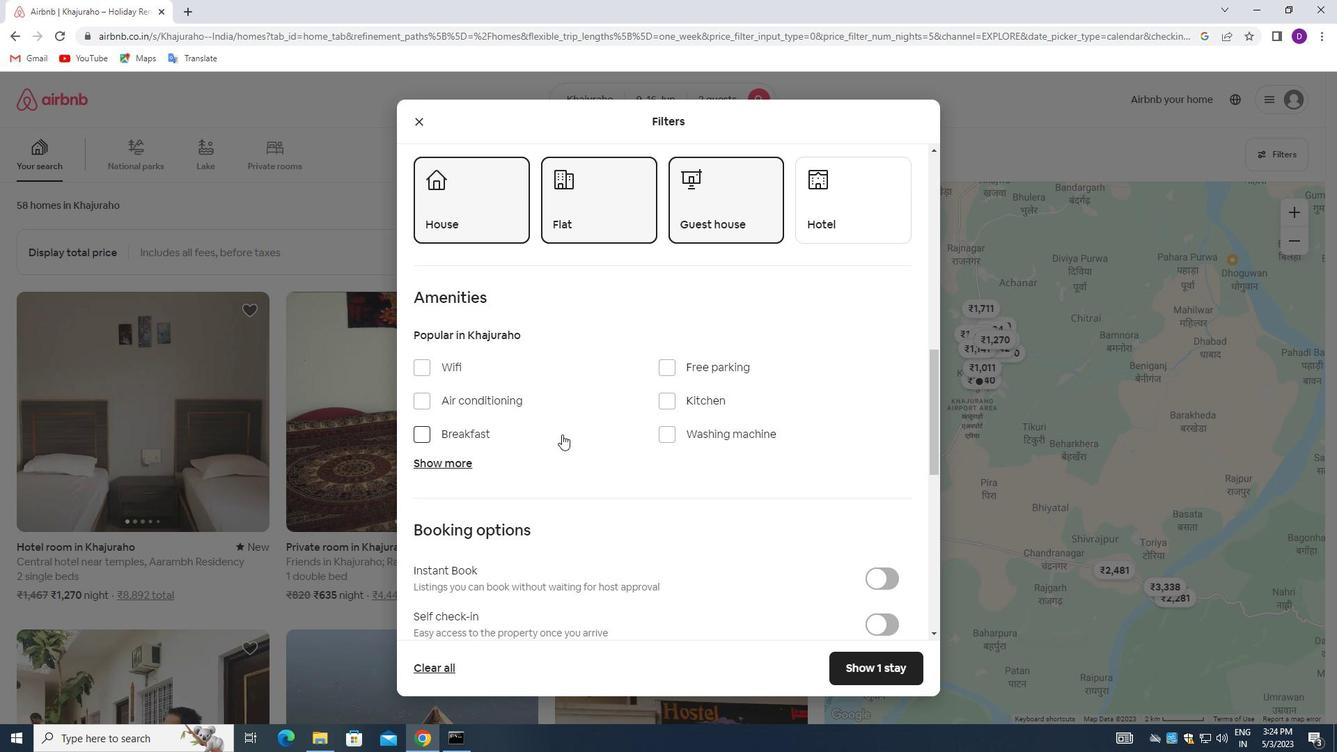 
Action: Mouse moved to (591, 434)
Screenshot: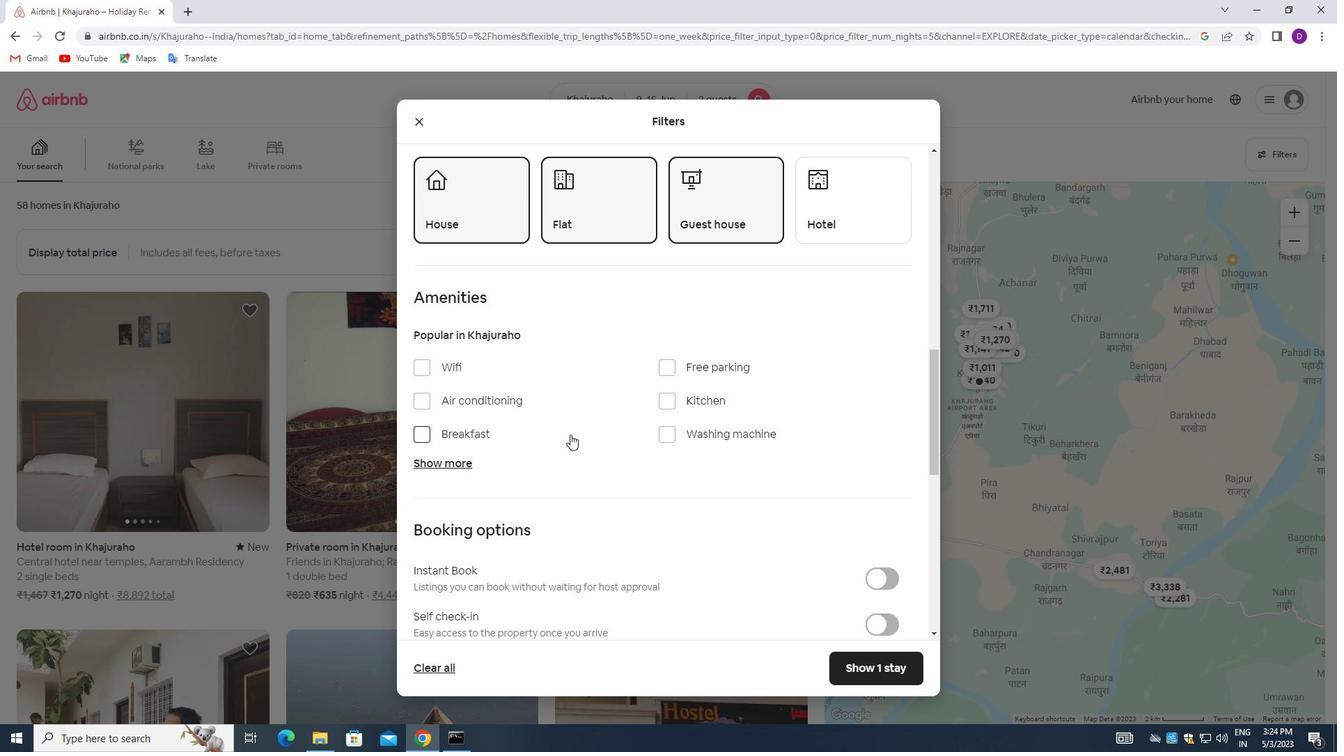 
Action: Mouse scrolled (591, 434) with delta (0, 0)
Screenshot: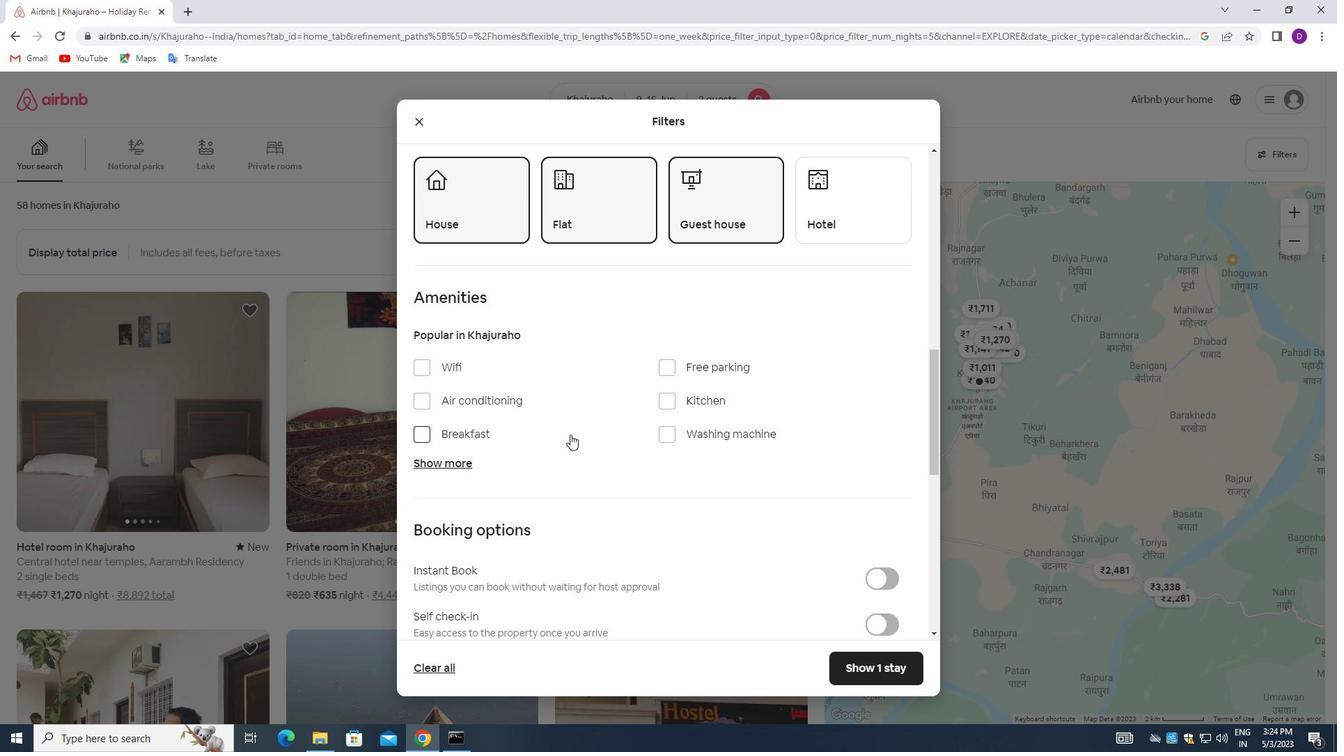 
Action: Mouse moved to (609, 430)
Screenshot: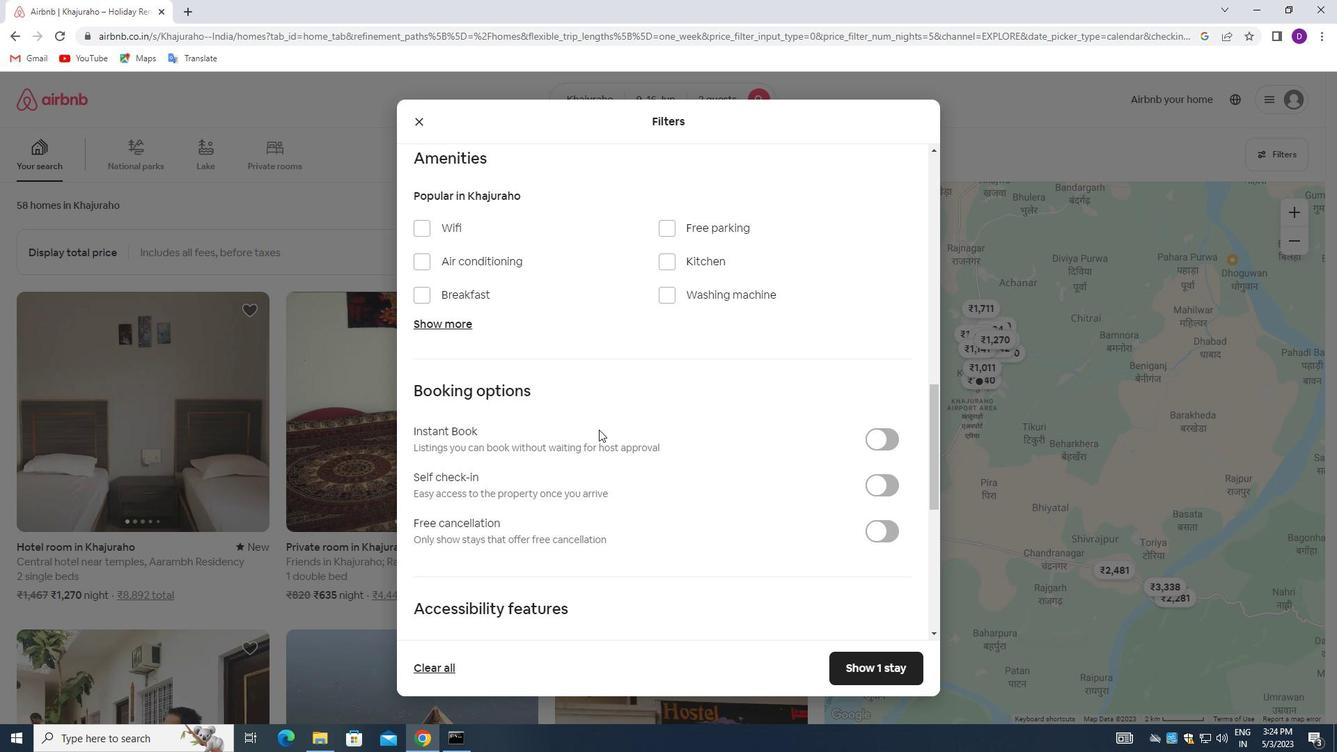 
Action: Mouse scrolled (609, 429) with delta (0, 0)
Screenshot: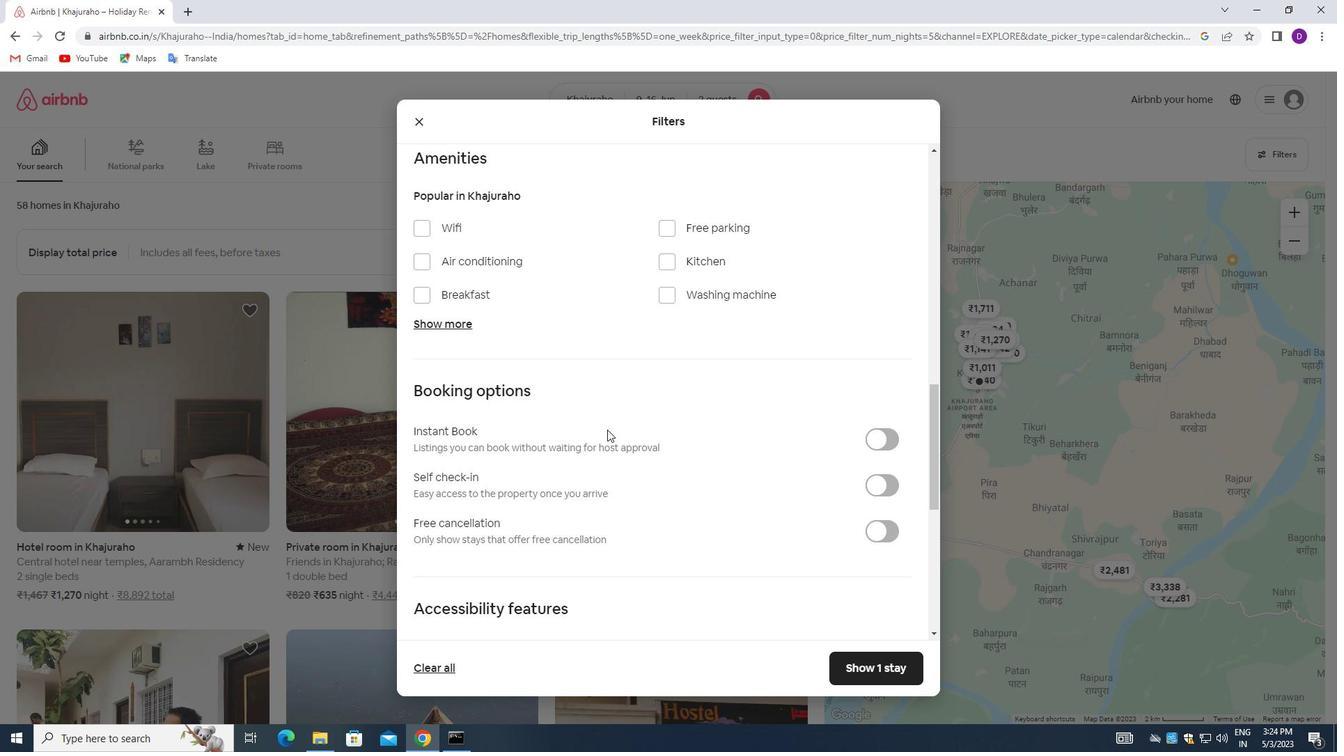 
Action: Mouse moved to (870, 411)
Screenshot: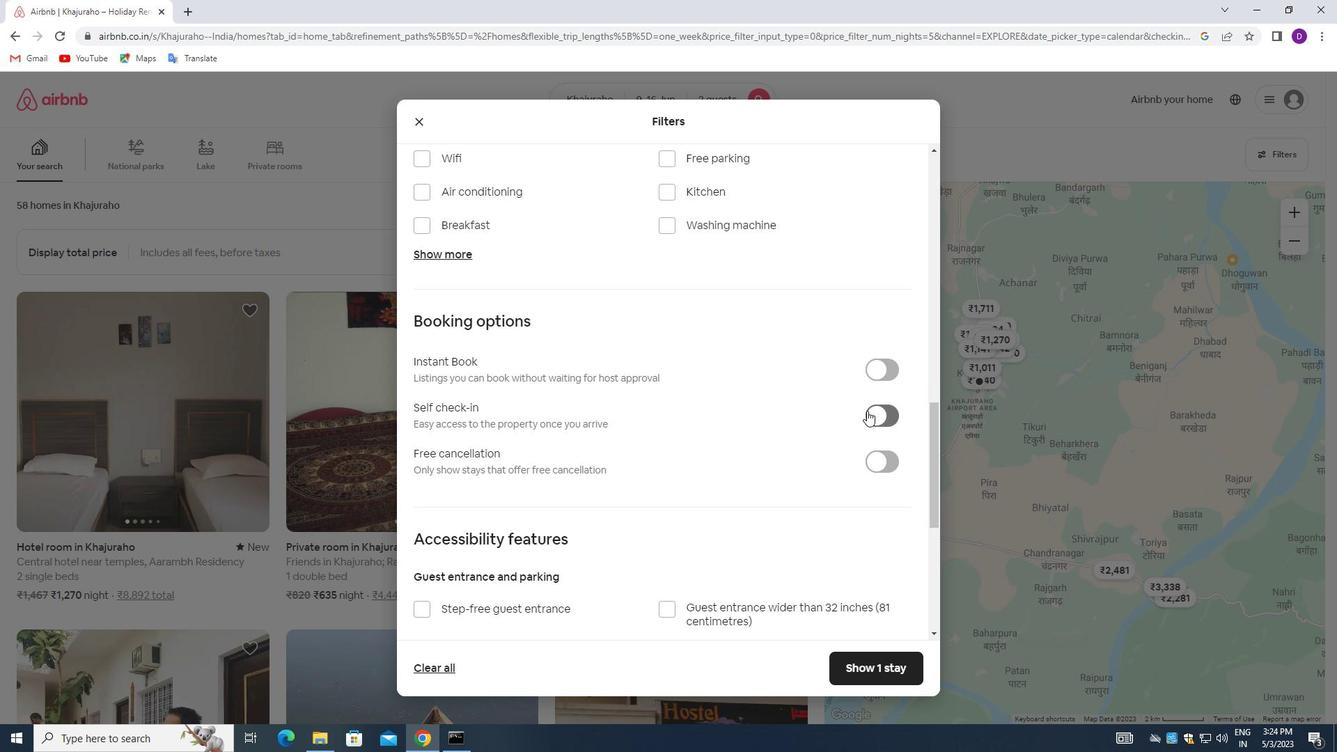 
Action: Mouse pressed left at (870, 411)
Screenshot: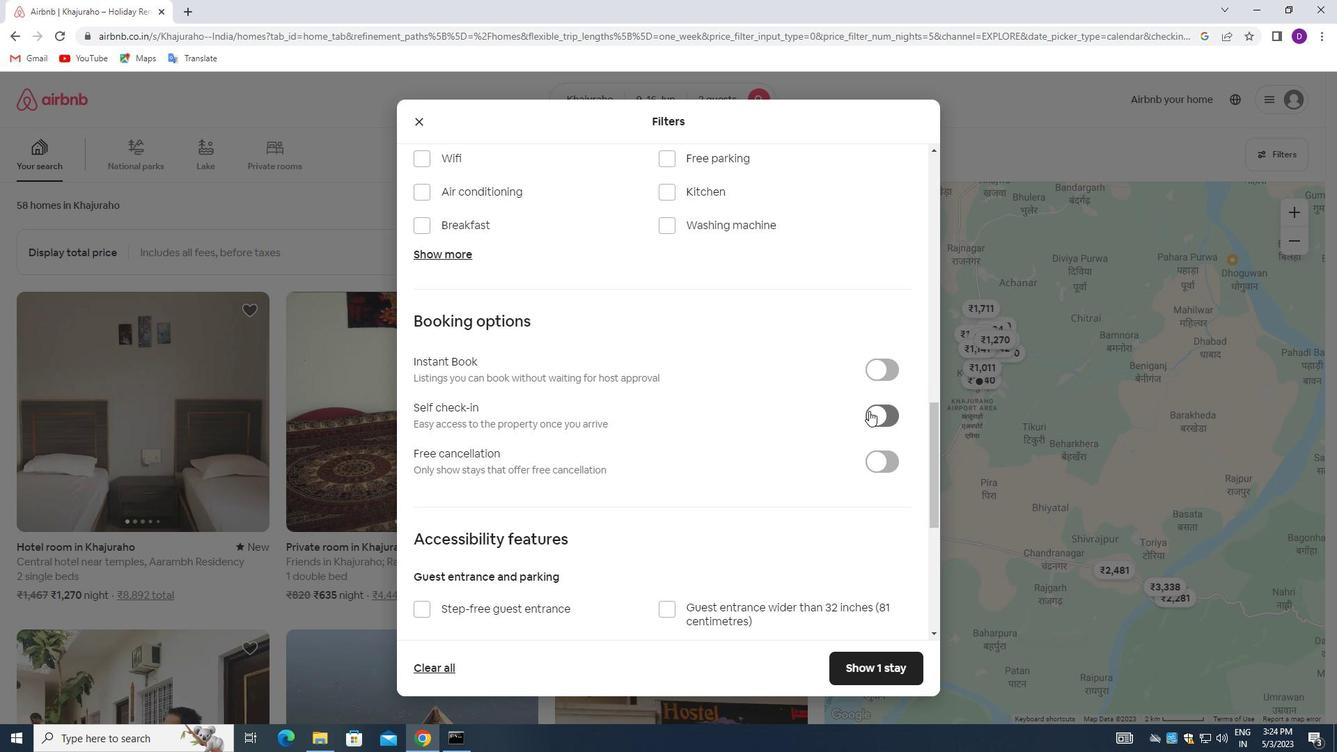 
Action: Mouse moved to (632, 434)
Screenshot: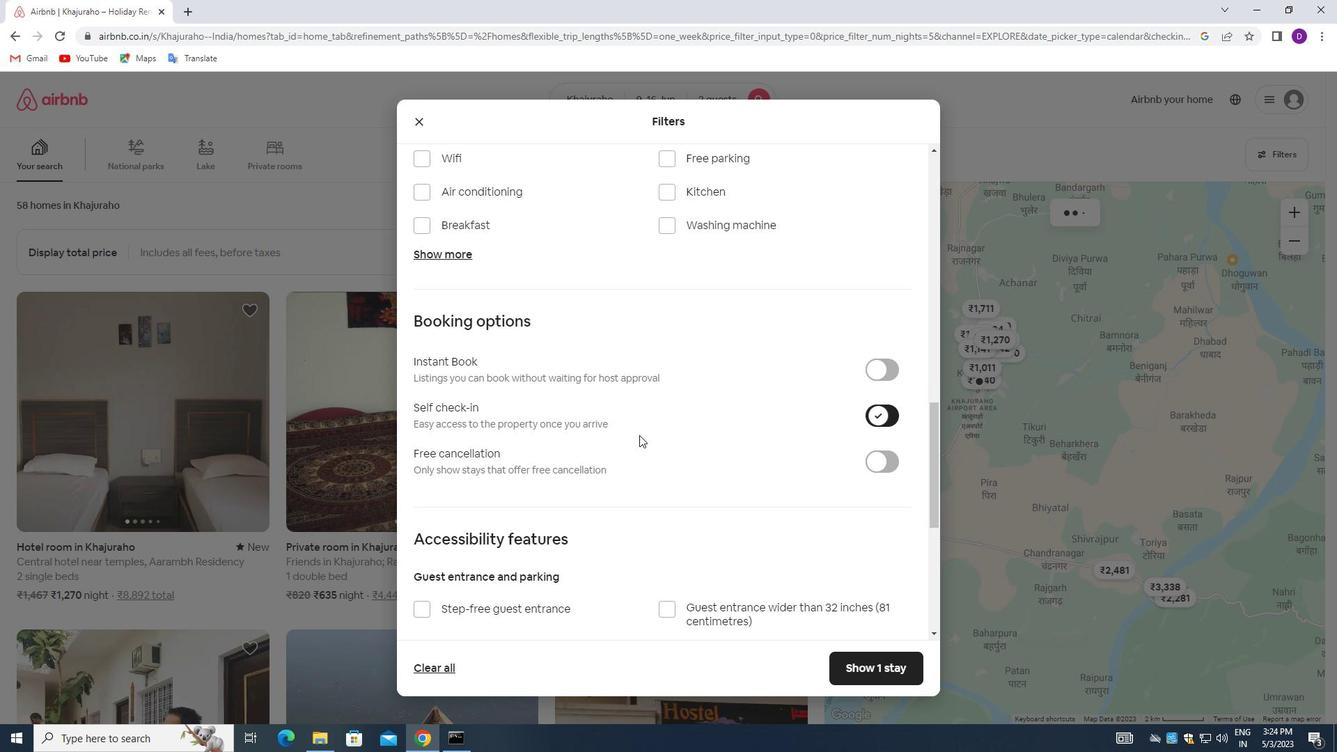 
Action: Mouse scrolled (632, 434) with delta (0, 0)
Screenshot: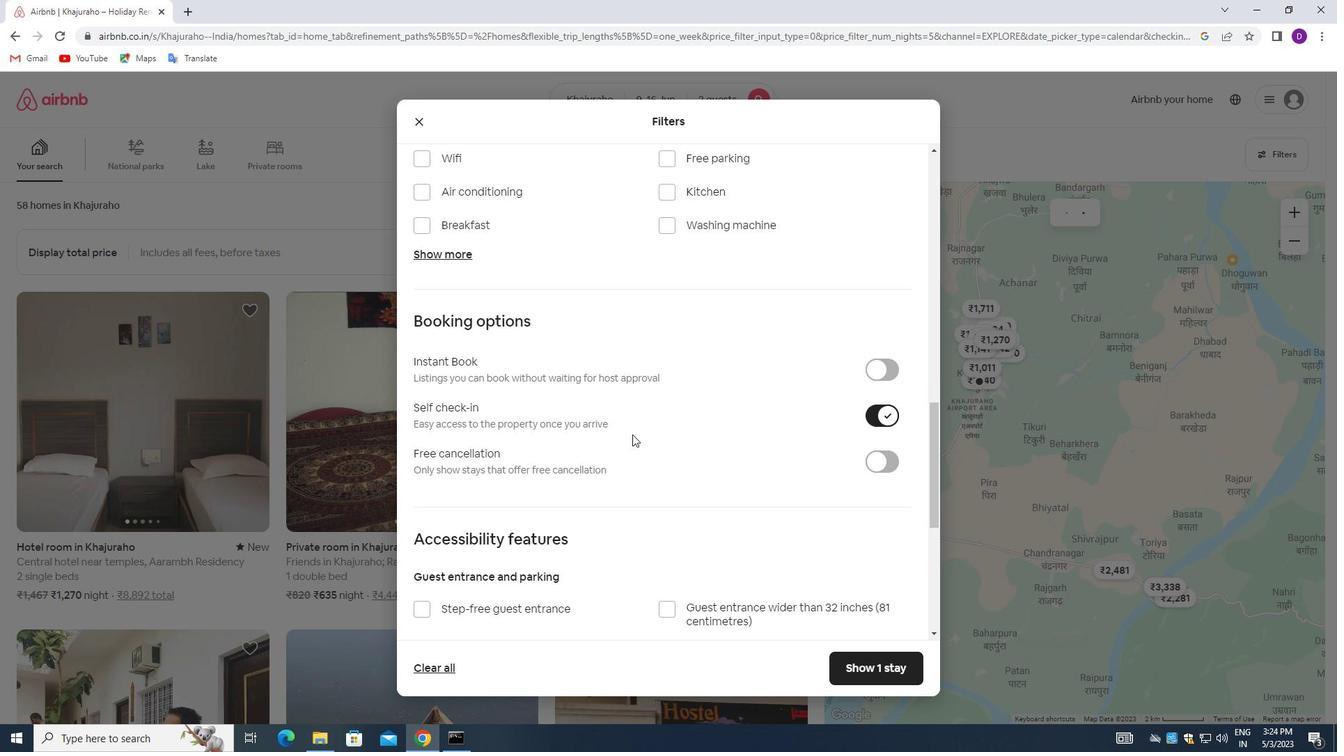 
Action: Mouse scrolled (632, 434) with delta (0, 0)
Screenshot: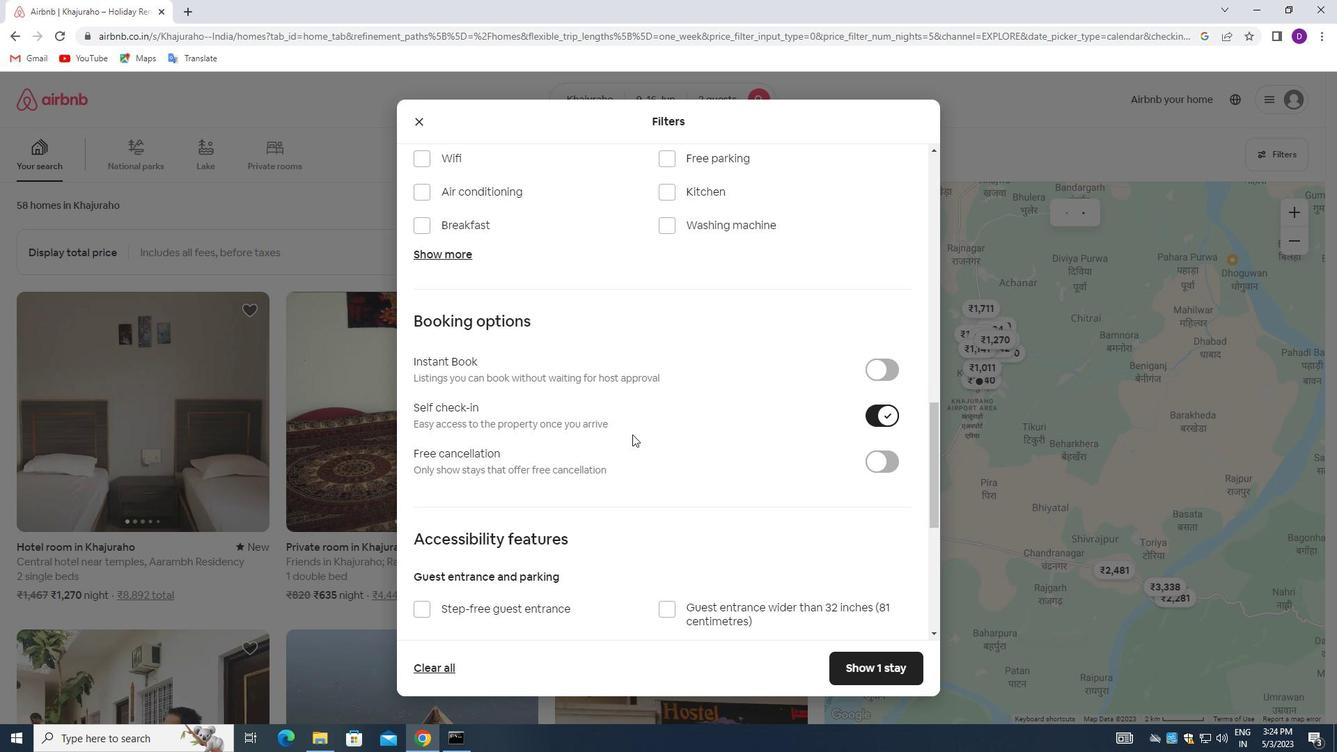 
Action: Mouse moved to (631, 434)
Screenshot: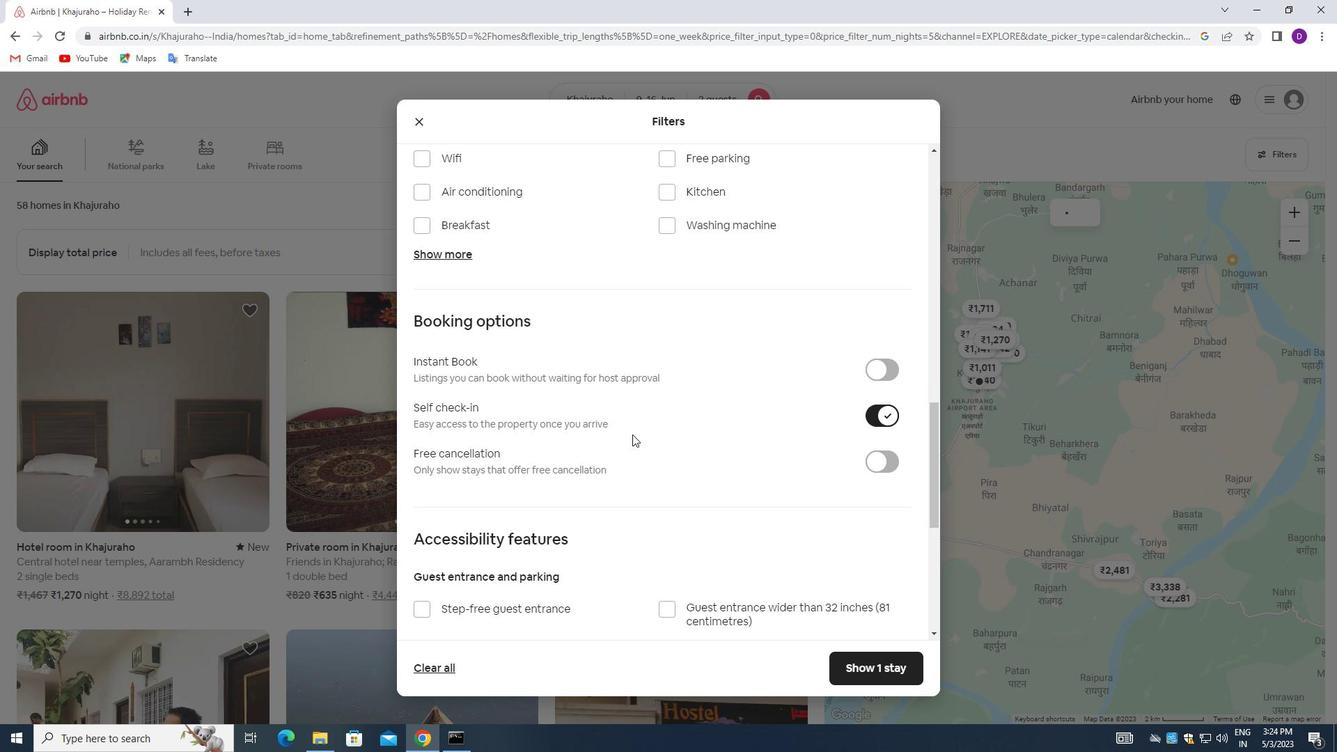 
Action: Mouse scrolled (631, 434) with delta (0, 0)
Screenshot: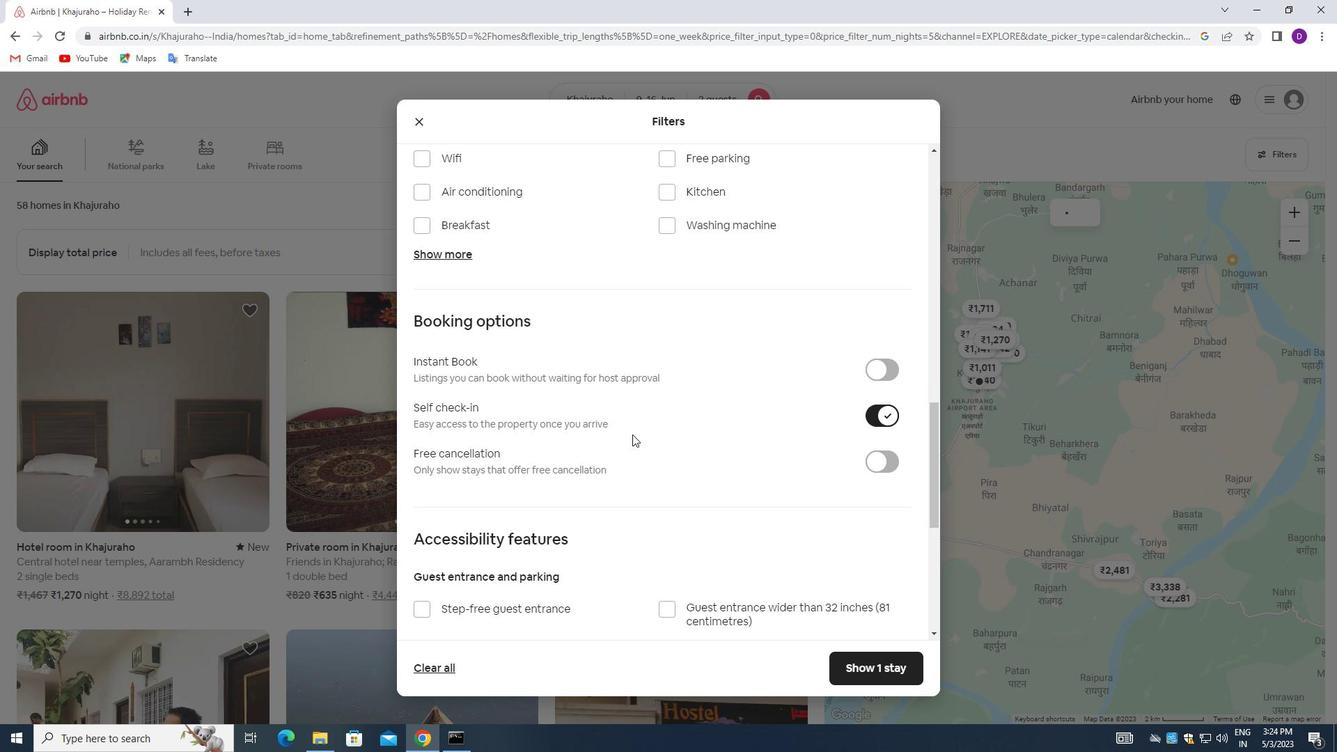 
Action: Mouse moved to (631, 434)
Screenshot: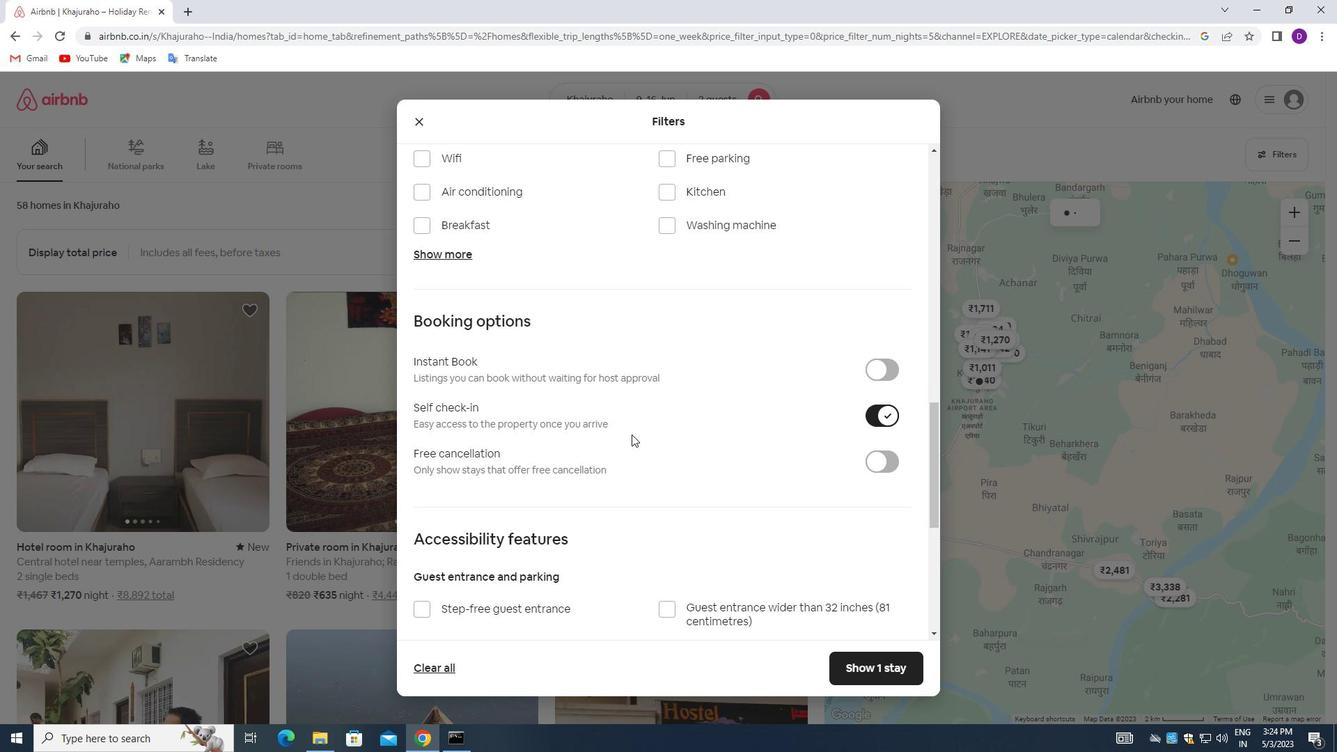 
Action: Mouse scrolled (631, 434) with delta (0, 0)
Screenshot: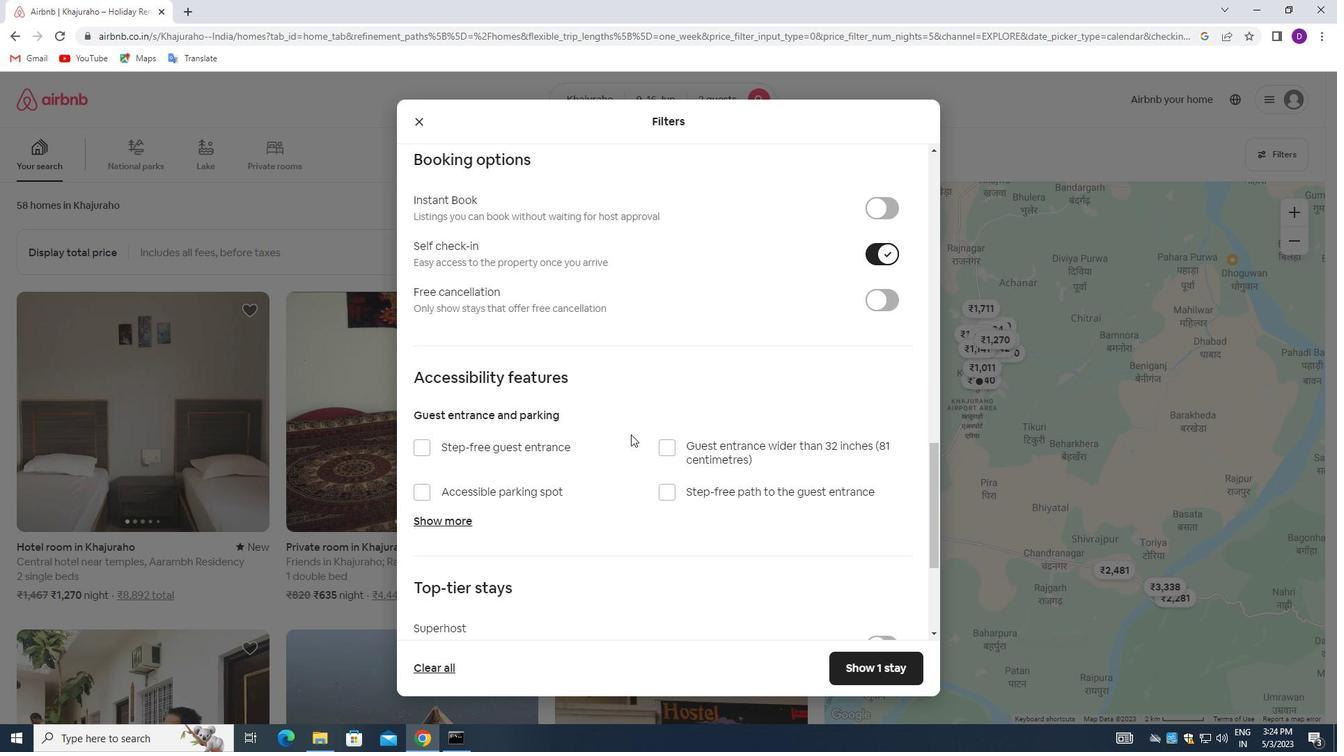 
Action: Mouse scrolled (631, 434) with delta (0, 0)
Screenshot: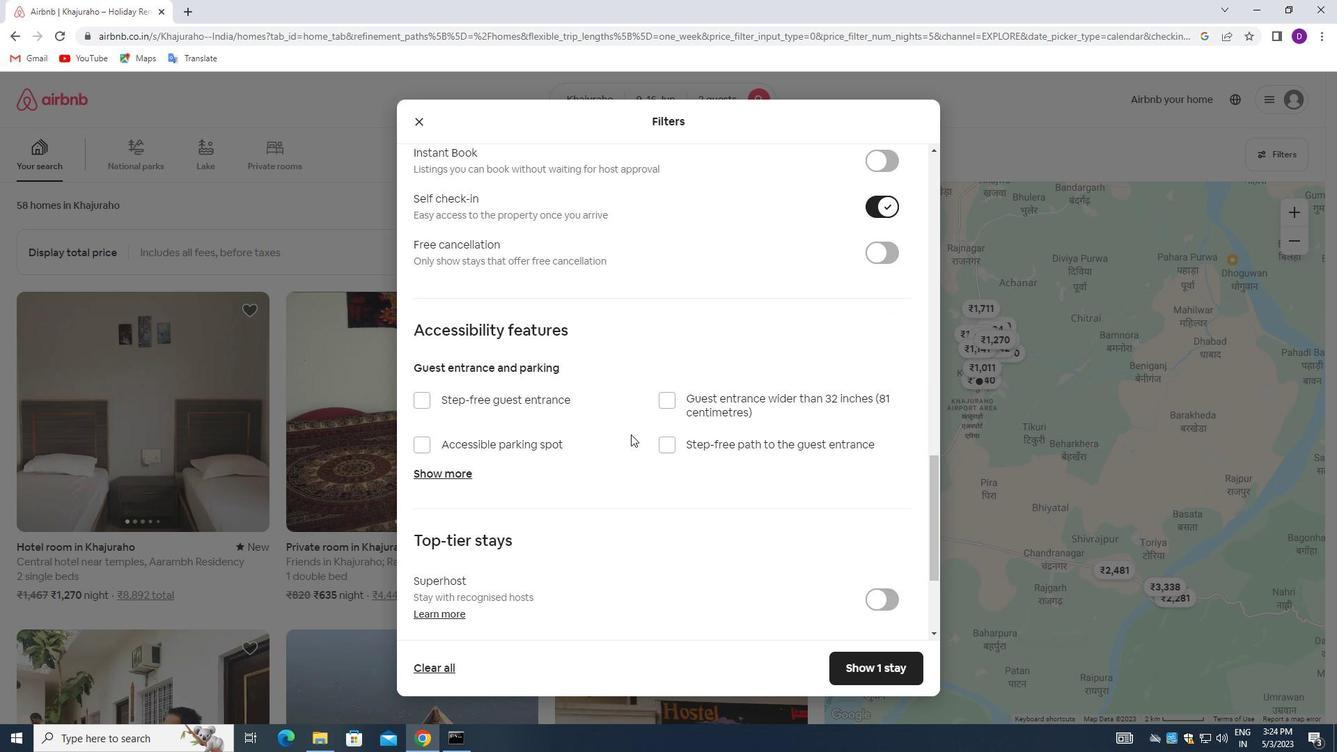 
Action: Mouse moved to (629, 433)
Screenshot: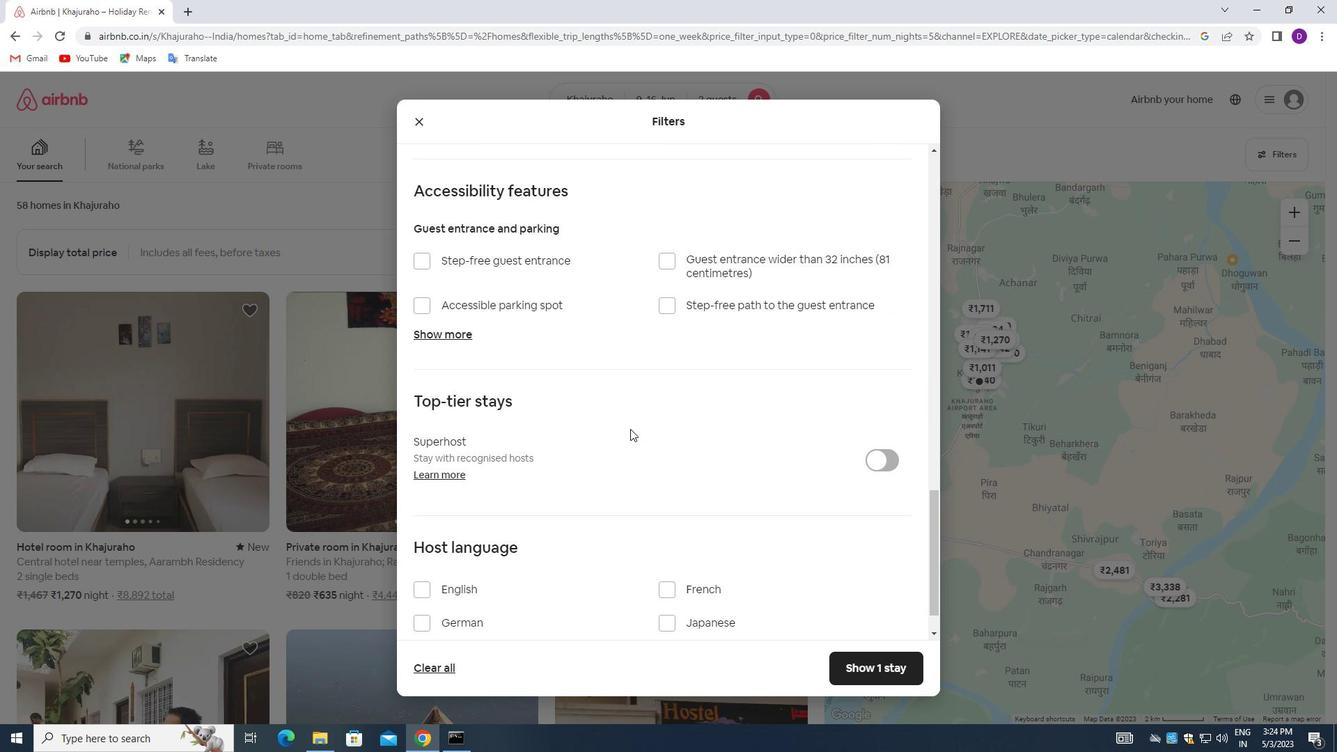 
Action: Mouse scrolled (629, 432) with delta (0, 0)
Screenshot: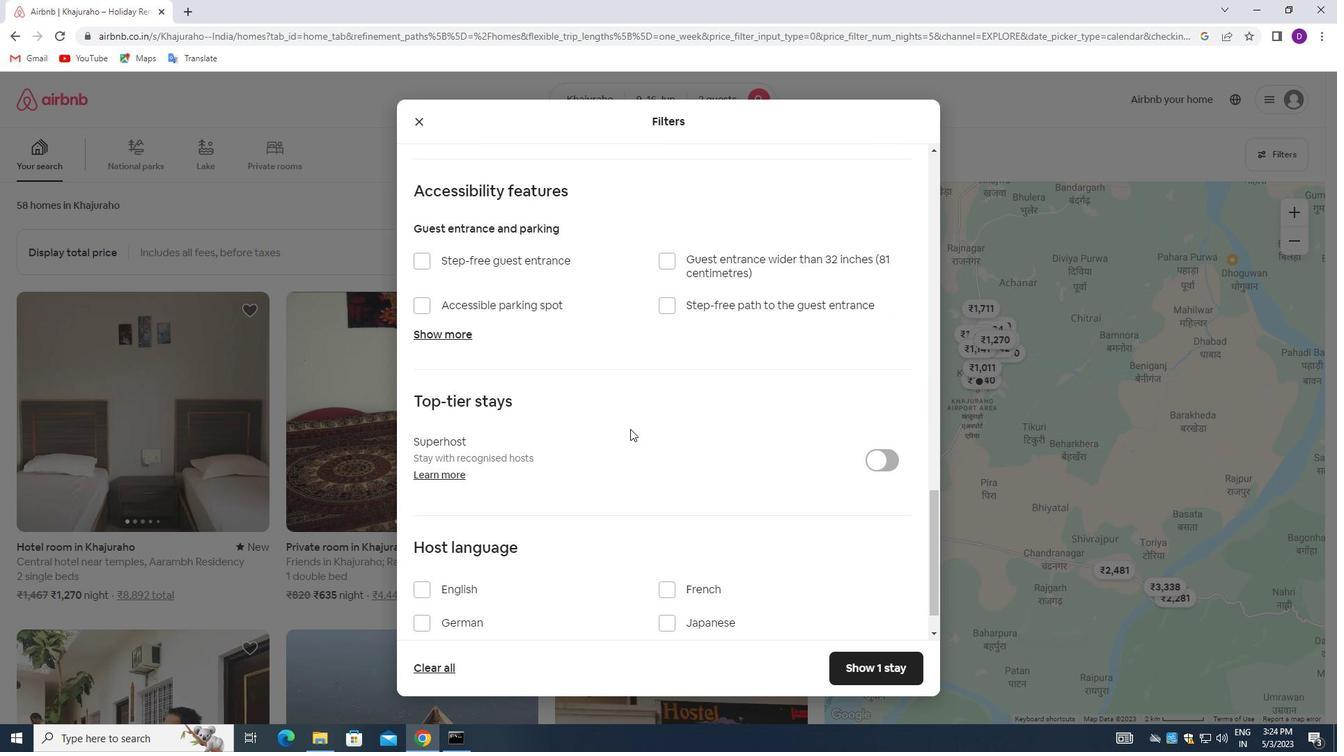 
Action: Mouse moved to (627, 435)
Screenshot: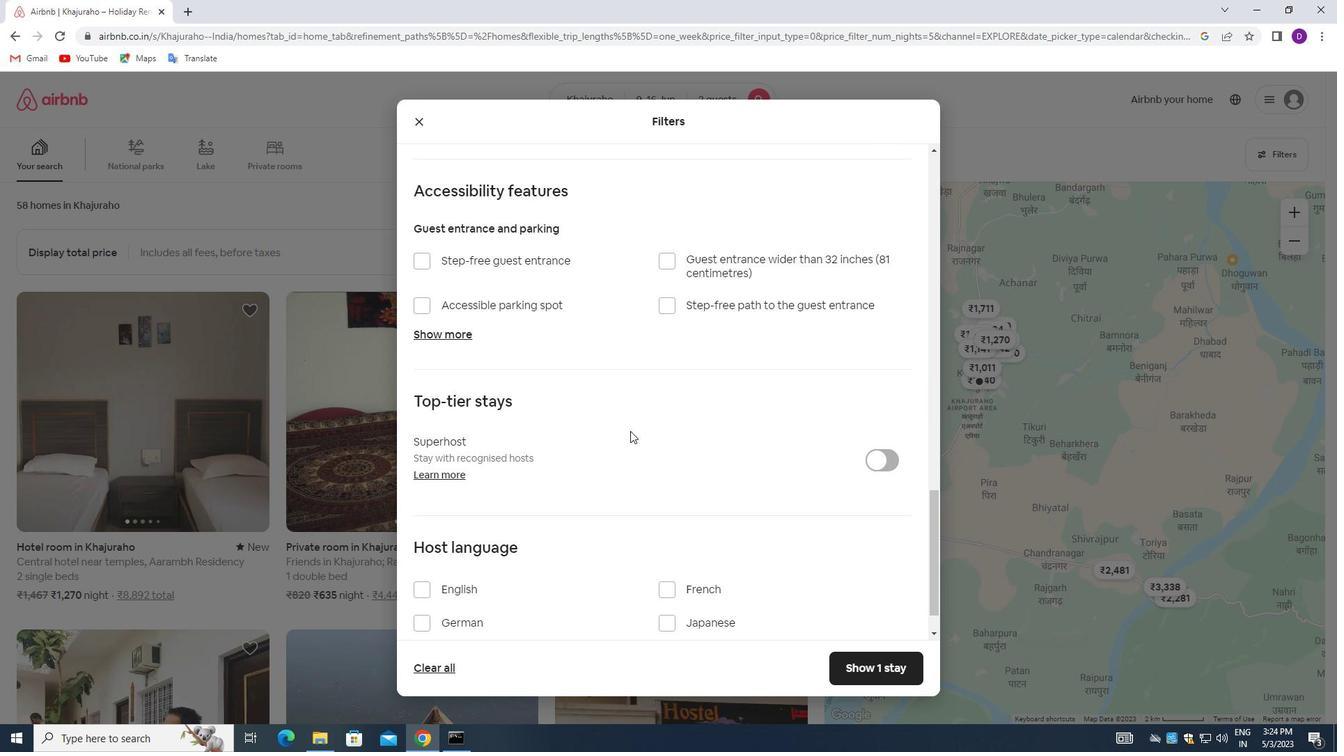 
Action: Mouse scrolled (627, 434) with delta (0, 0)
Screenshot: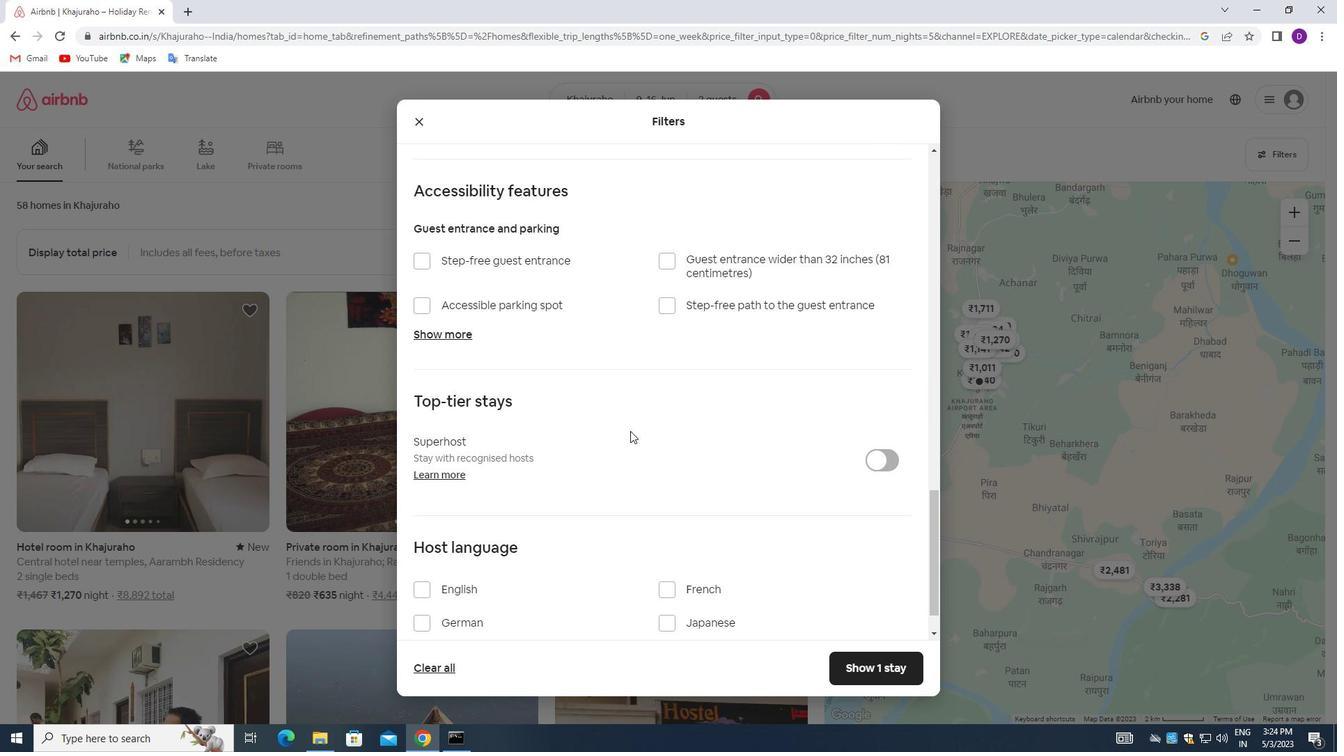 
Action: Mouse moved to (626, 436)
Screenshot: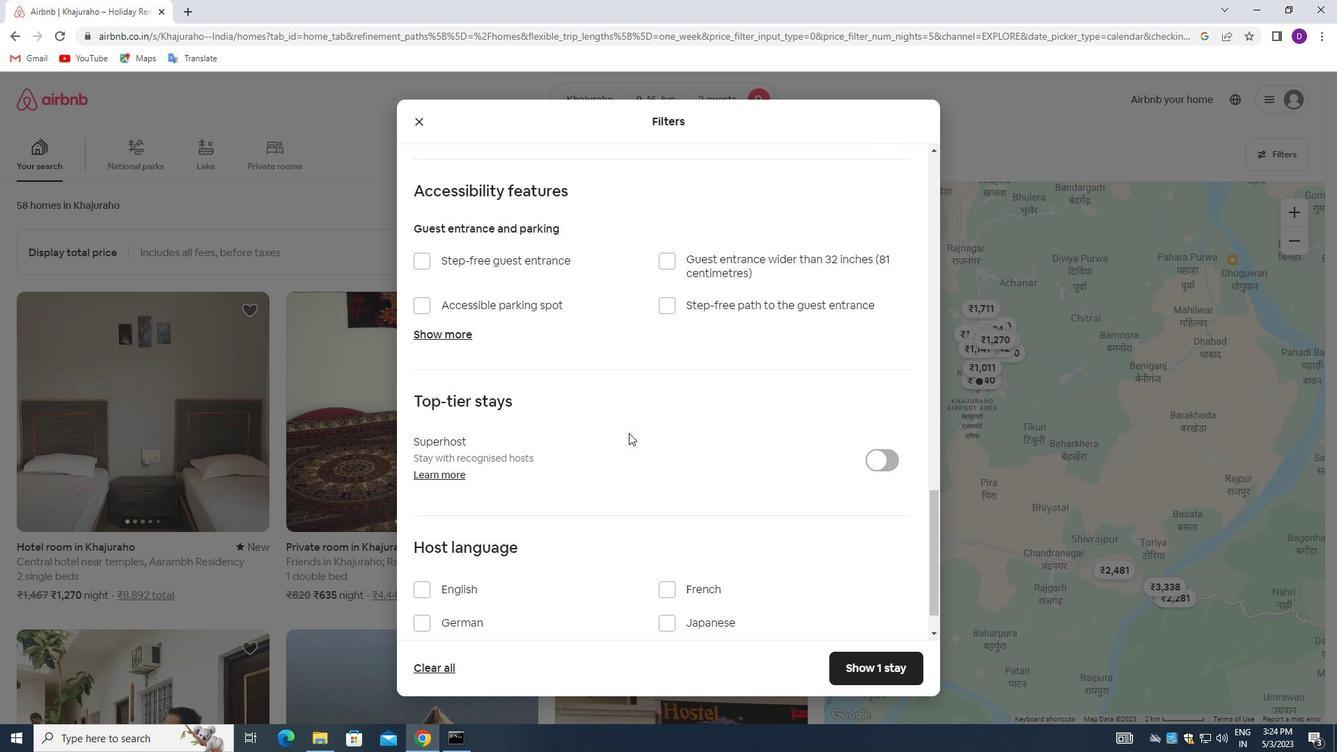 
Action: Mouse scrolled (626, 436) with delta (0, 0)
Screenshot: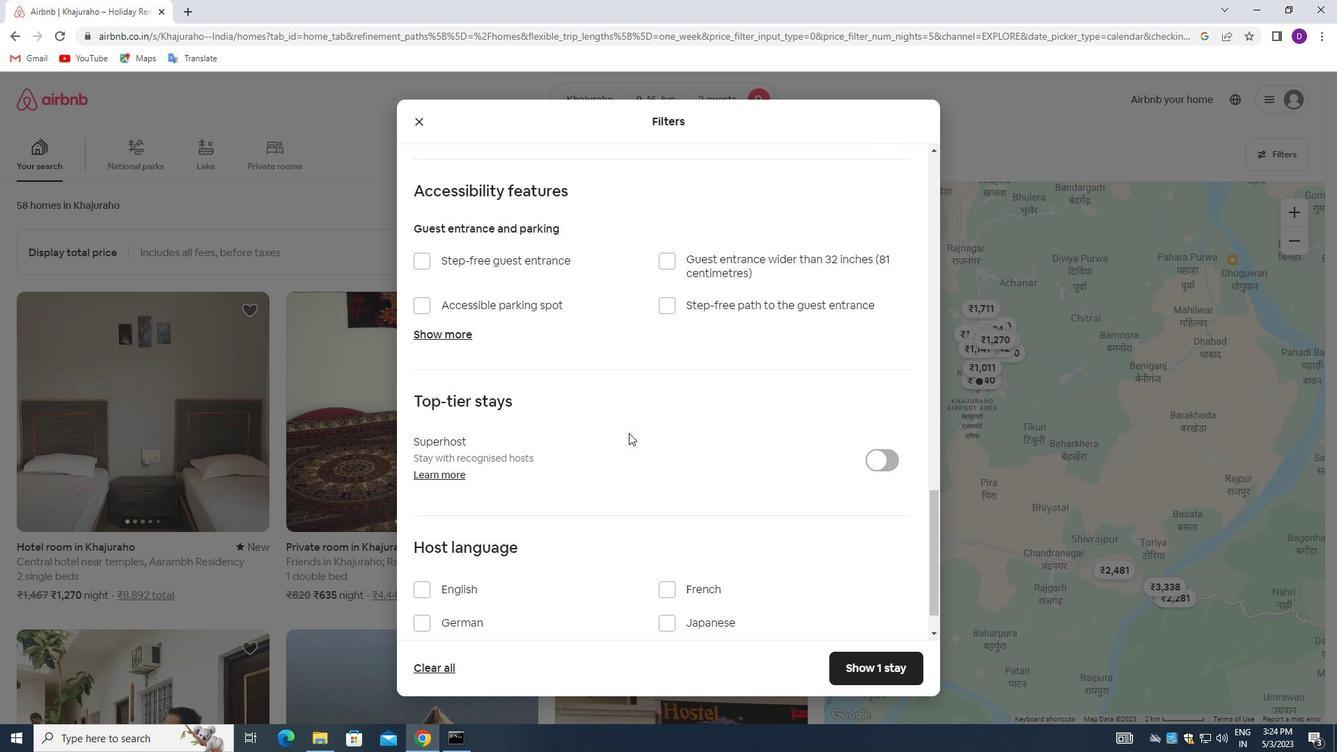 
Action: Mouse moved to (624, 438)
Screenshot: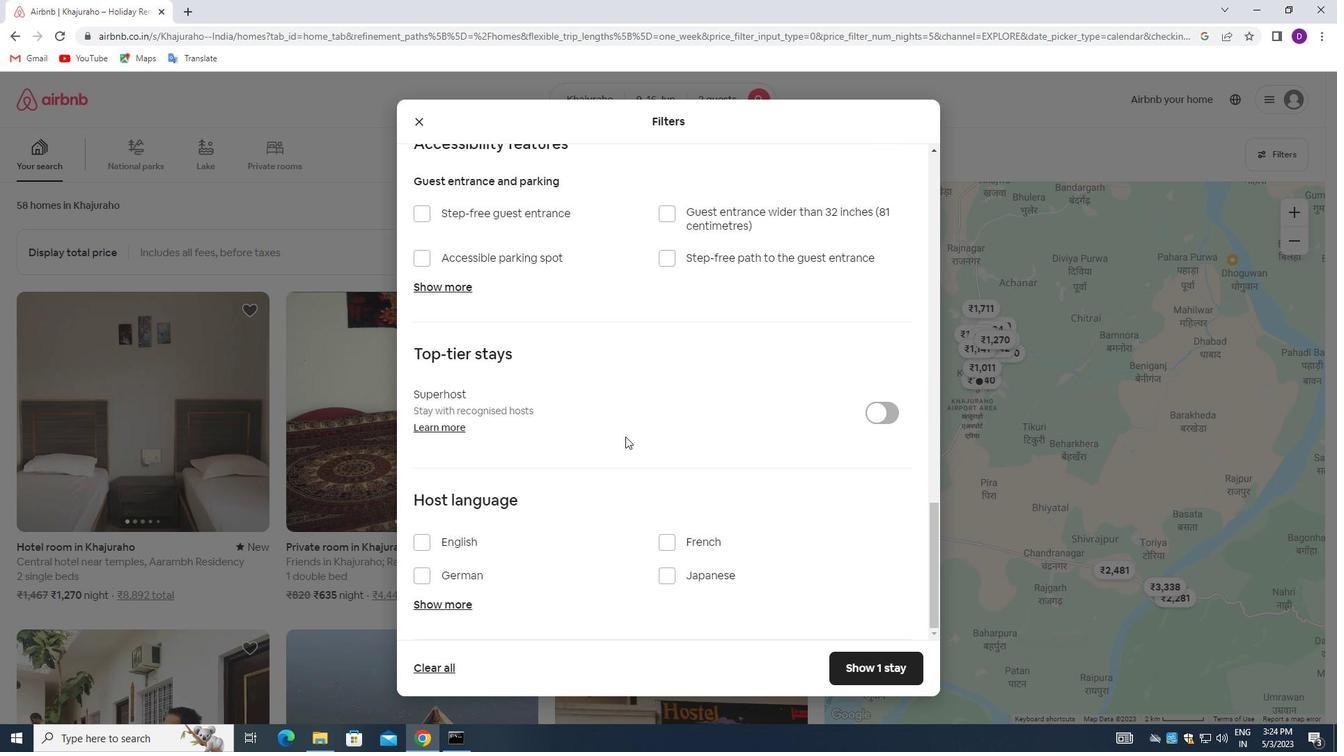 
Action: Mouse scrolled (624, 438) with delta (0, 0)
Screenshot: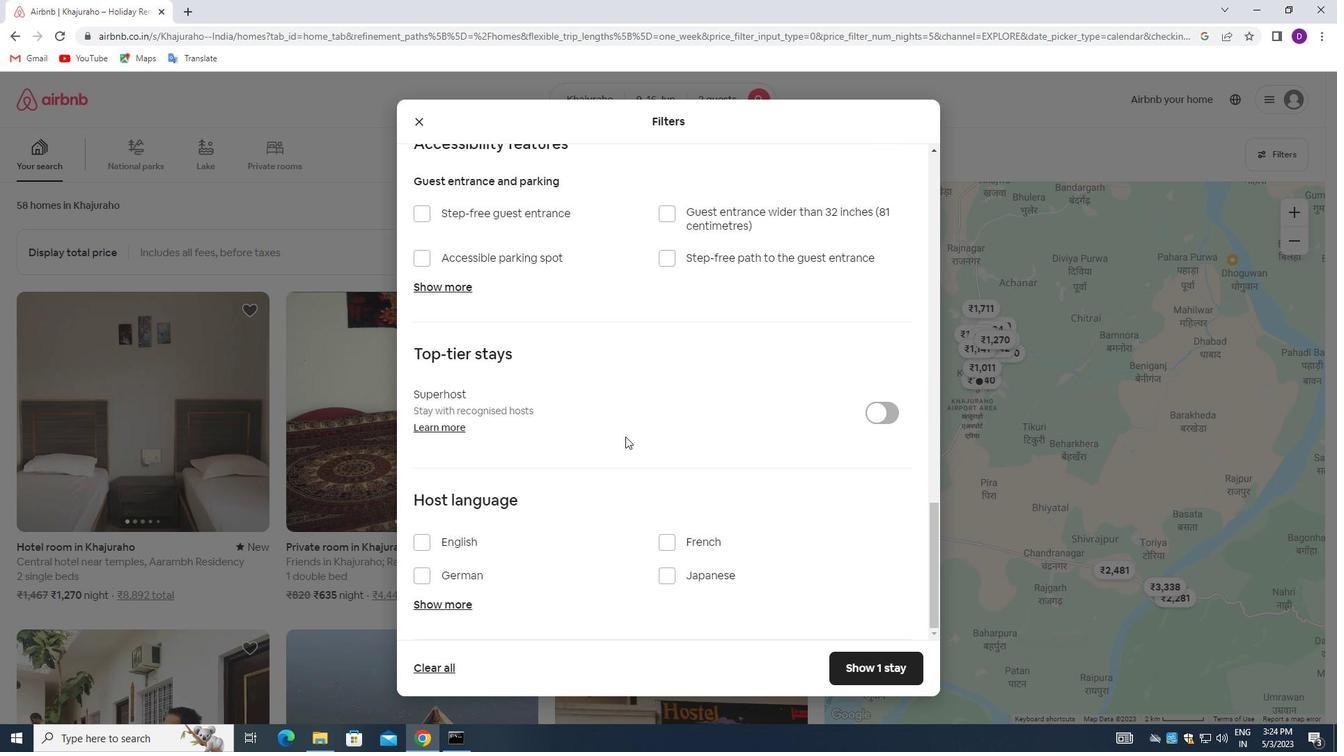 
Action: Mouse moved to (621, 445)
Screenshot: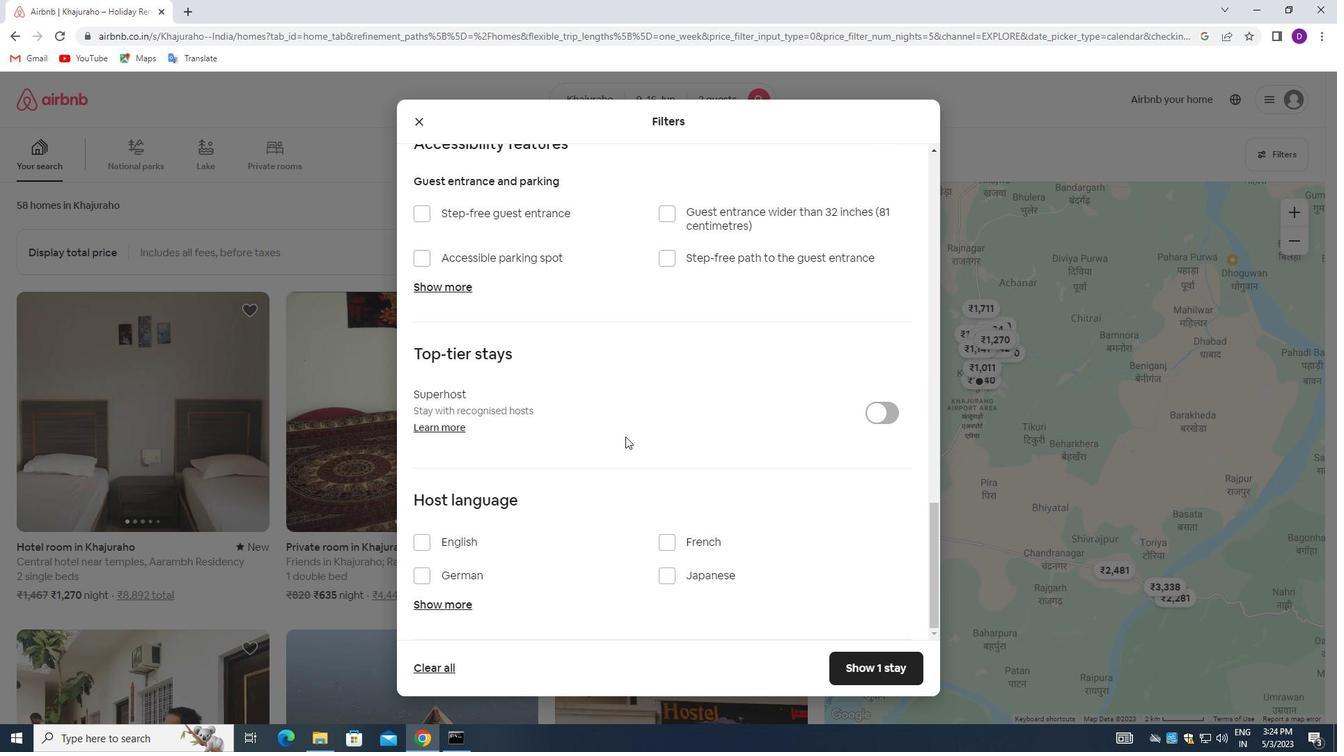 
Action: Mouse scrolled (621, 445) with delta (0, 0)
Screenshot: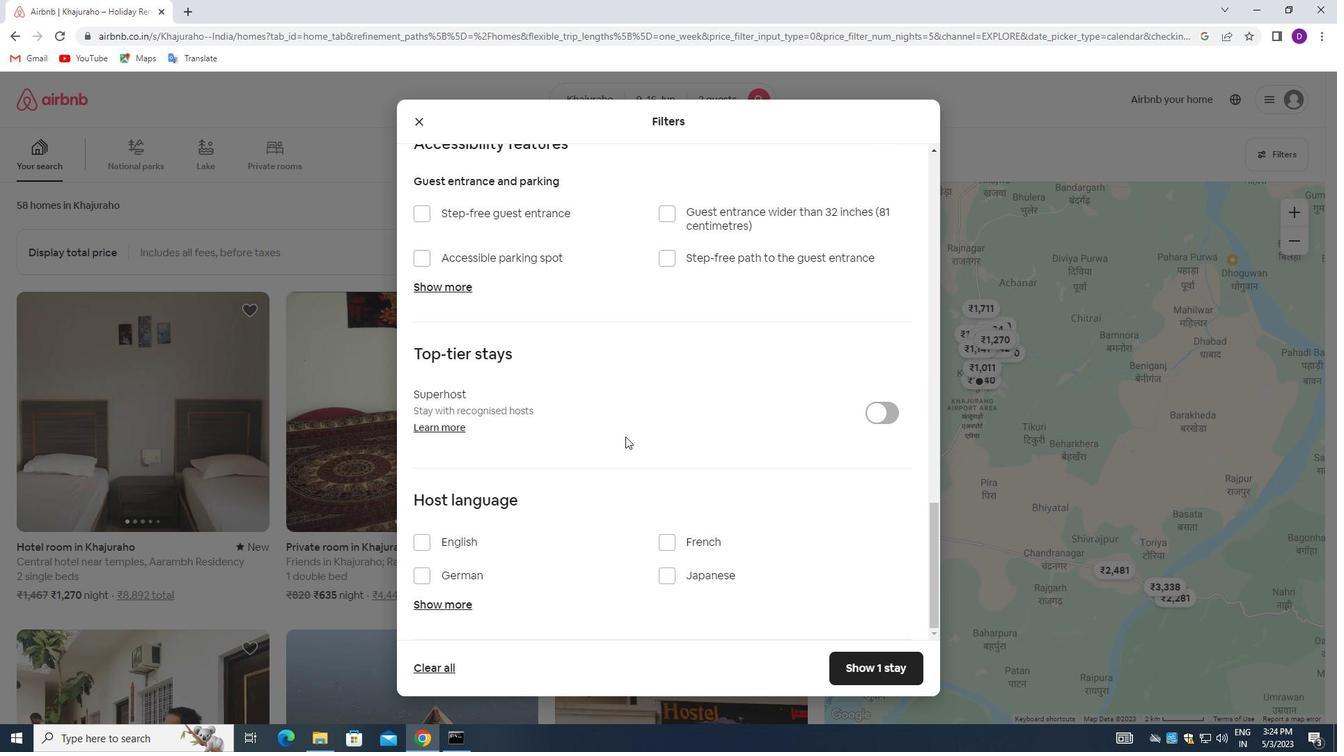
Action: Mouse moved to (618, 453)
Screenshot: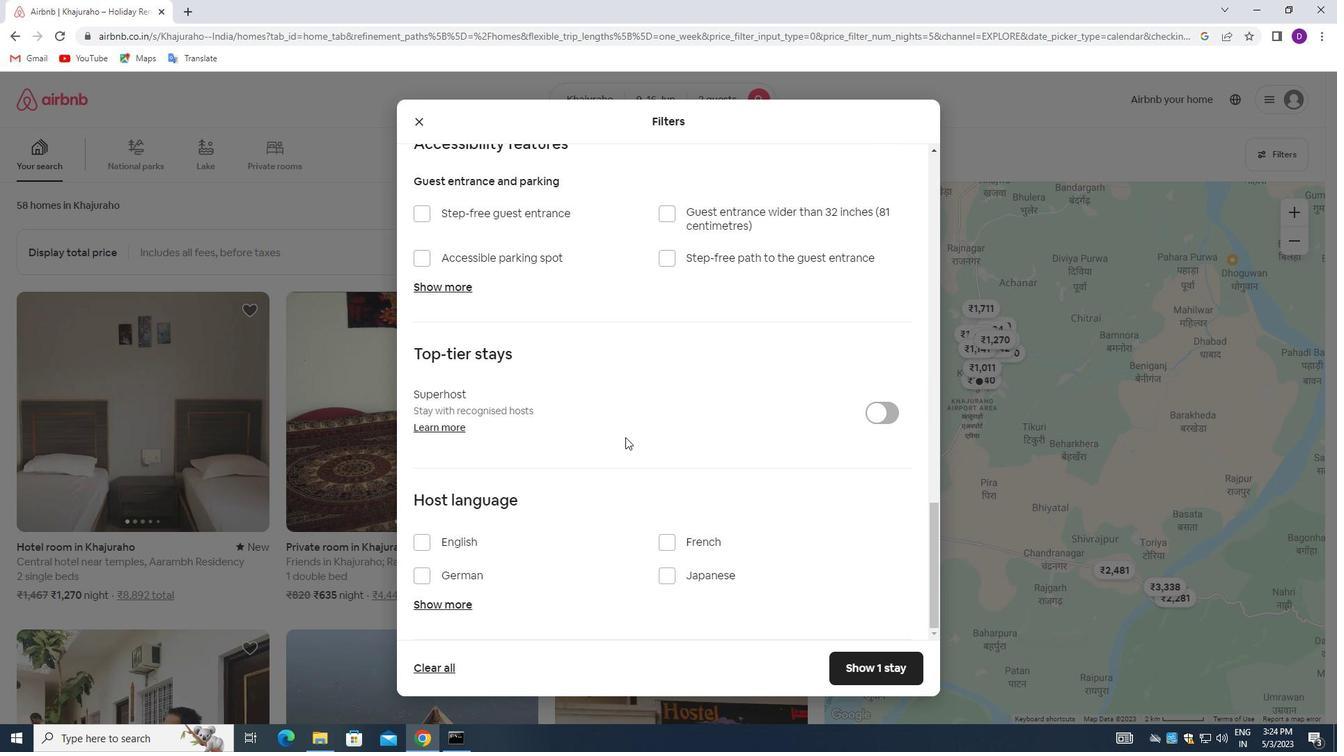 
Action: Mouse scrolled (618, 452) with delta (0, 0)
Screenshot: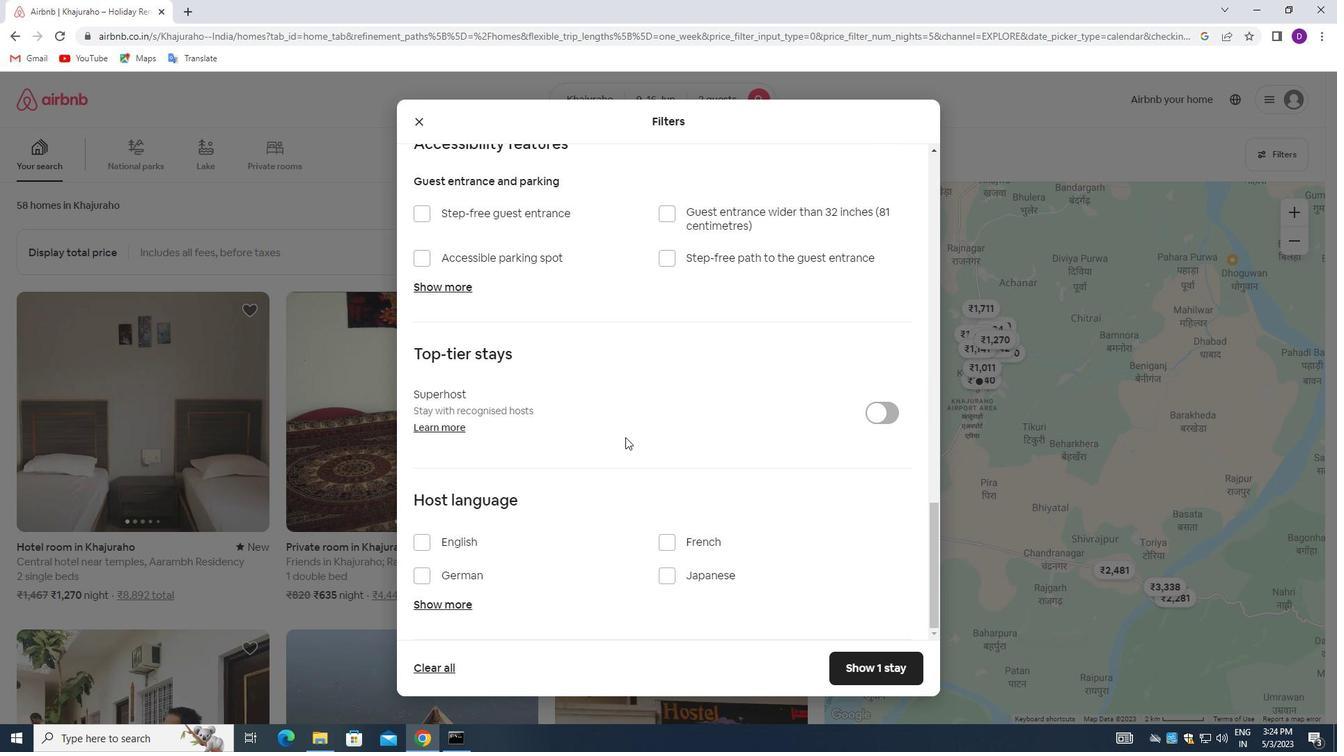 
Action: Mouse moved to (611, 459)
Screenshot: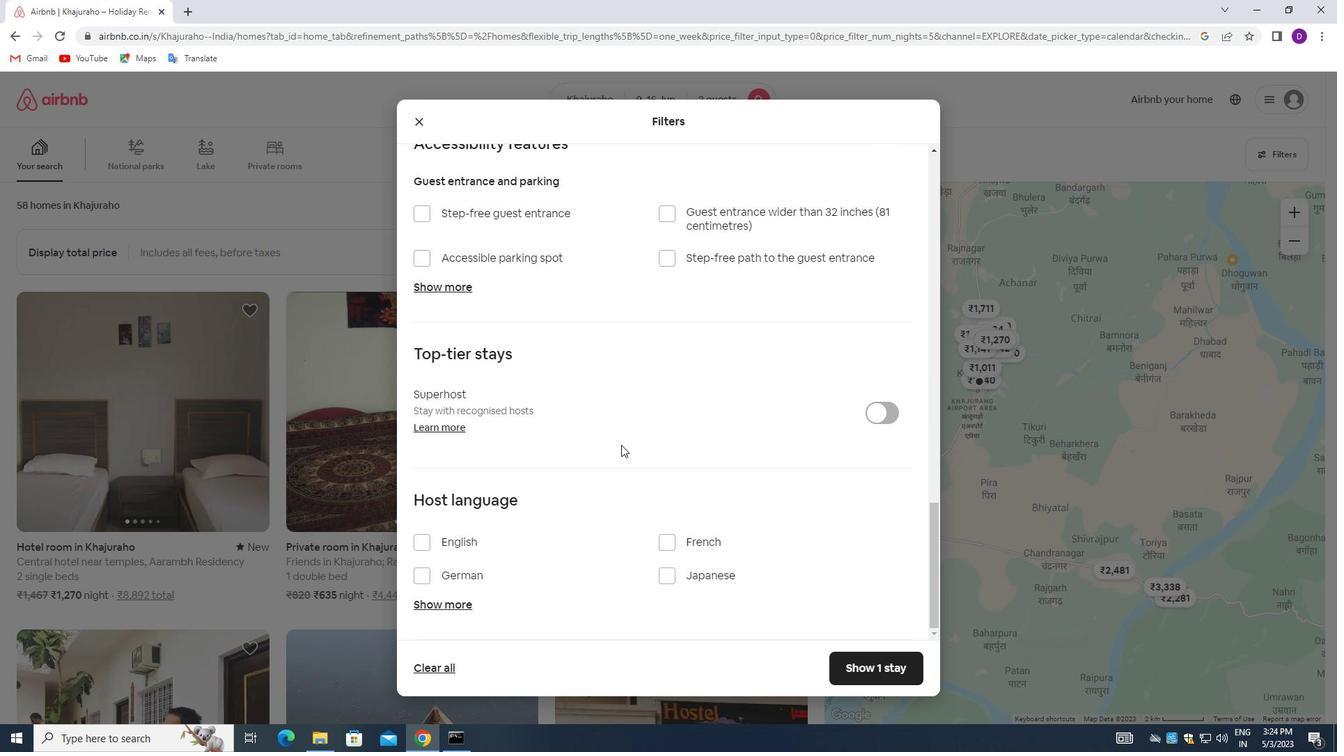 
Action: Mouse scrolled (611, 458) with delta (0, 0)
Screenshot: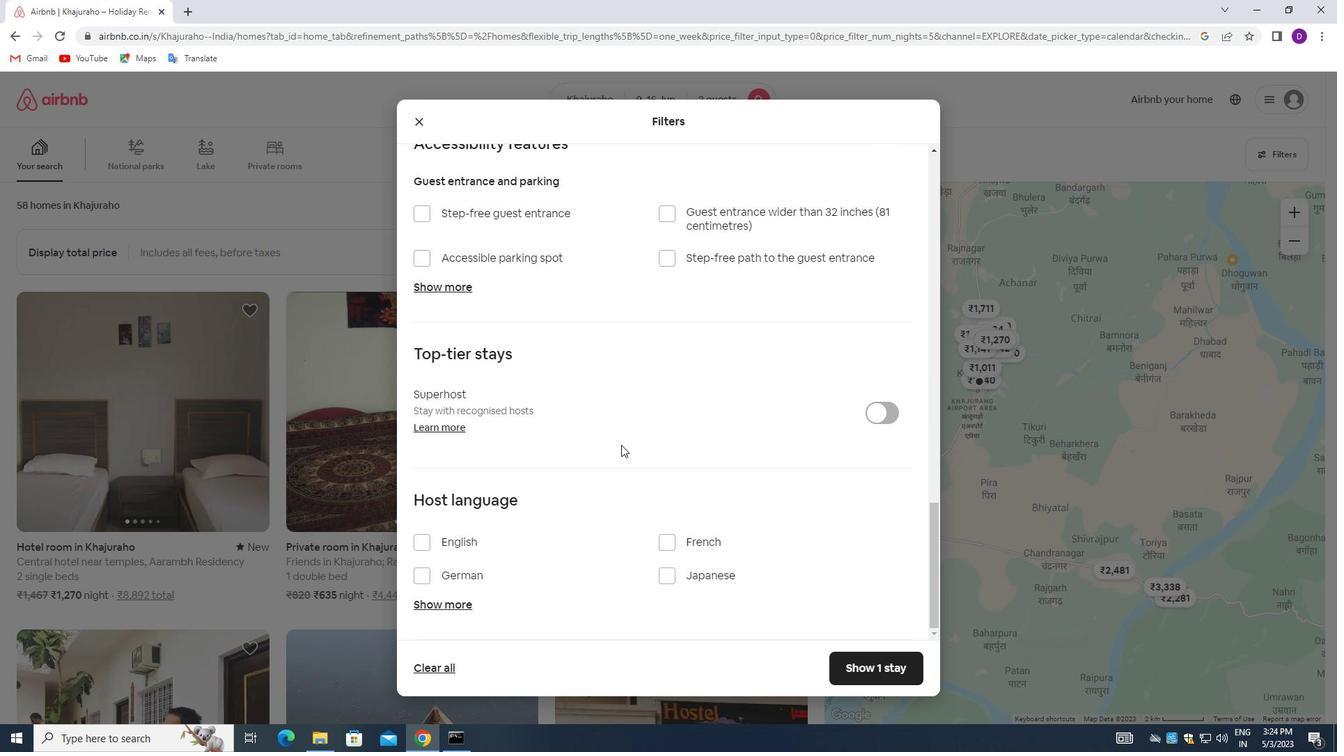 
Action: Mouse moved to (422, 540)
Screenshot: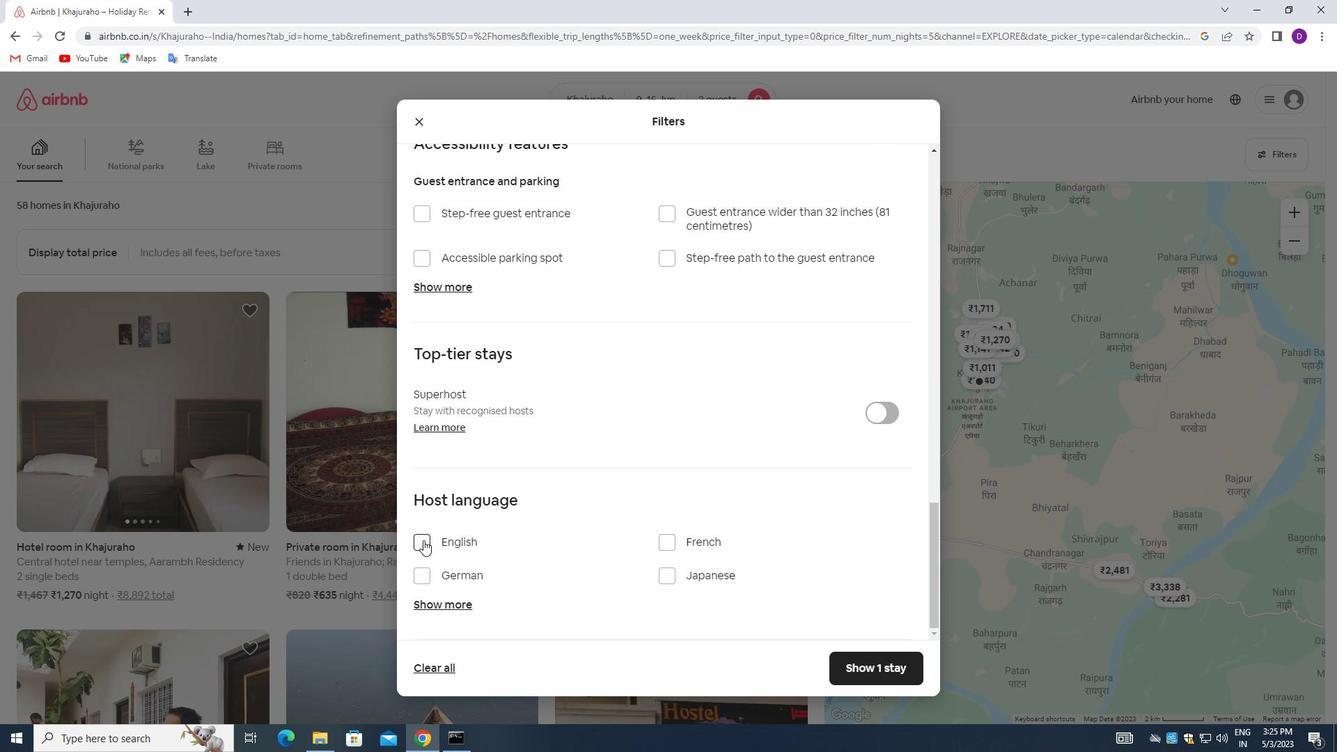 
Action: Mouse pressed left at (422, 540)
Screenshot: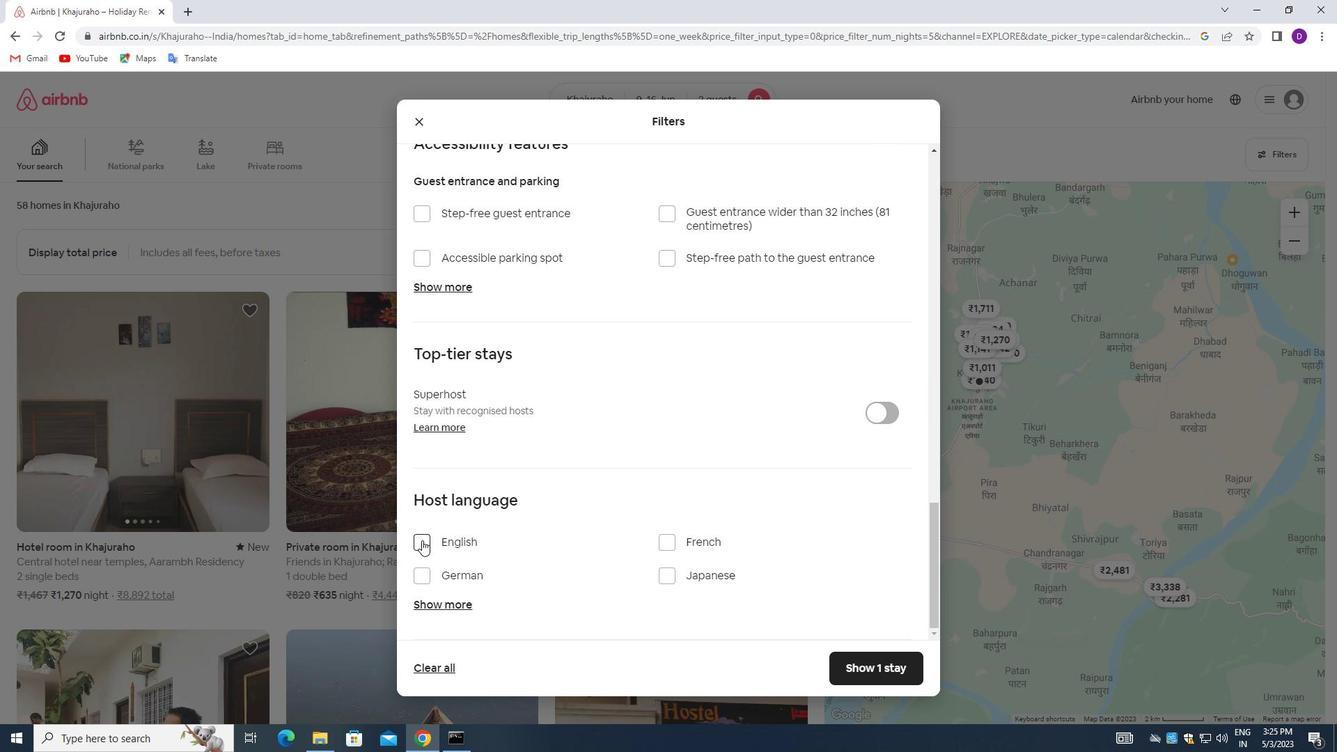 
Action: Mouse moved to (868, 664)
Screenshot: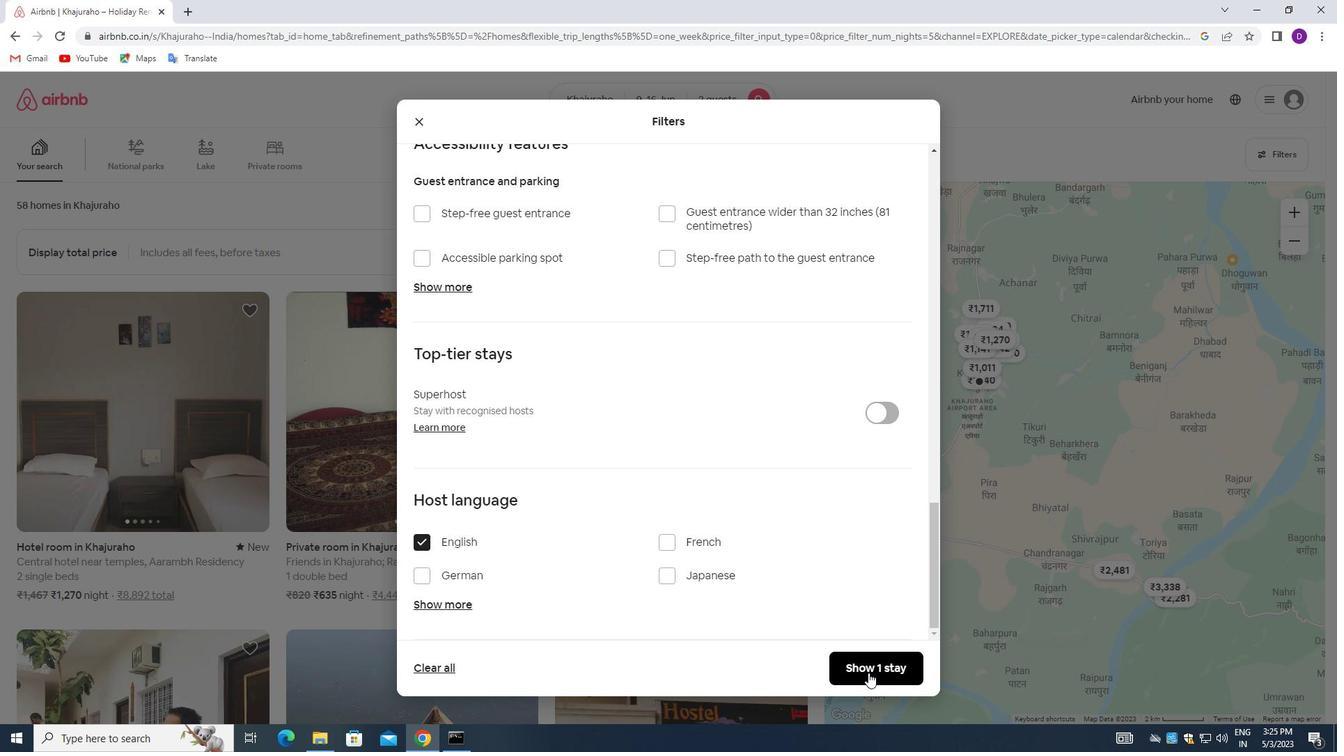 
Action: Mouse pressed left at (868, 664)
Screenshot: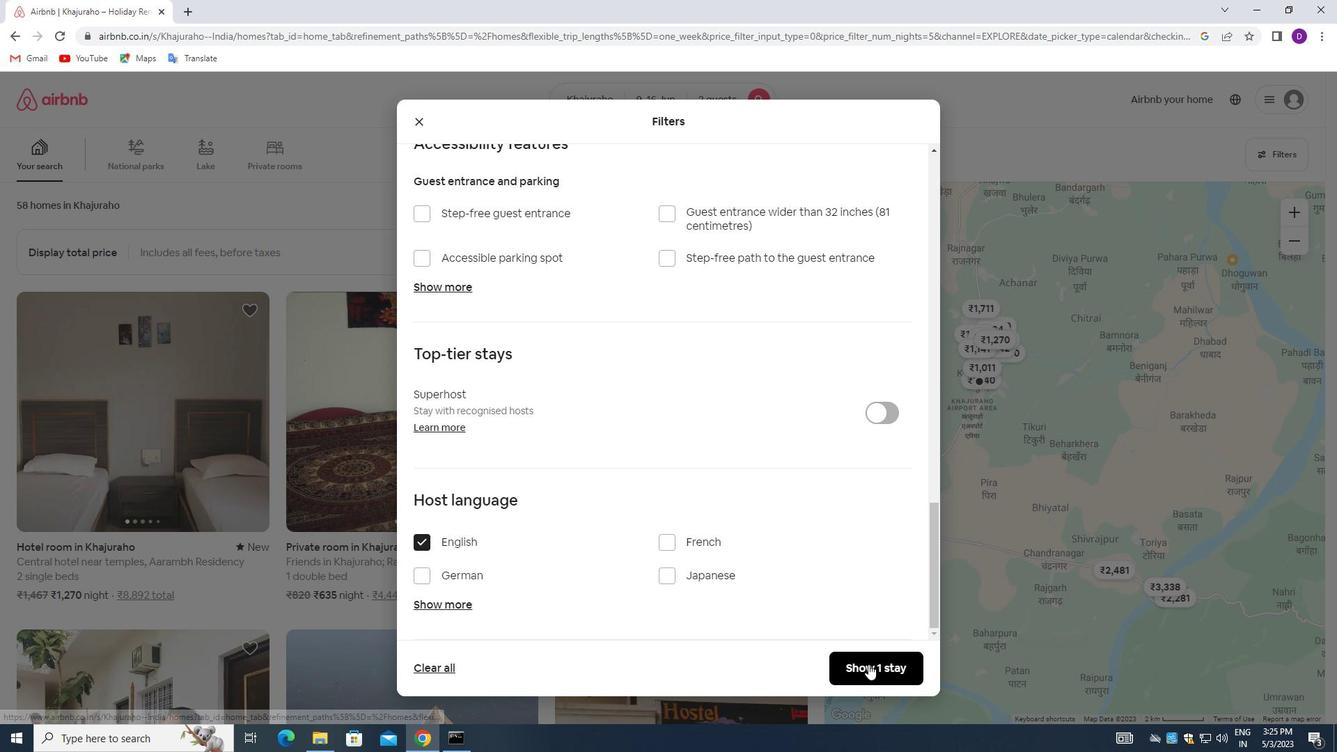 
Action: Mouse moved to (958, 426)
Screenshot: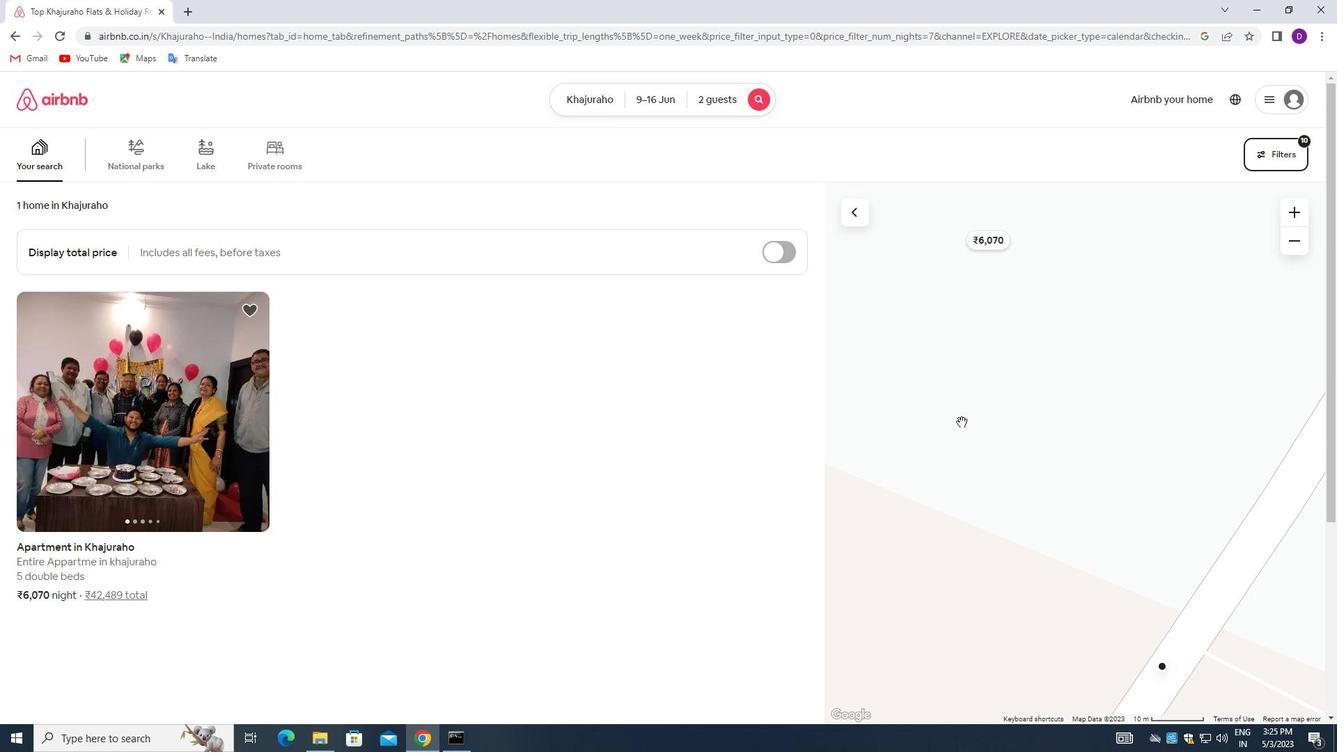 
Action: Mouse scrolled (958, 425) with delta (0, 0)
Screenshot: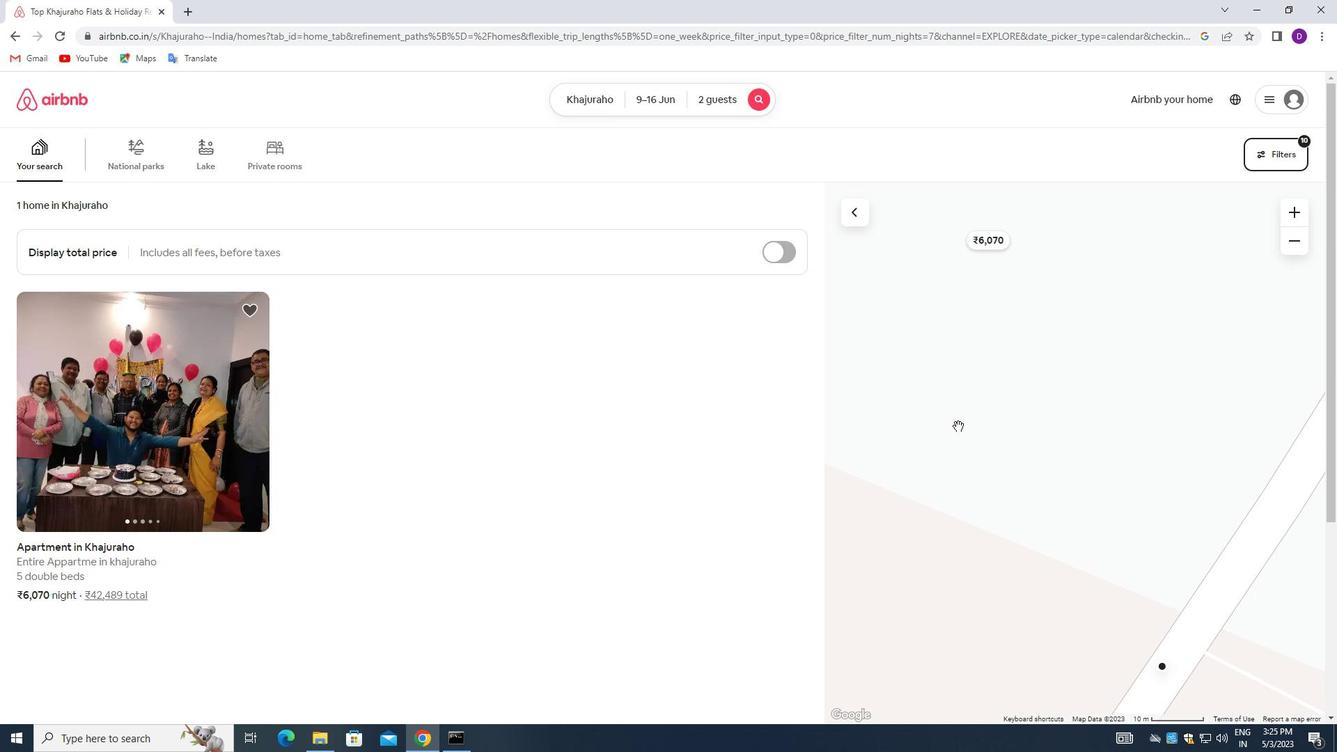 
Action: Mouse scrolled (958, 425) with delta (0, 0)
Screenshot: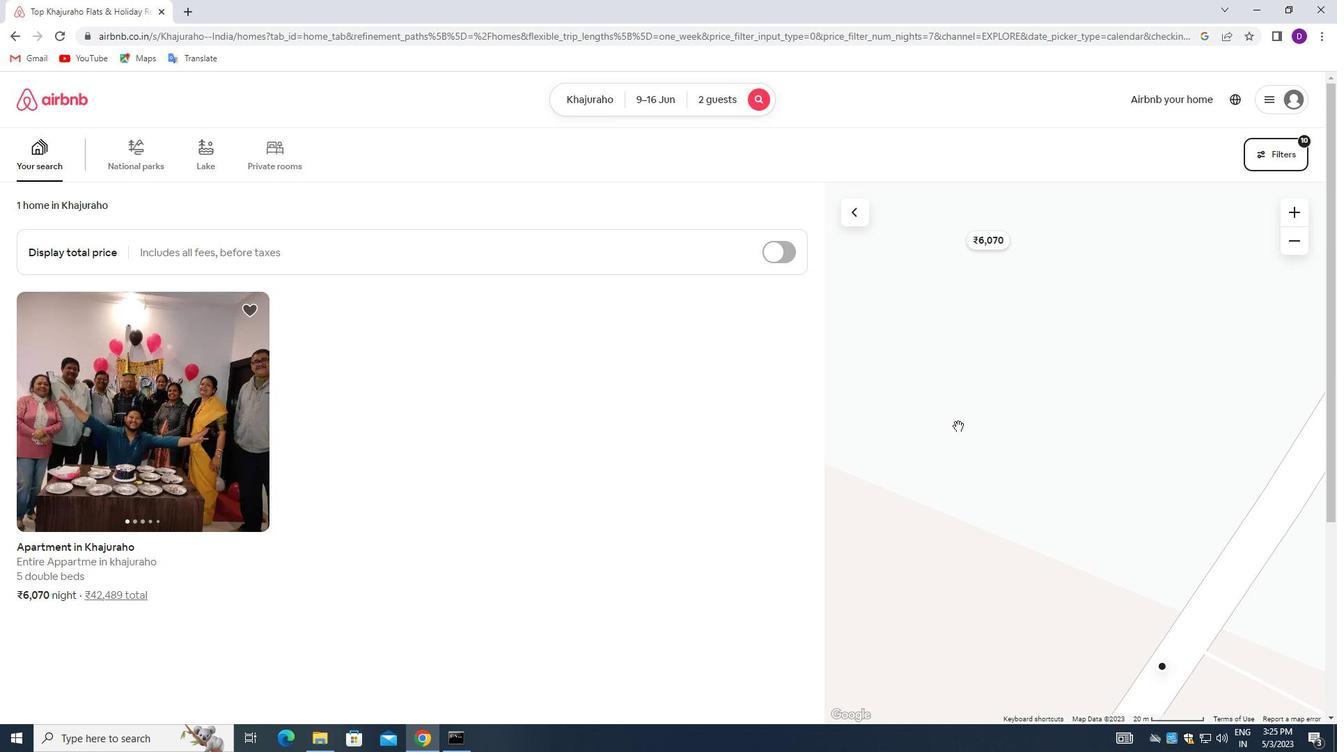 
Action: Mouse moved to (958, 429)
Screenshot: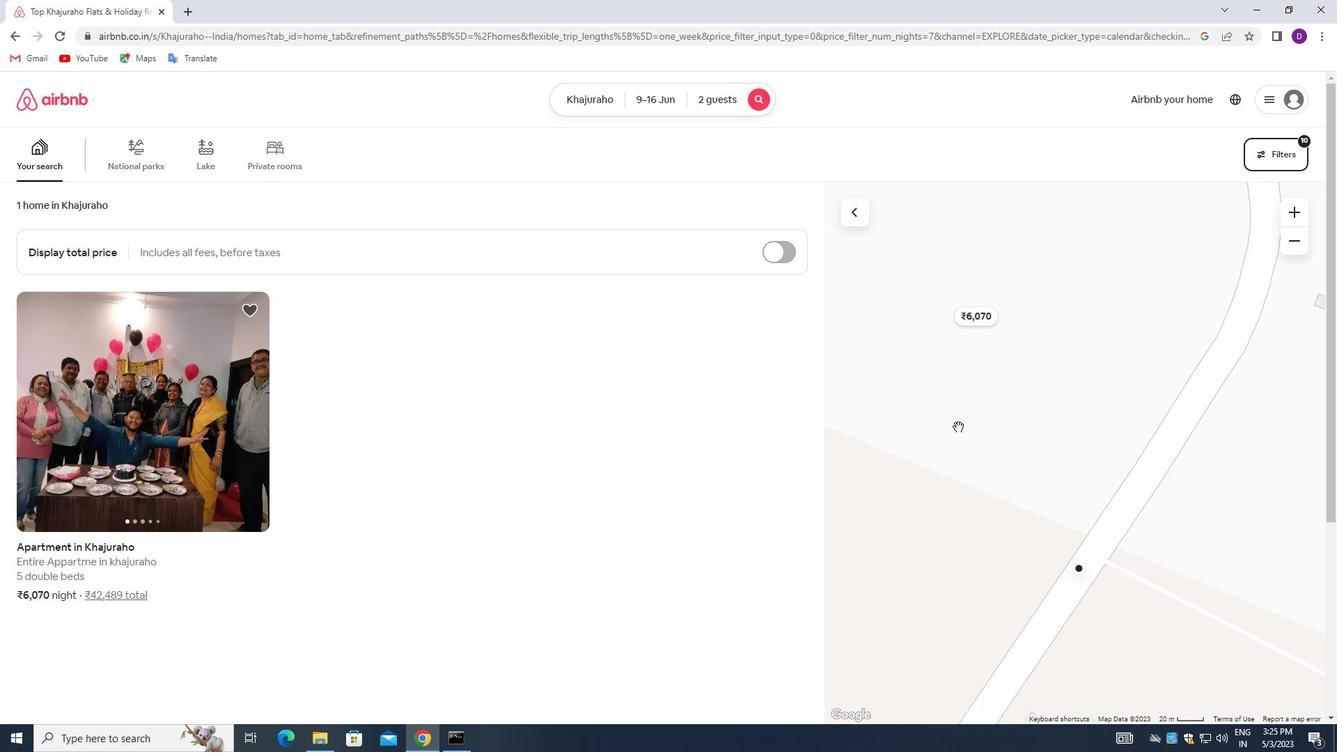 
Action: Mouse scrolled (958, 428) with delta (0, 0)
Screenshot: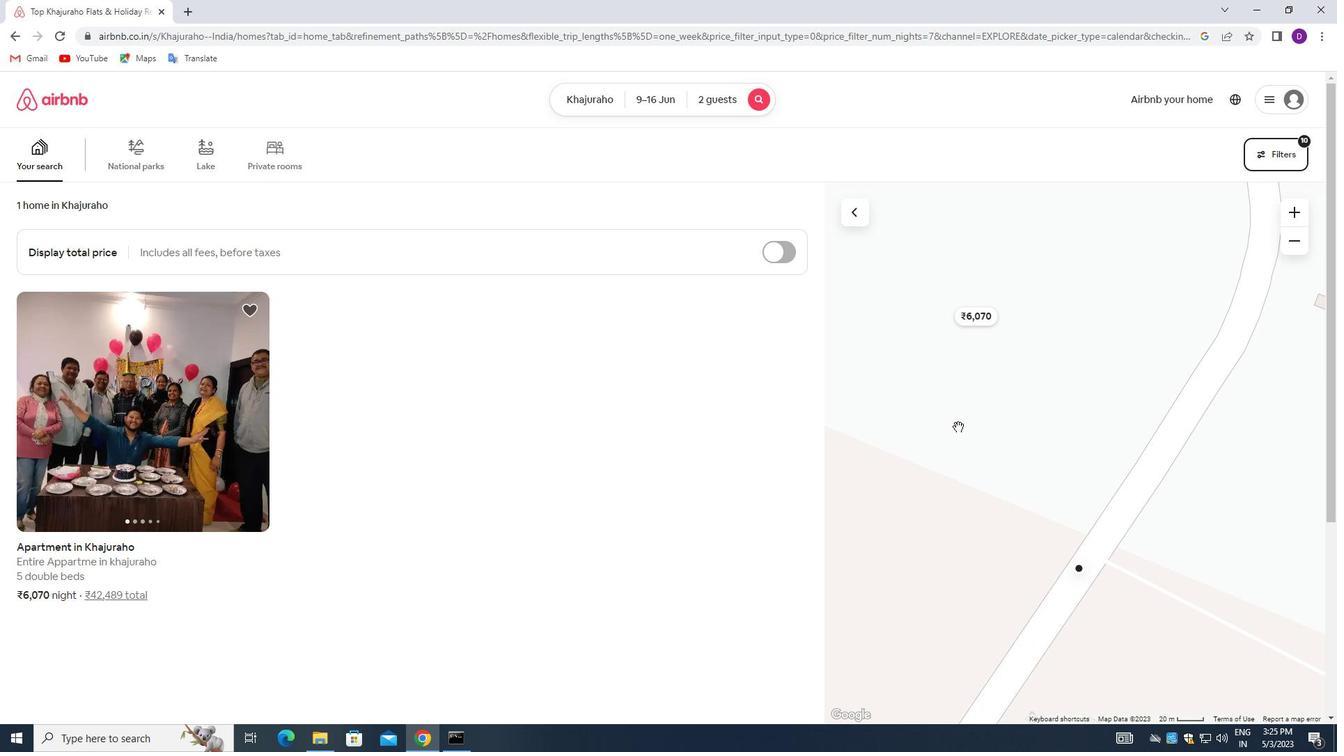 
Action: Mouse moved to (959, 432)
Screenshot: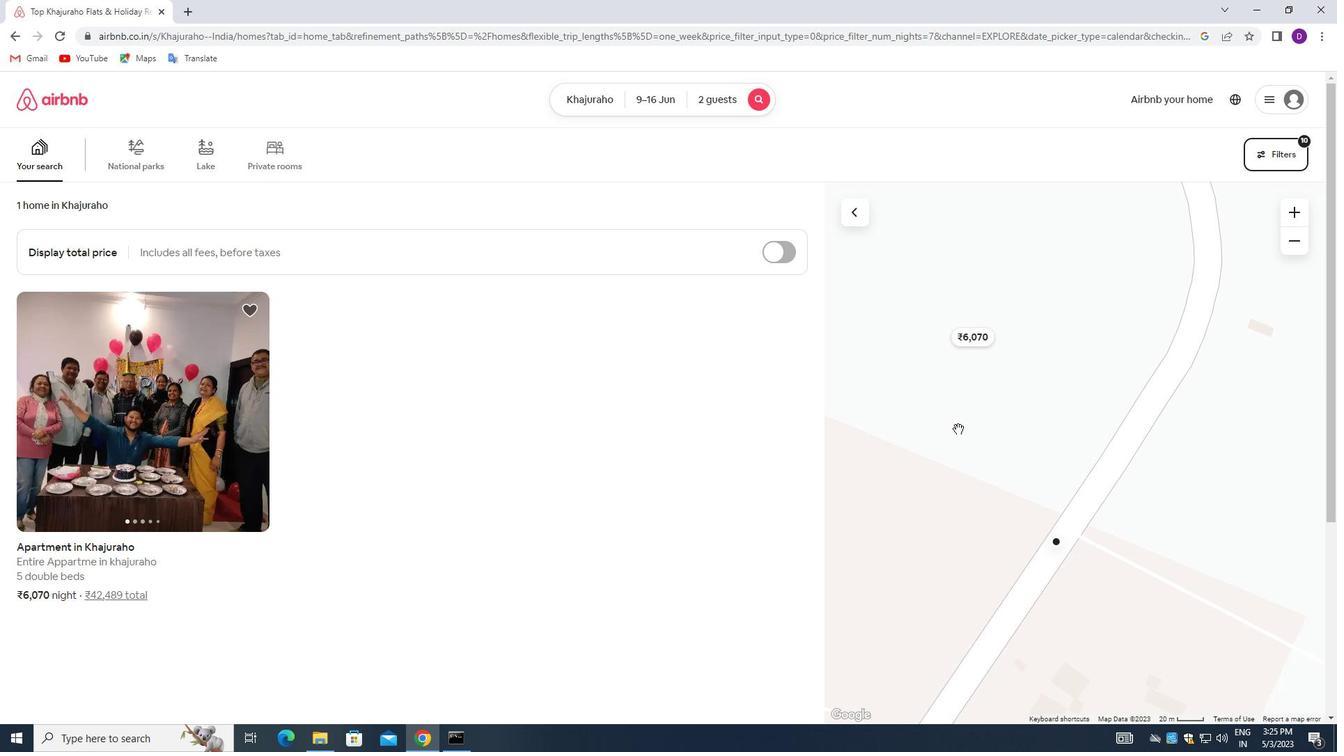 
